 Task: Add an event  with title  Project Deadline, date '2024/03/25' to 2024/03/27  & Select Event type as  Group. Add location for the event as  789 Triglav National Park, Slovenia and add a description: Conduct a detailed analysis of each identified risk to determine its root causes, triggers, and potential warning signs. This analysis helps in understanding the nature and characteristics of each risk and provides insights into appropriate mitigation strategies.Create an event link  http-projectdeadlinecom & Select the event color as  Magenta. , logged in from the account softage.10@softage.netand send the event invitation to softage.4@softage.net and softage.5@softage.net
Action: Mouse moved to (1077, 214)
Screenshot: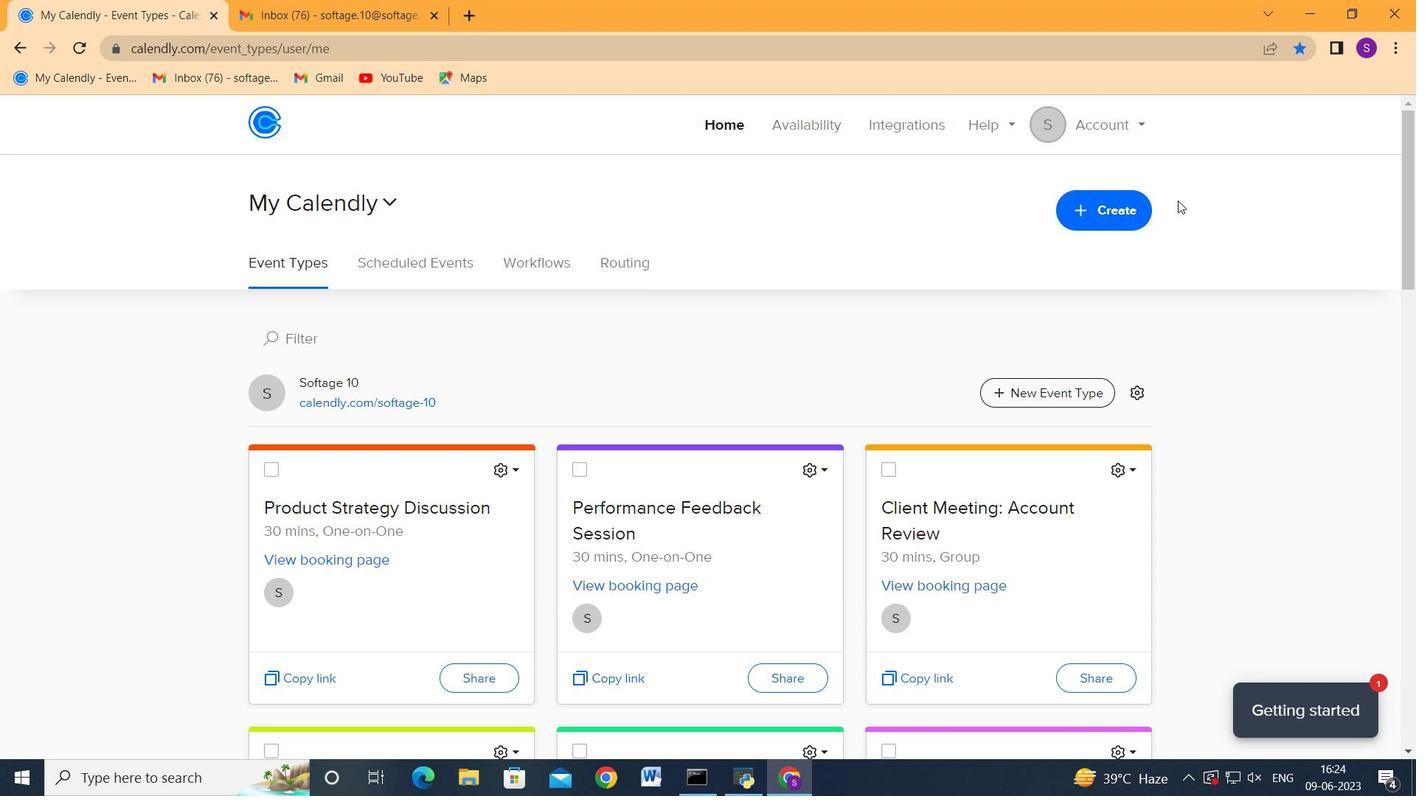 
Action: Mouse pressed left at (1077, 214)
Screenshot: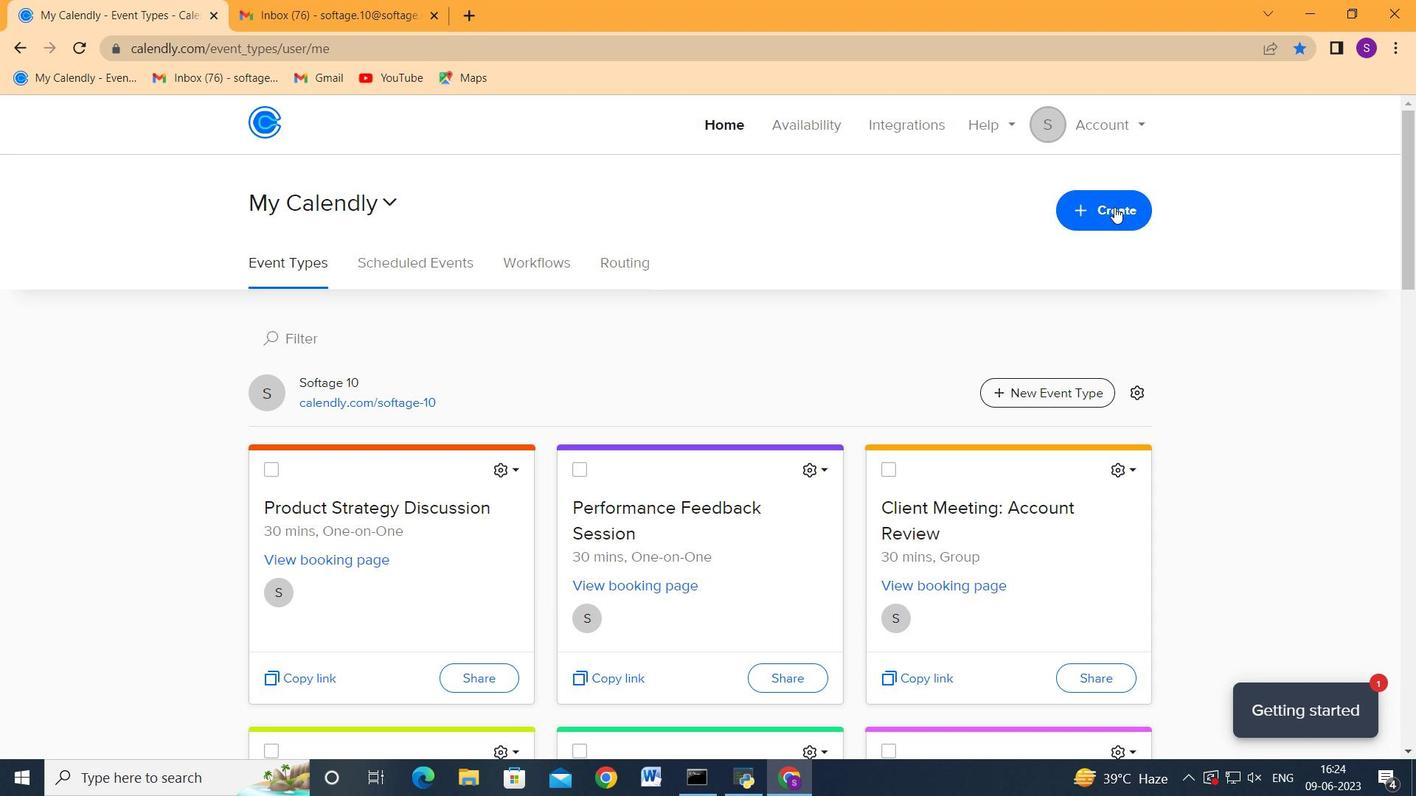 
Action: Mouse moved to (1069, 268)
Screenshot: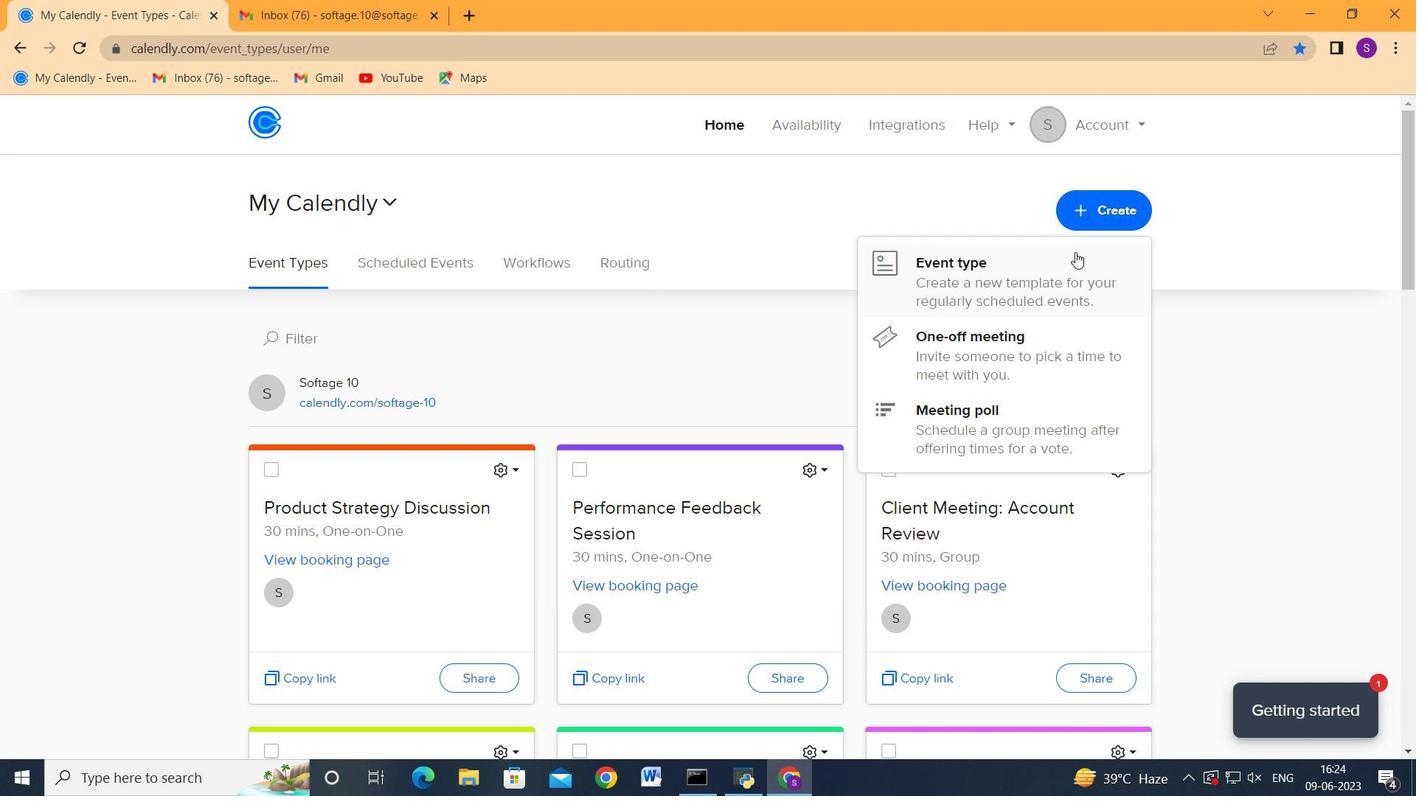 
Action: Mouse pressed left at (1069, 268)
Screenshot: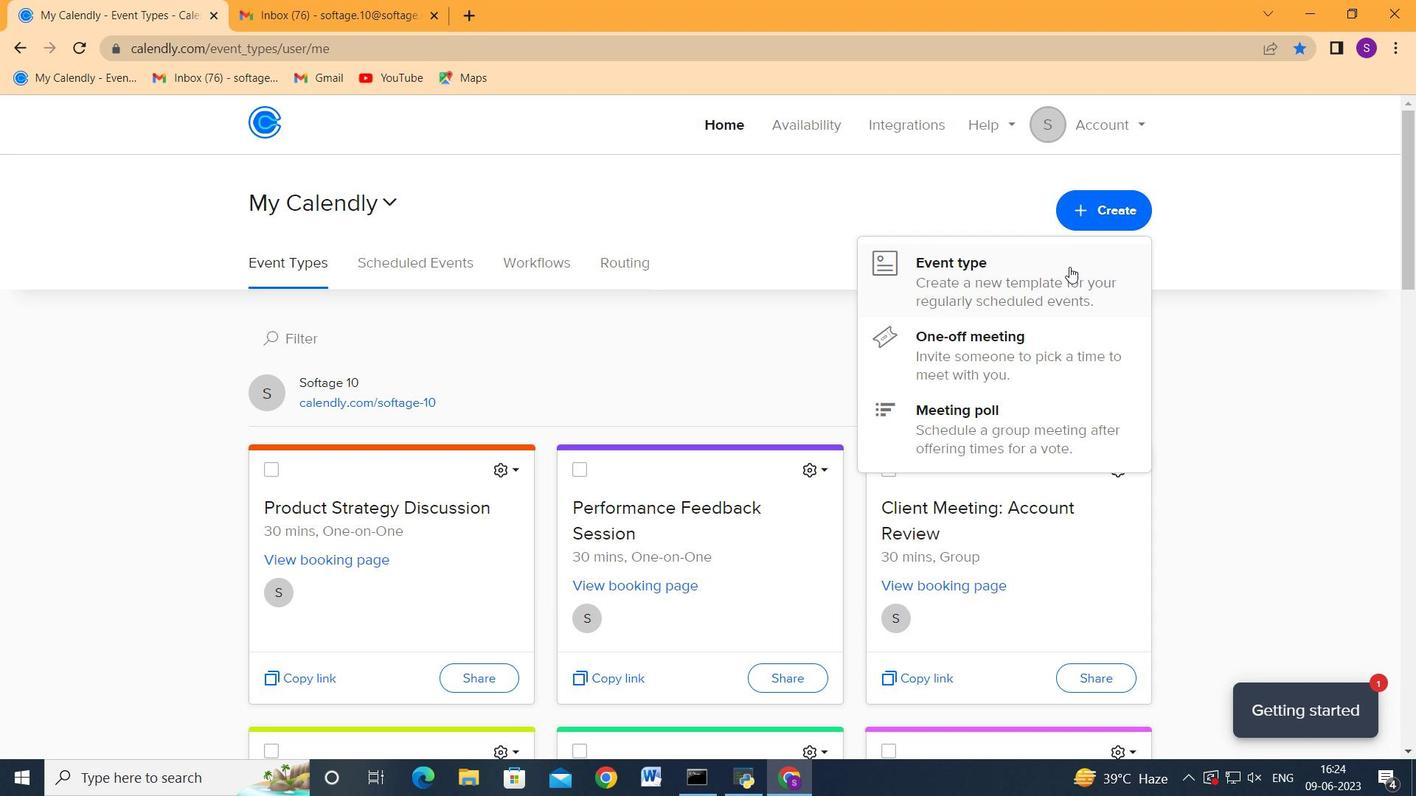 
Action: Mouse moved to (676, 339)
Screenshot: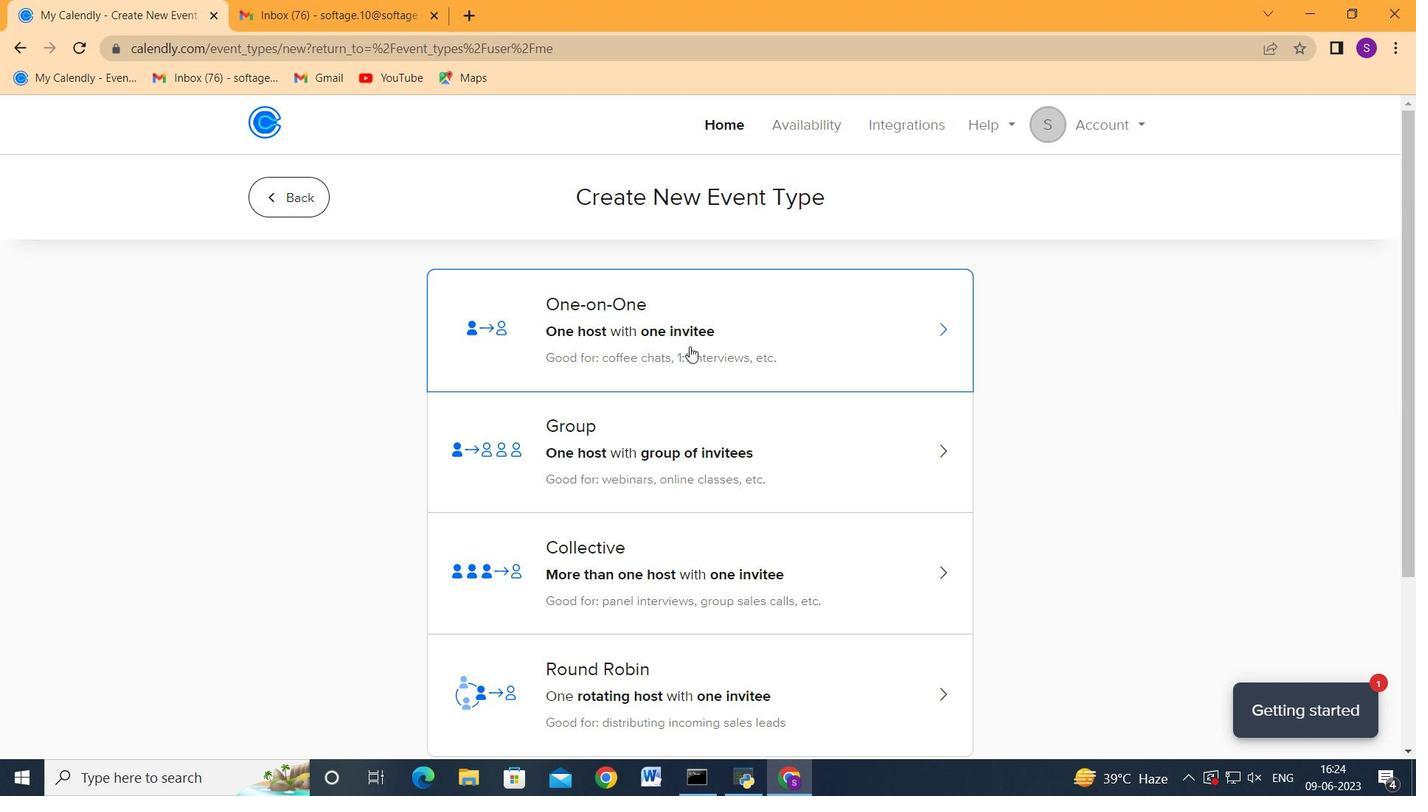 
Action: Mouse scrolled (676, 338) with delta (0, 0)
Screenshot: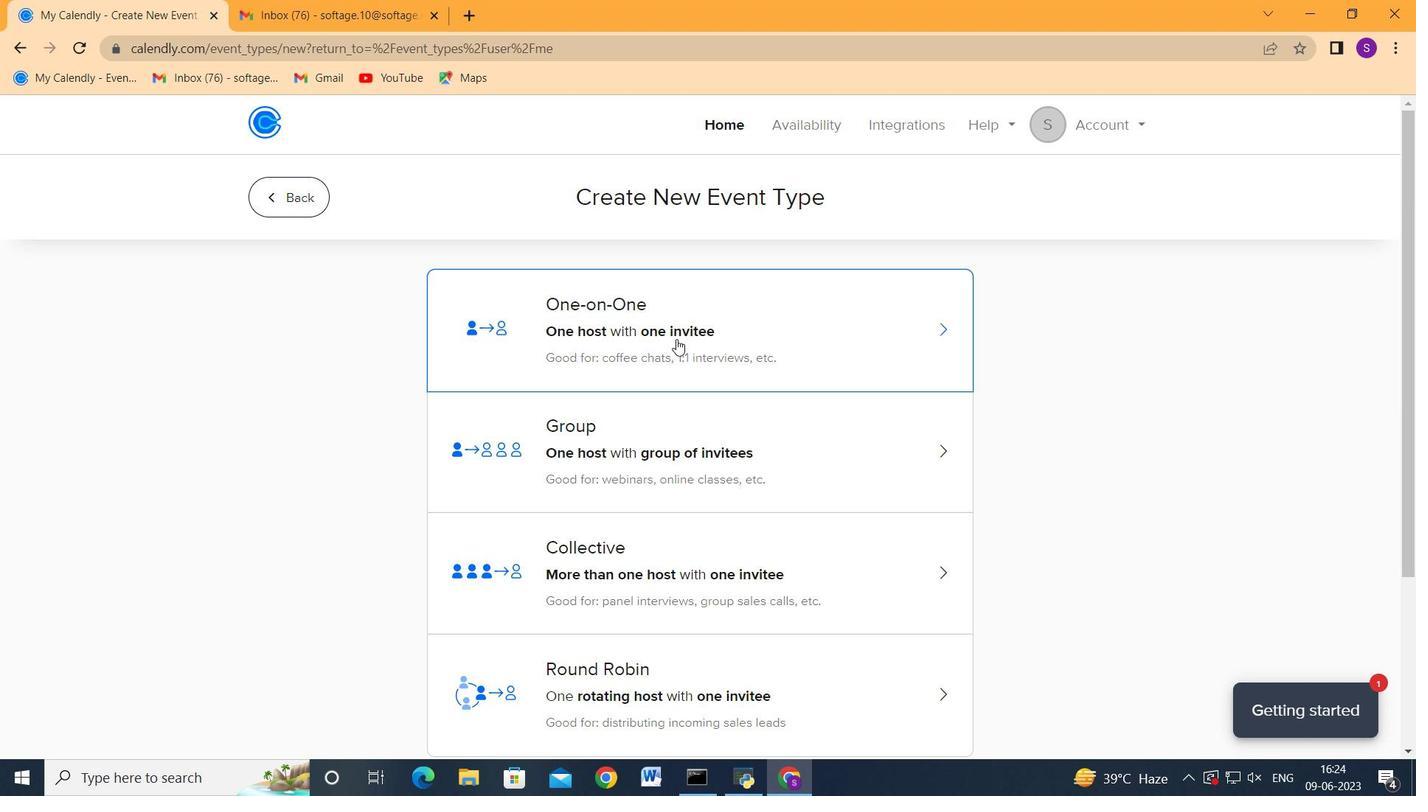 
Action: Mouse moved to (650, 388)
Screenshot: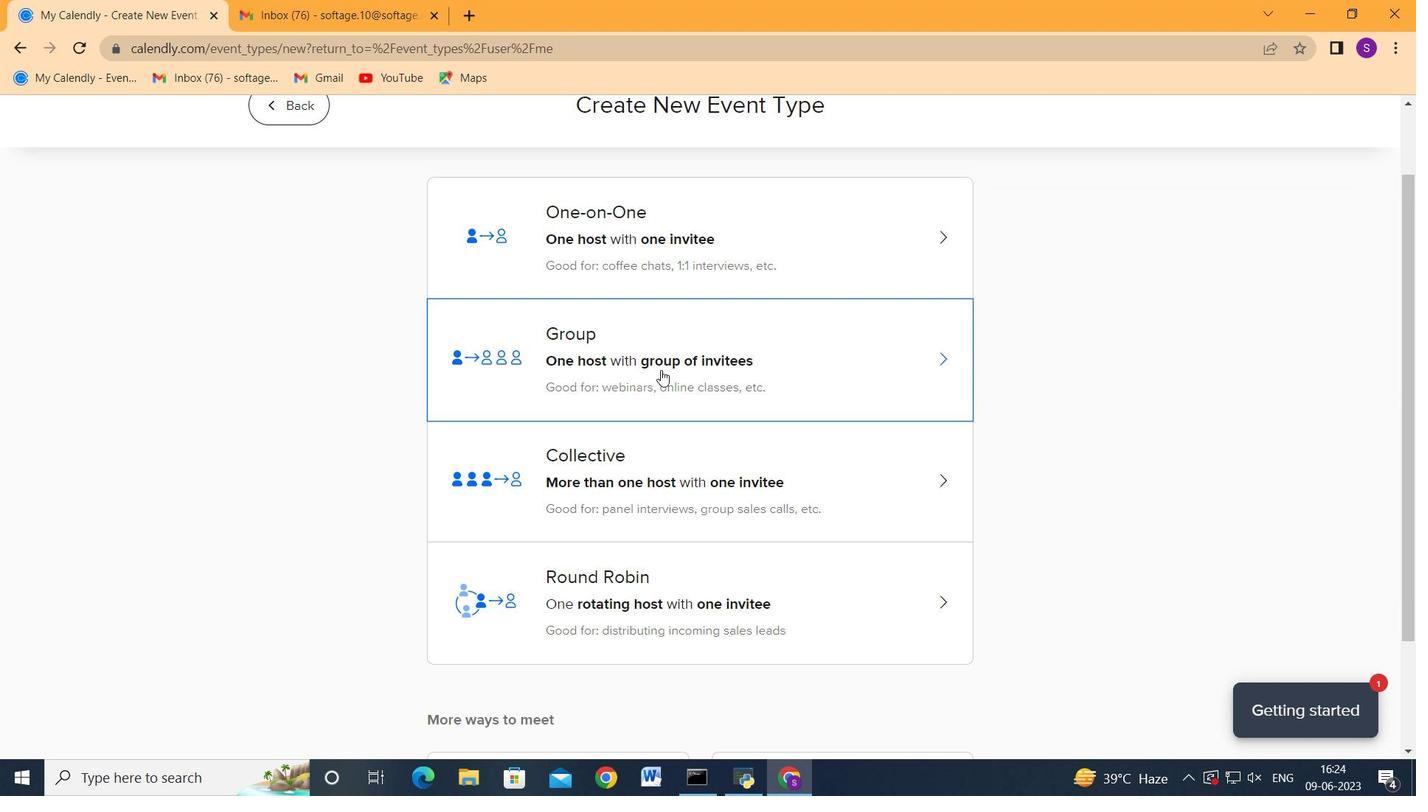 
Action: Mouse pressed left at (650, 388)
Screenshot: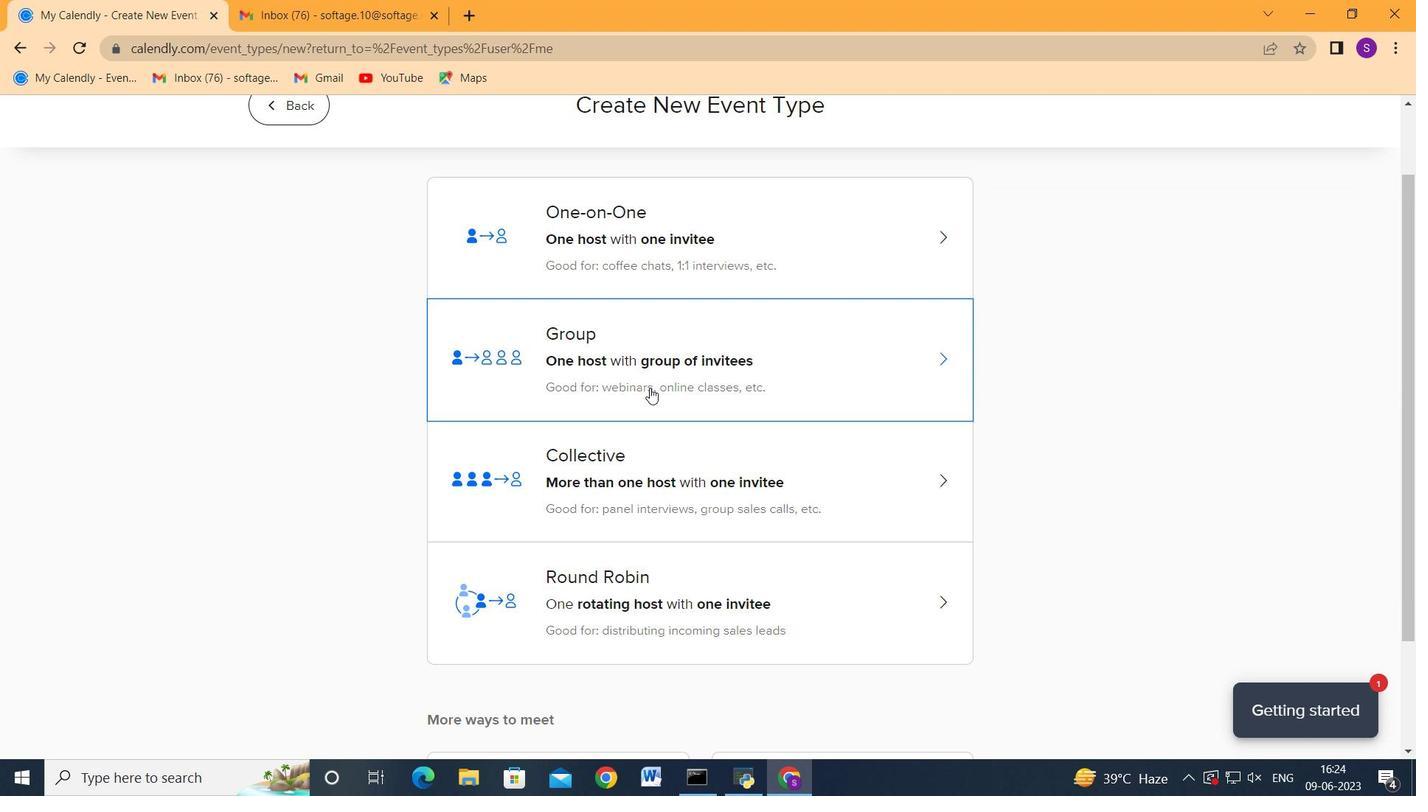 
Action: Mouse moved to (430, 464)
Screenshot: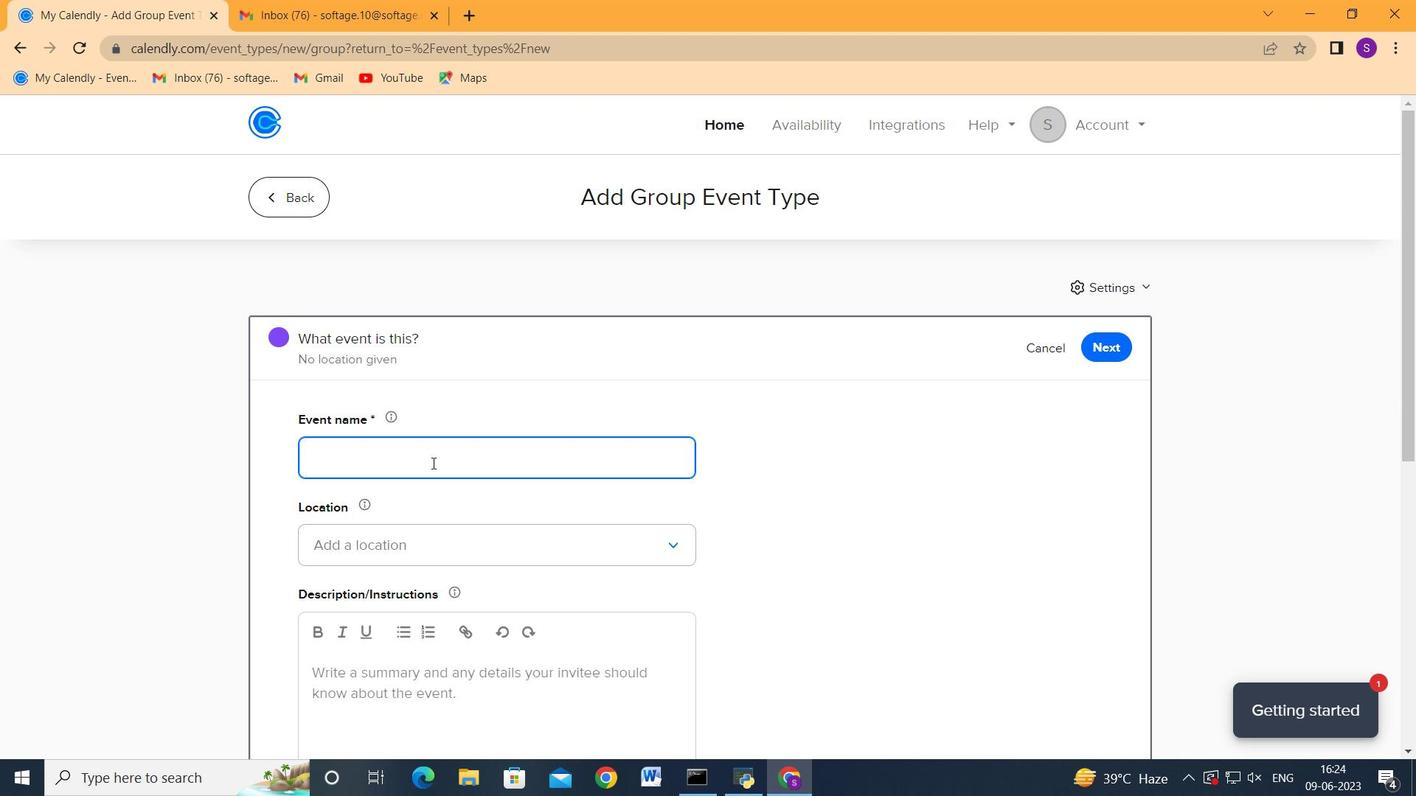 
Action: Key pressed <Key.shift>Project<Key.space><Key.shift_r>Deadline<Key.tab>
Screenshot: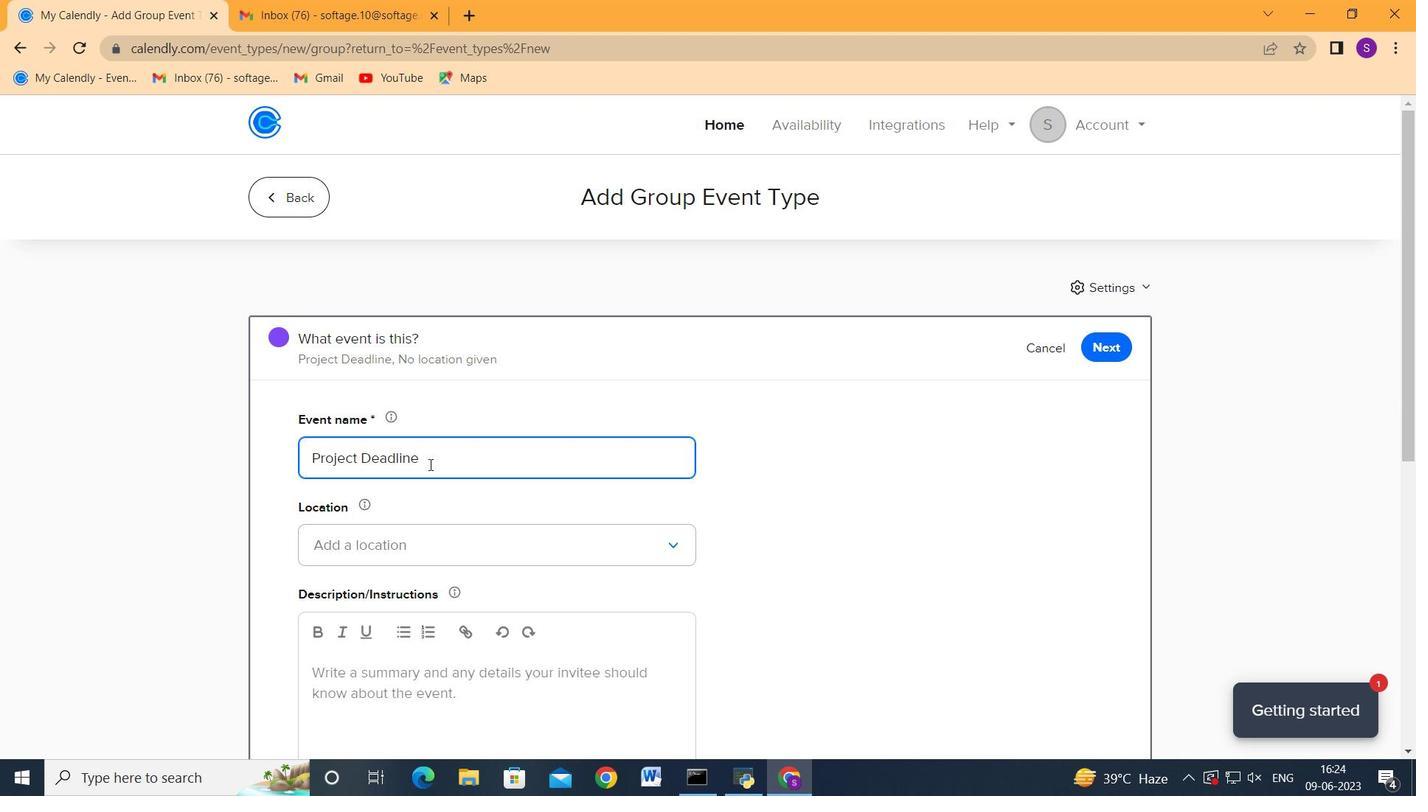 
Action: Mouse moved to (686, 624)
Screenshot: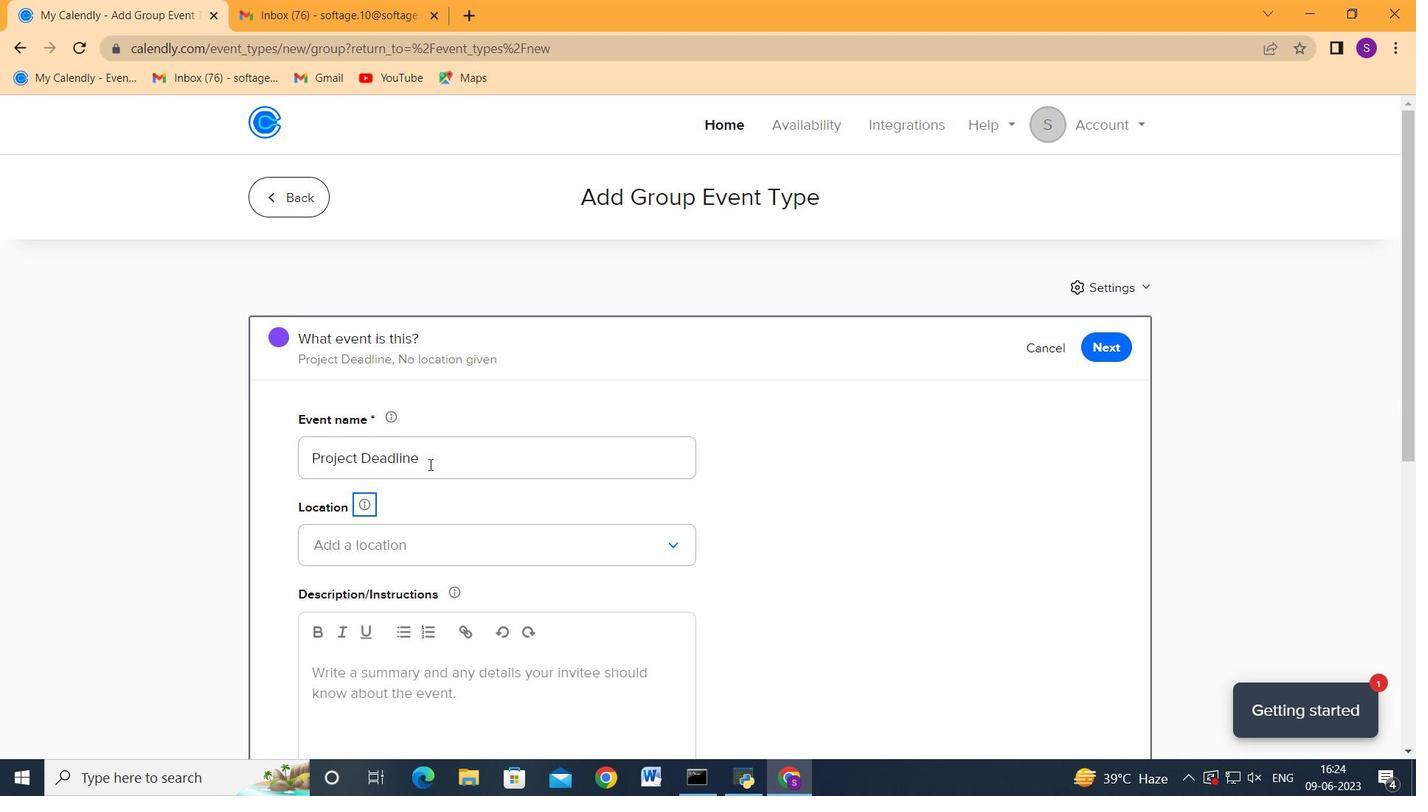 
Action: Key pressed <Key.tab>
Screenshot: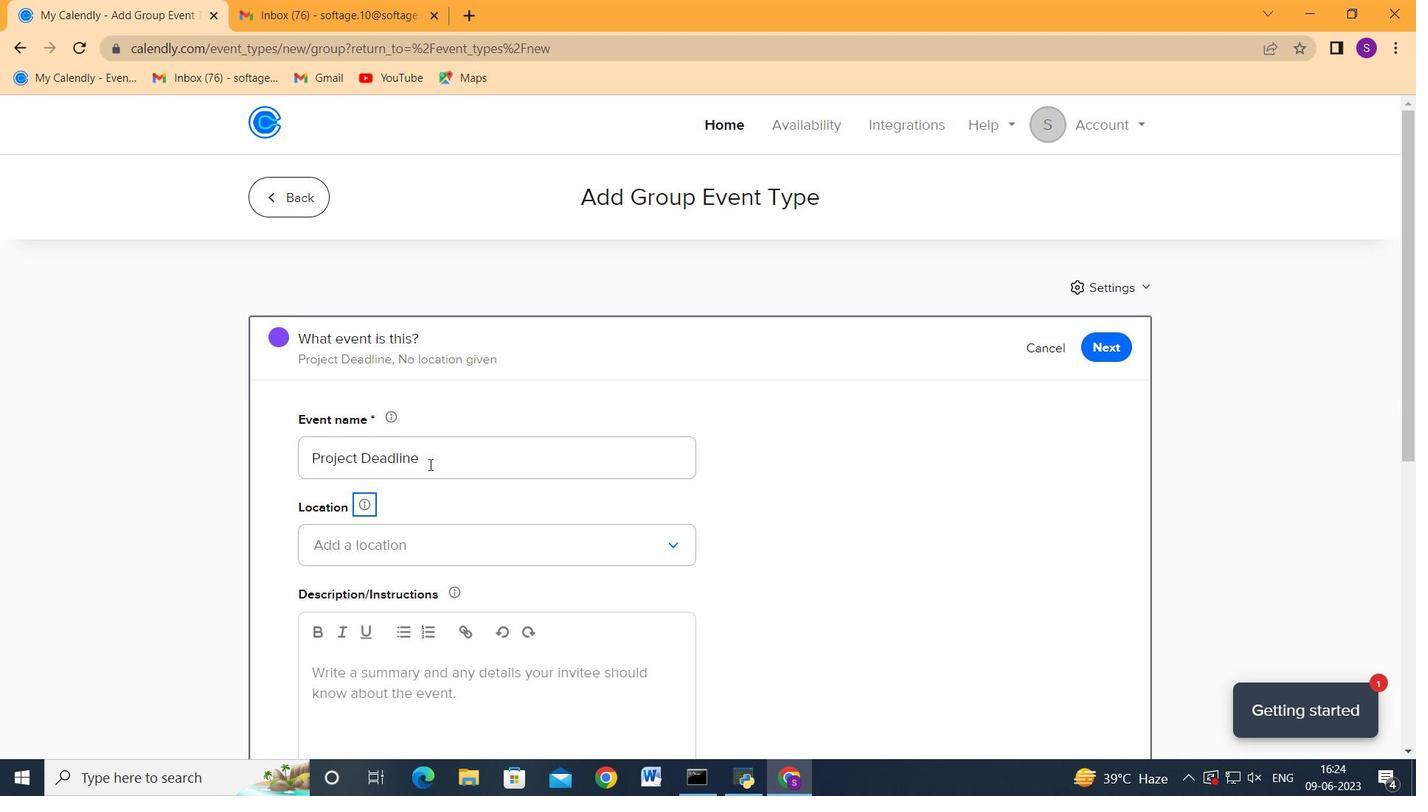 
Action: Mouse moved to (565, 534)
Screenshot: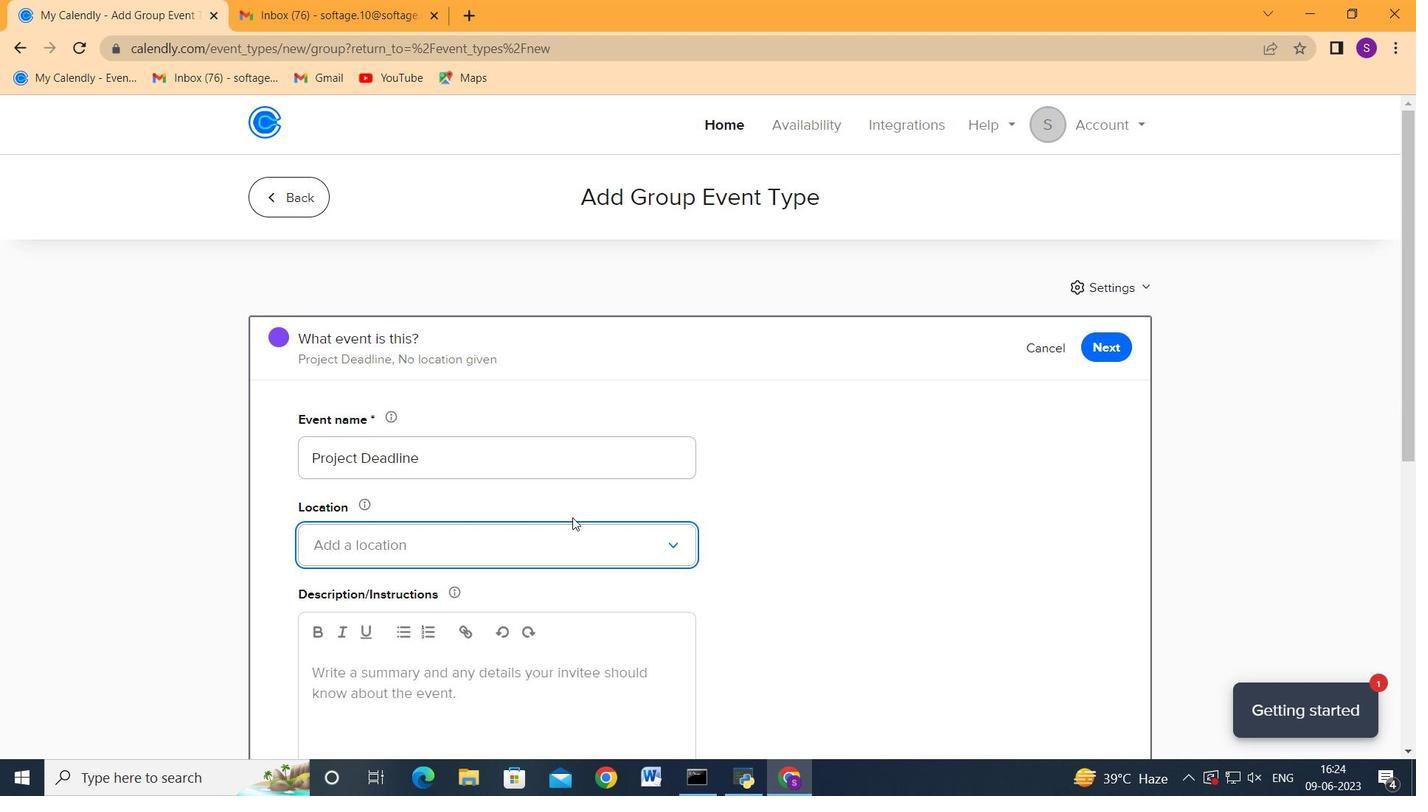 
Action: Mouse pressed left at (565, 534)
Screenshot: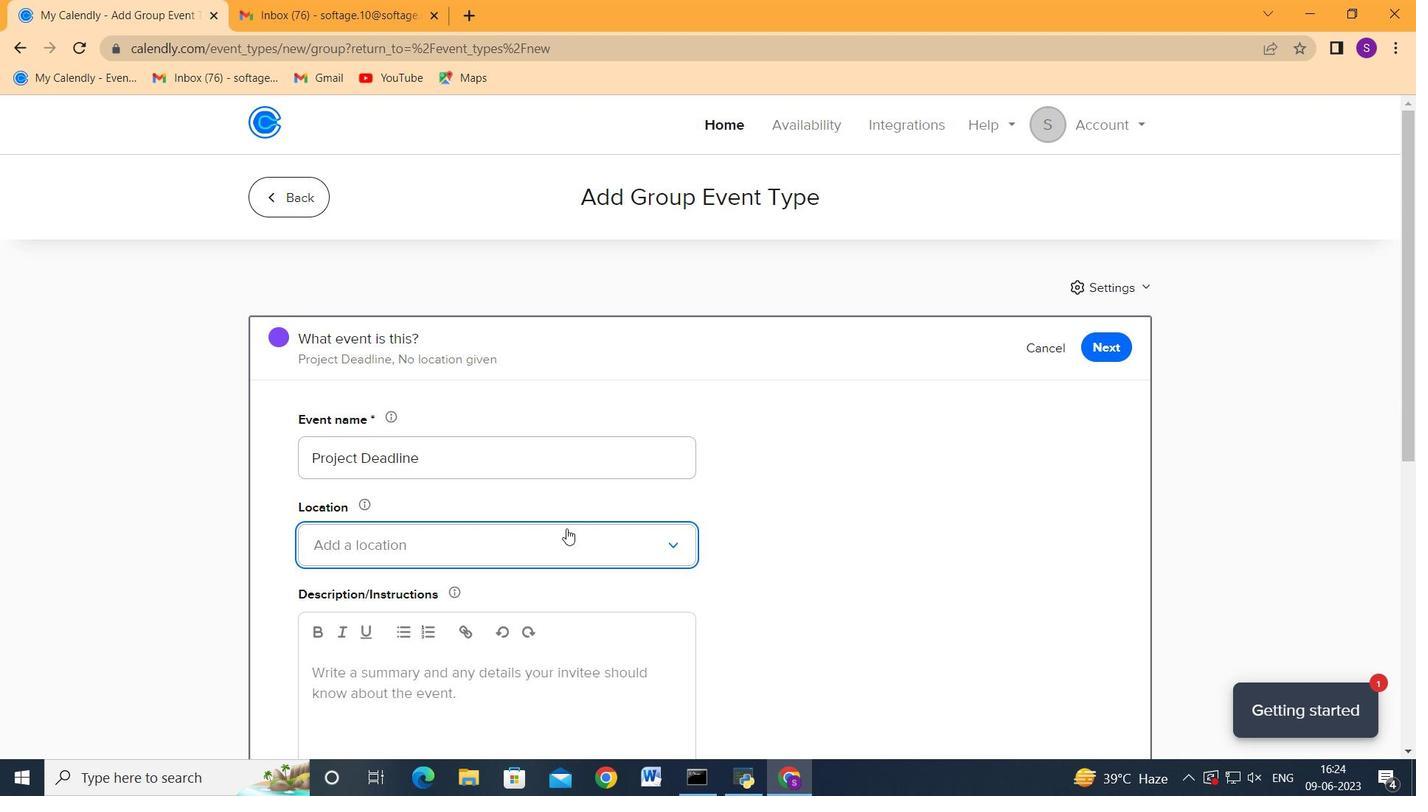 
Action: Mouse moved to (431, 582)
Screenshot: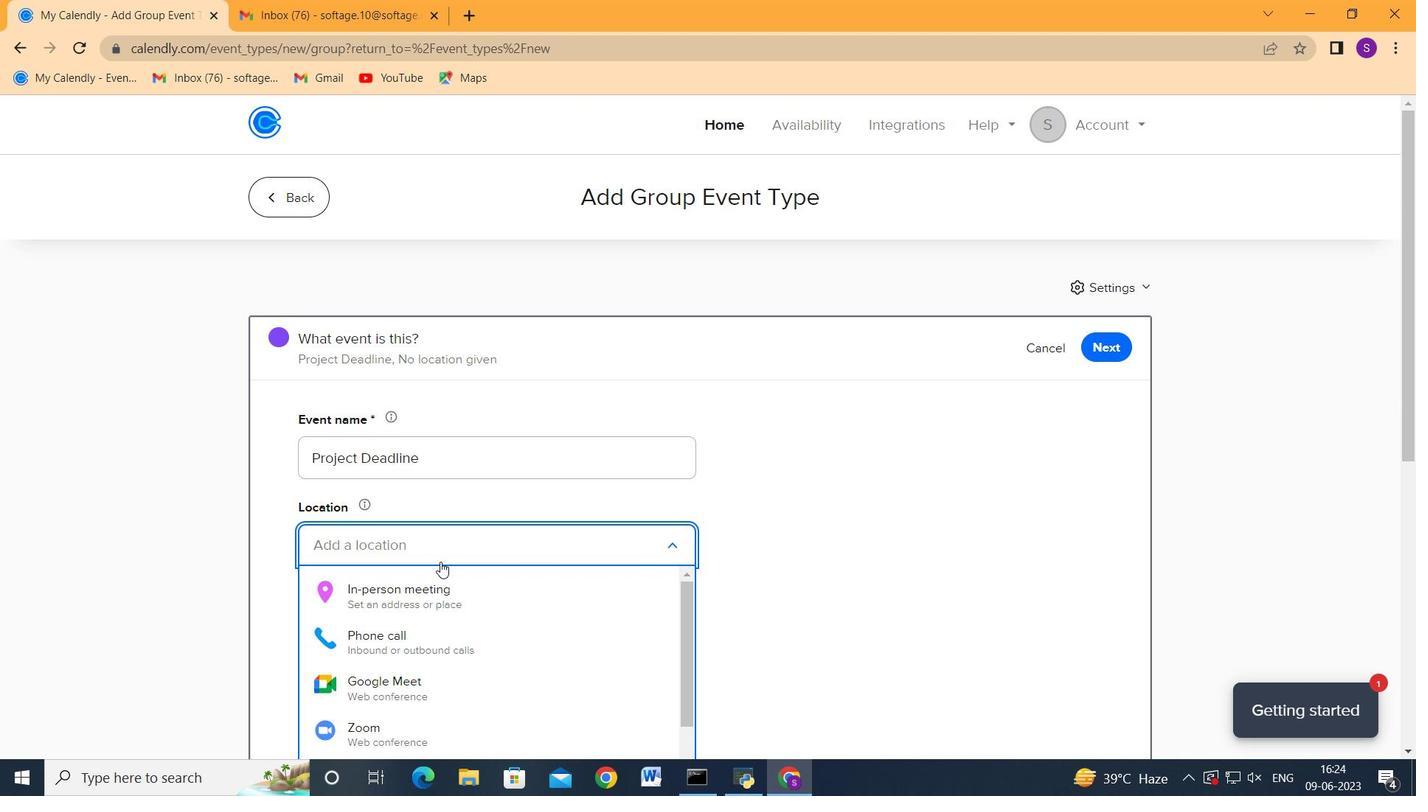 
Action: Mouse pressed left at (431, 582)
Screenshot: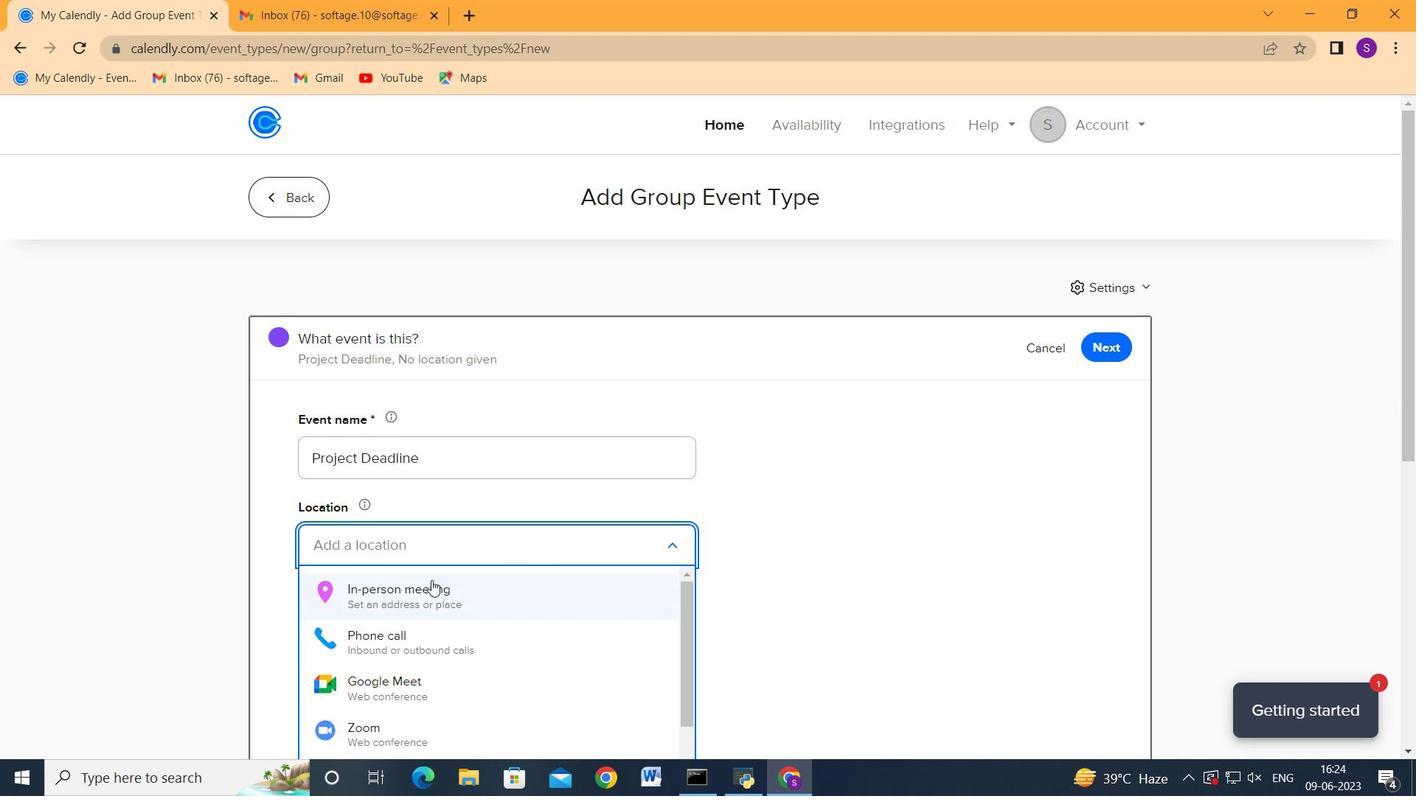 
Action: Mouse moved to (672, 309)
Screenshot: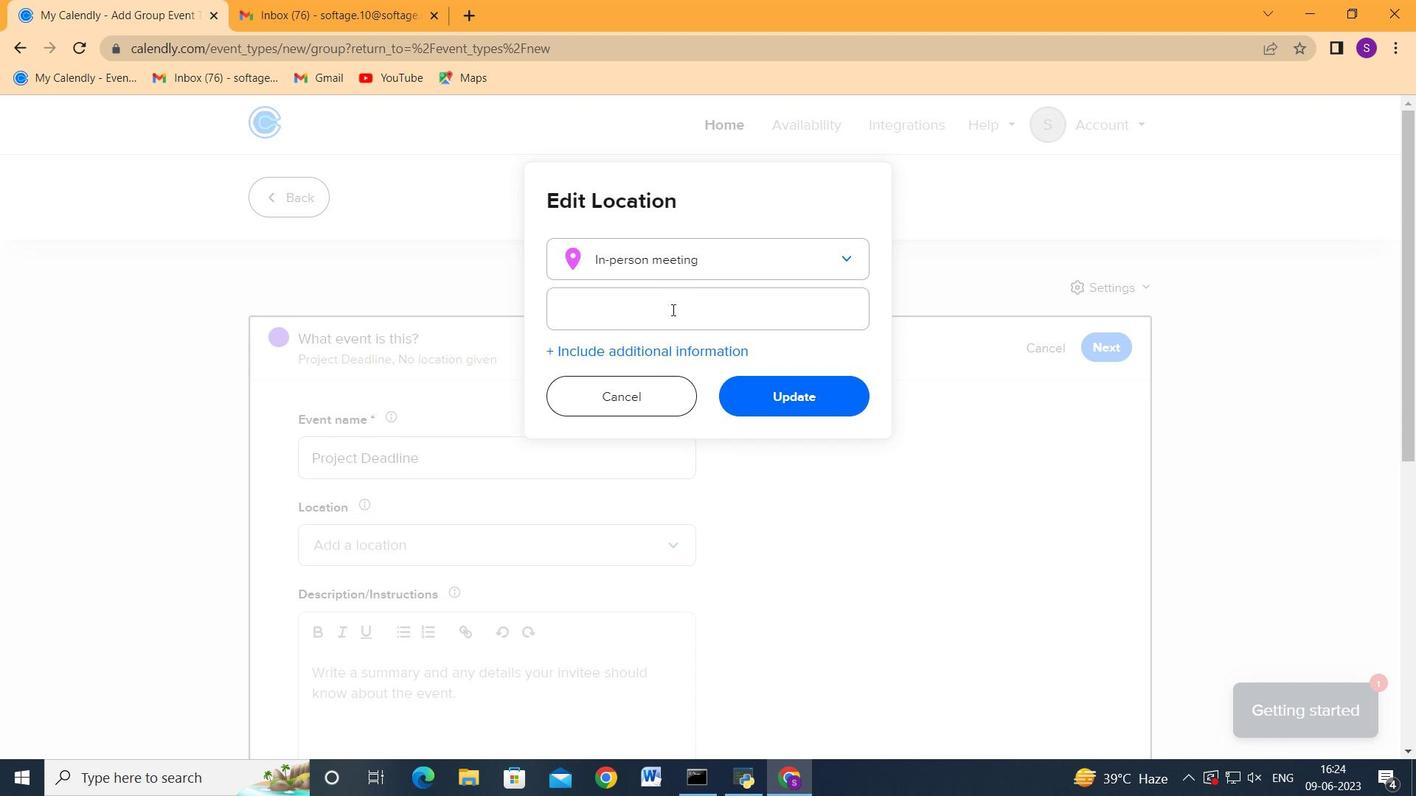 
Action: Mouse pressed left at (672, 309)
Screenshot: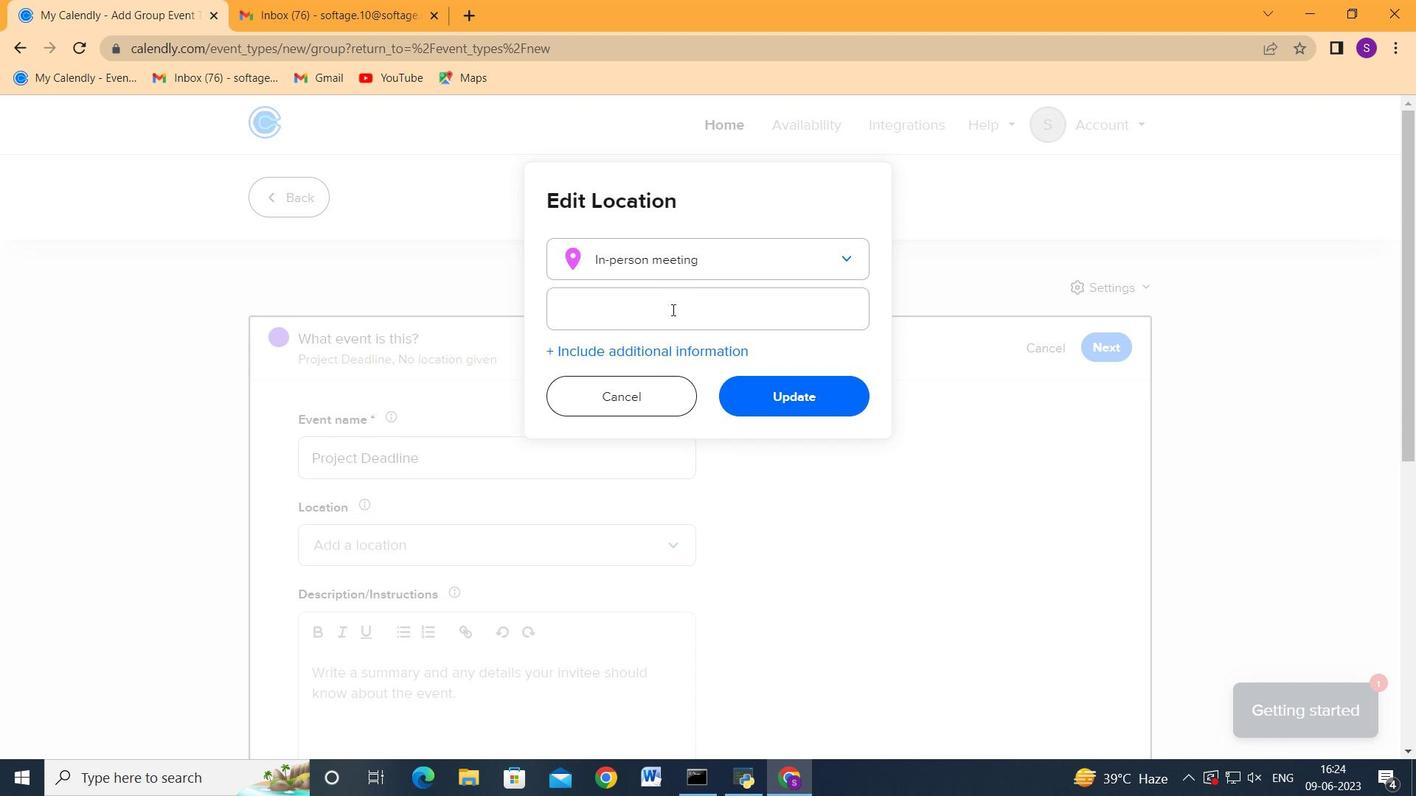 
Action: Mouse moved to (672, 308)
Screenshot: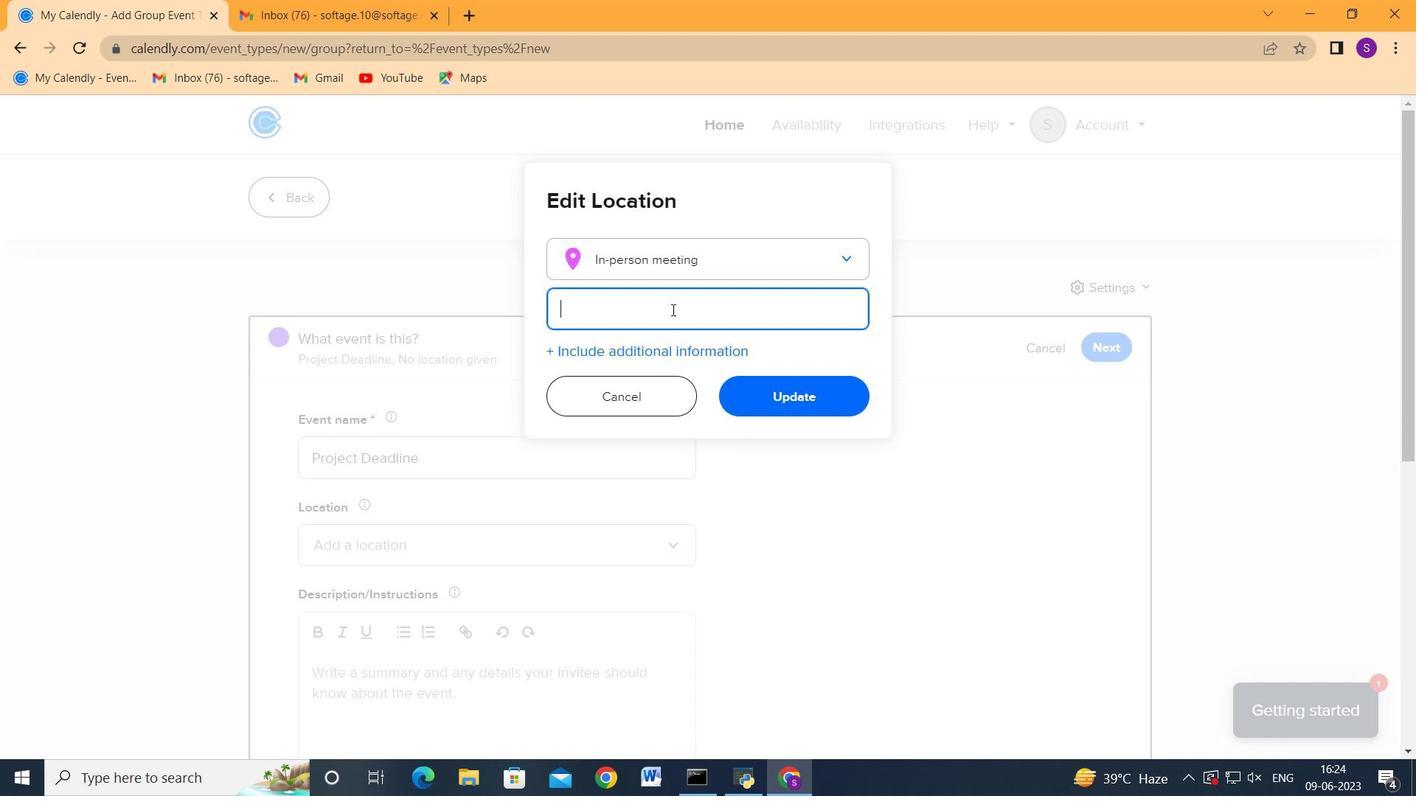 
Action: Key pressed 789<Key.space><Key.shift>Triglav<Key.space><Key.shift>National<Key.space><Key.shift>Park<Key.tab><Key.tab><Key.tab>
Screenshot: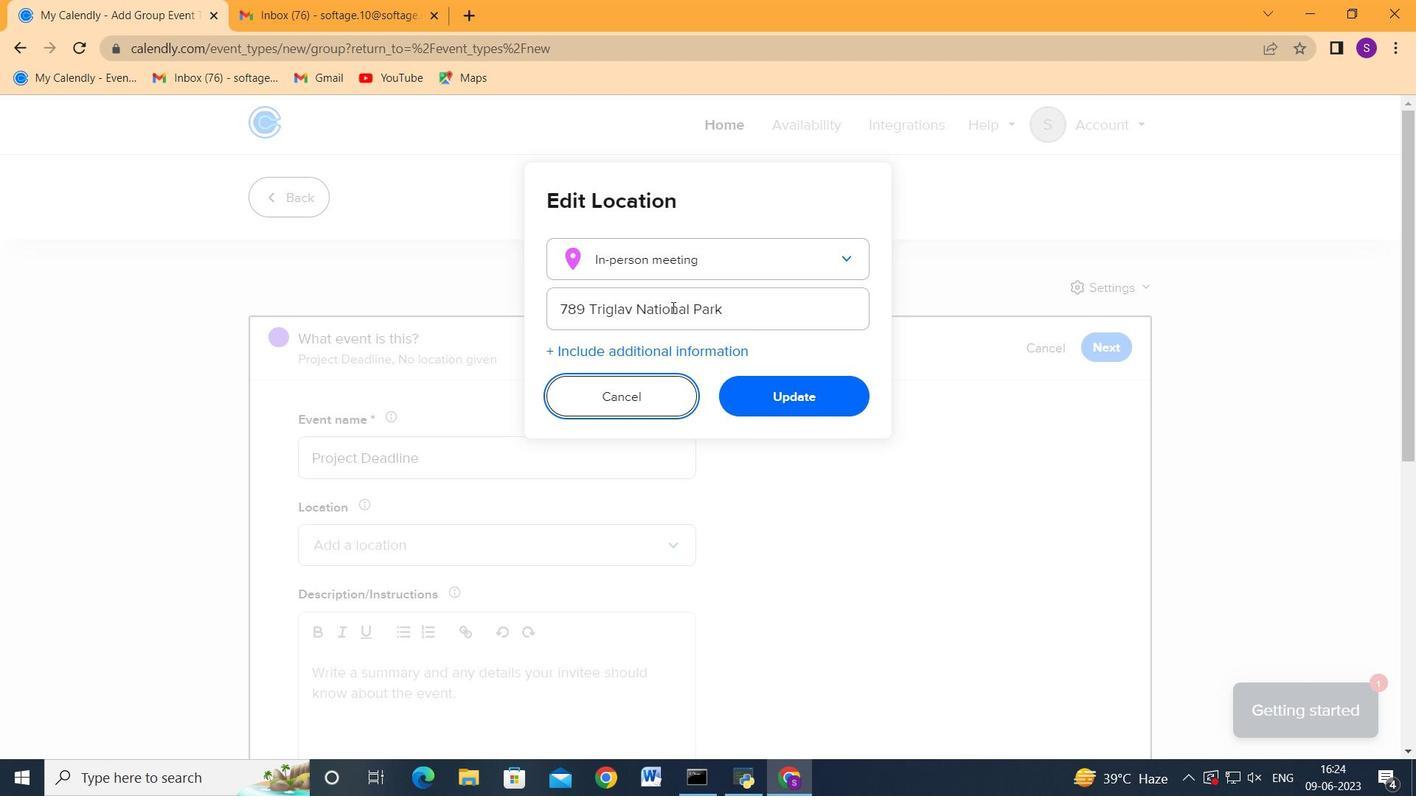 
Action: Mouse moved to (749, 405)
Screenshot: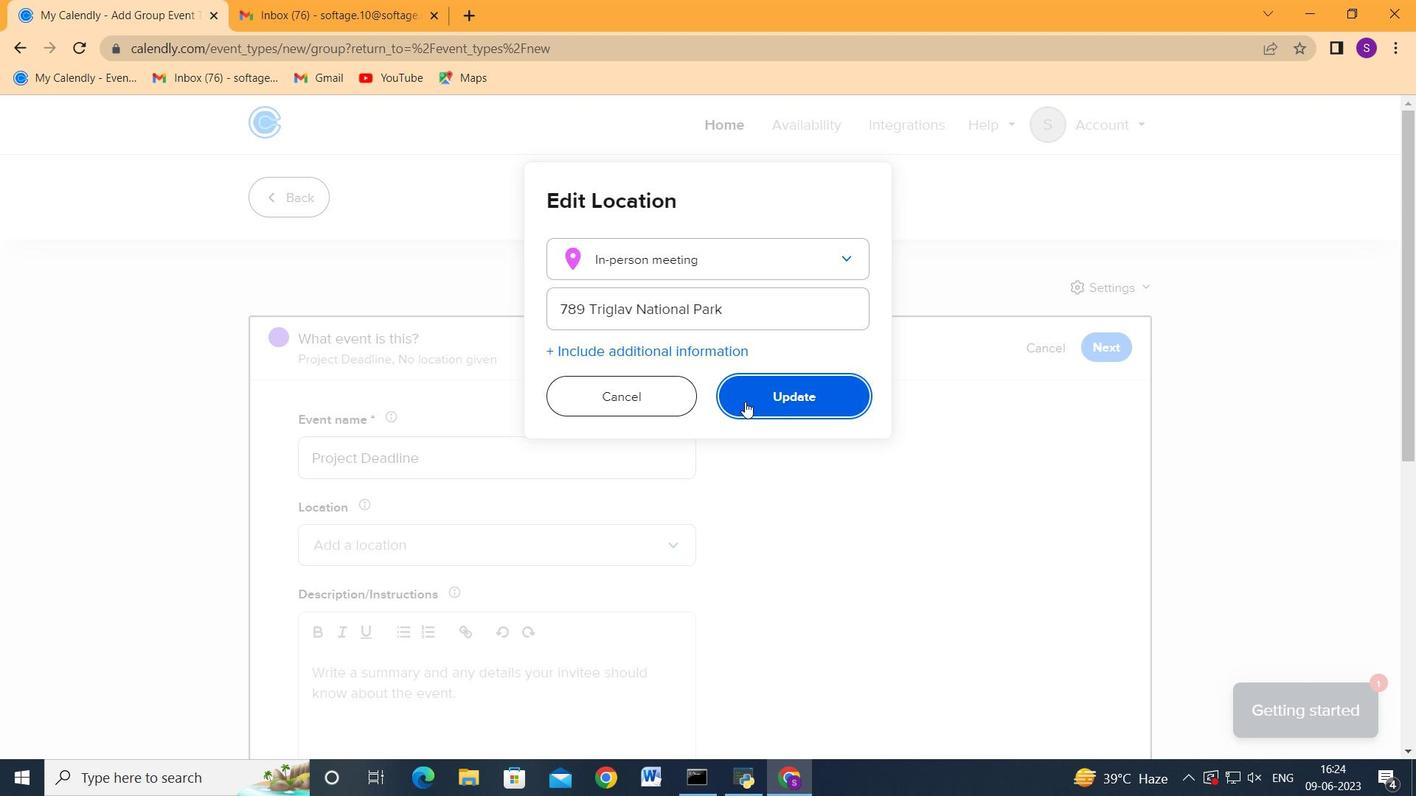 
Action: Mouse pressed left at (749, 405)
Screenshot: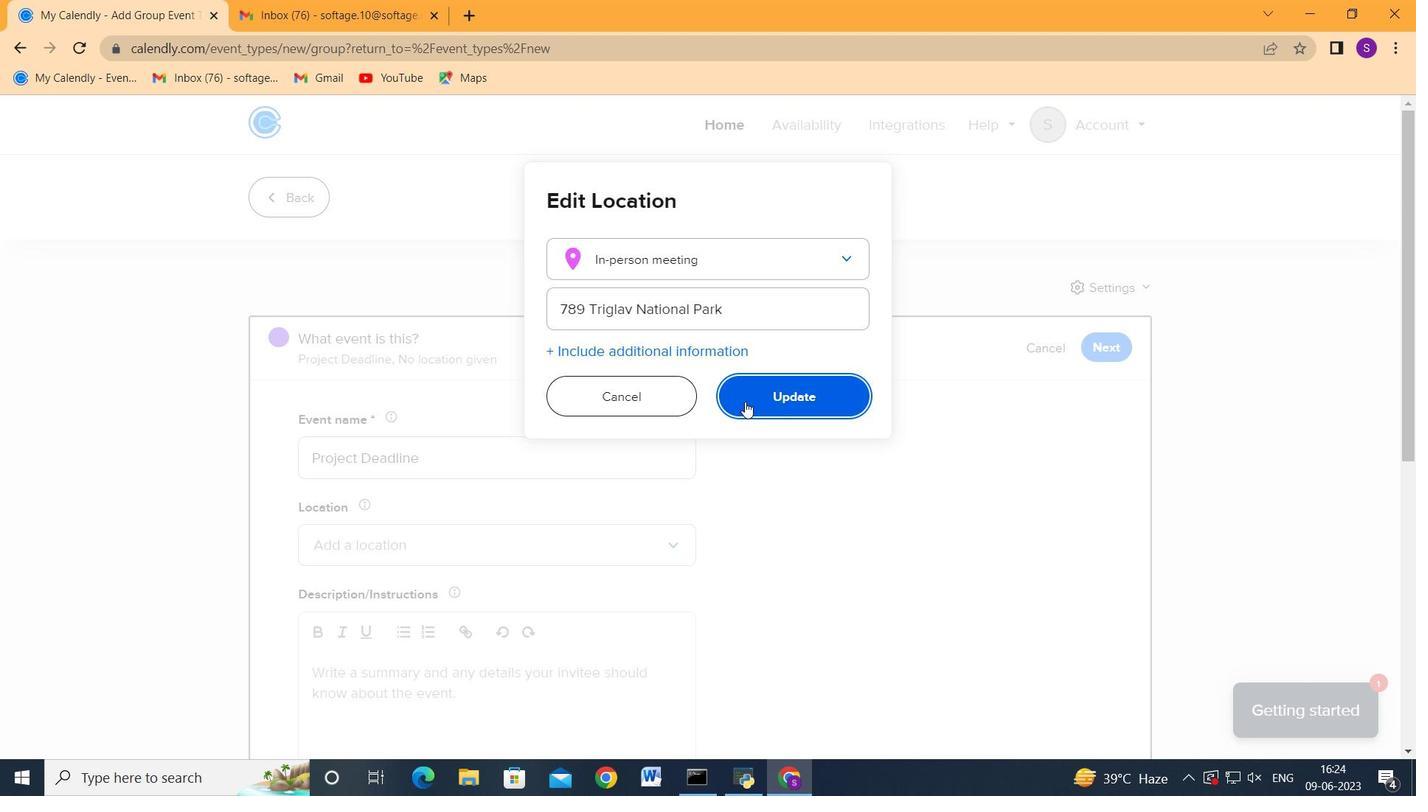 
Action: Mouse moved to (538, 537)
Screenshot: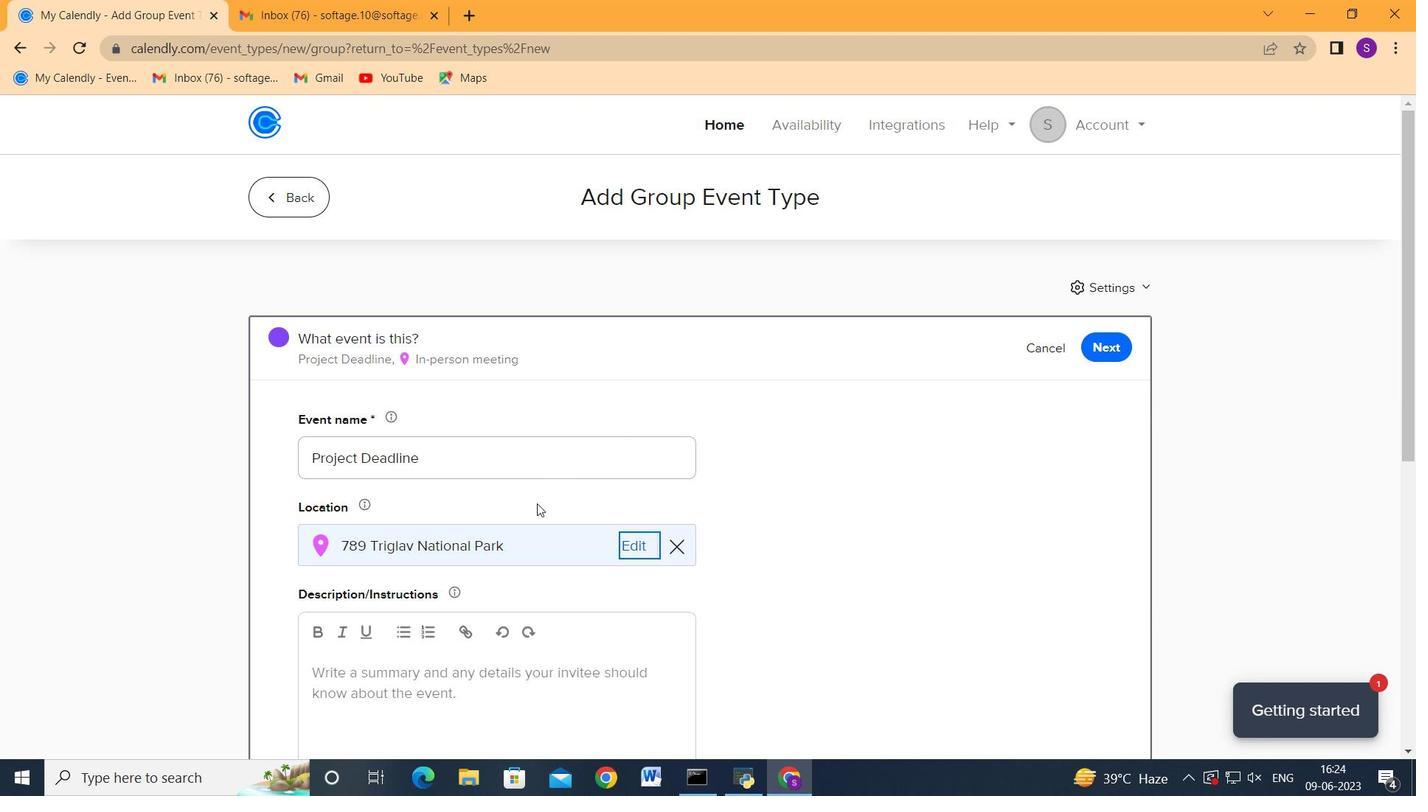 
Action: Mouse scrolled (538, 536) with delta (0, 0)
Screenshot: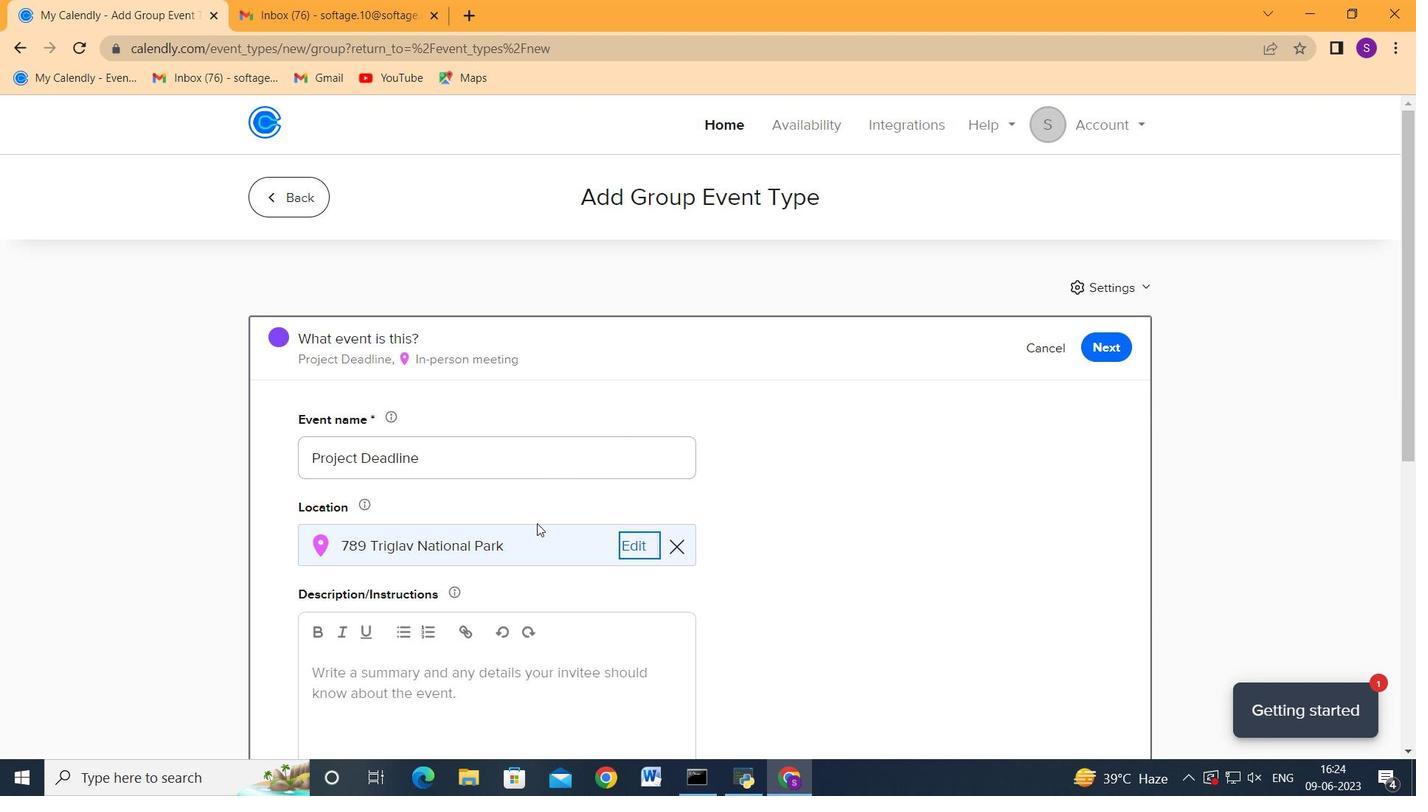 
Action: Mouse moved to (442, 584)
Screenshot: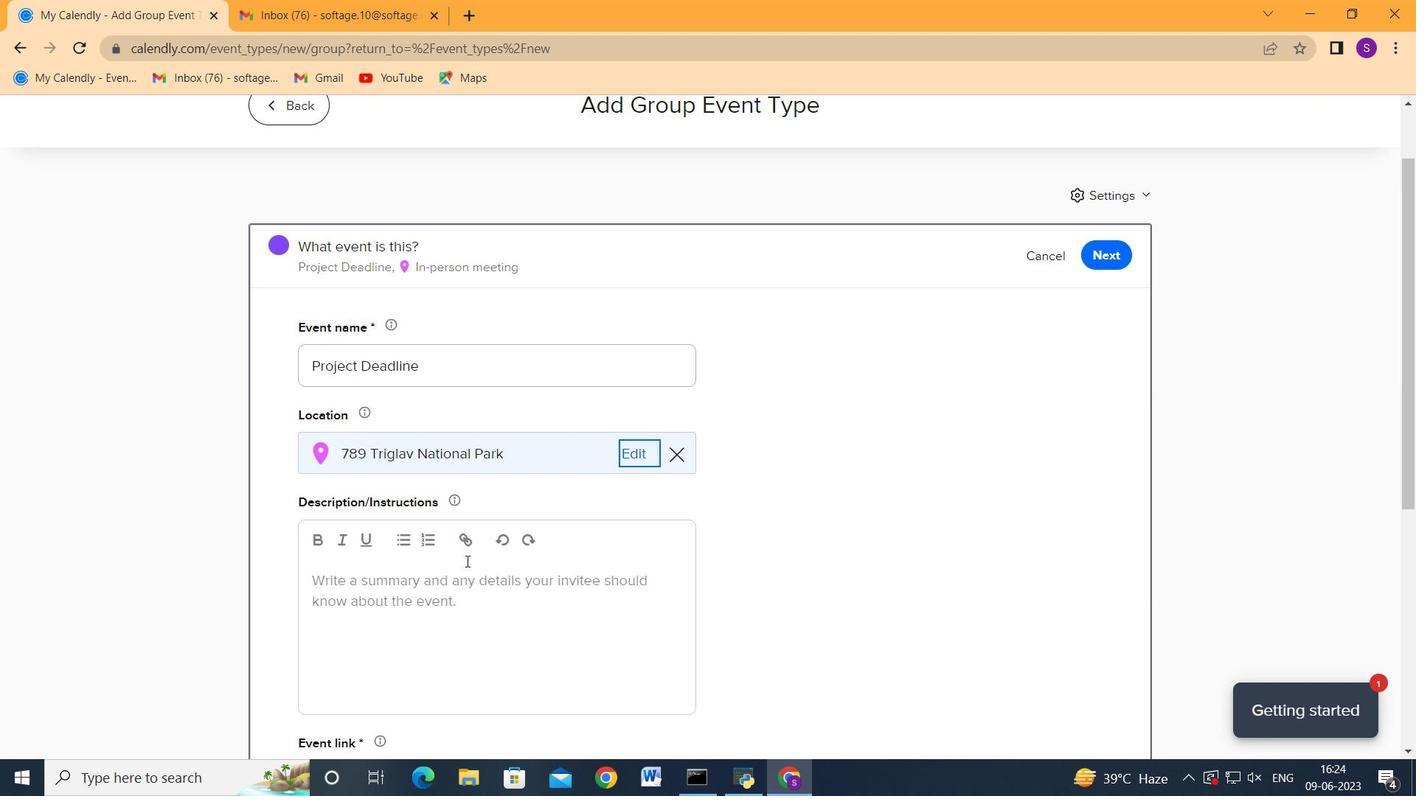 
Action: Mouse pressed left at (442, 584)
Screenshot: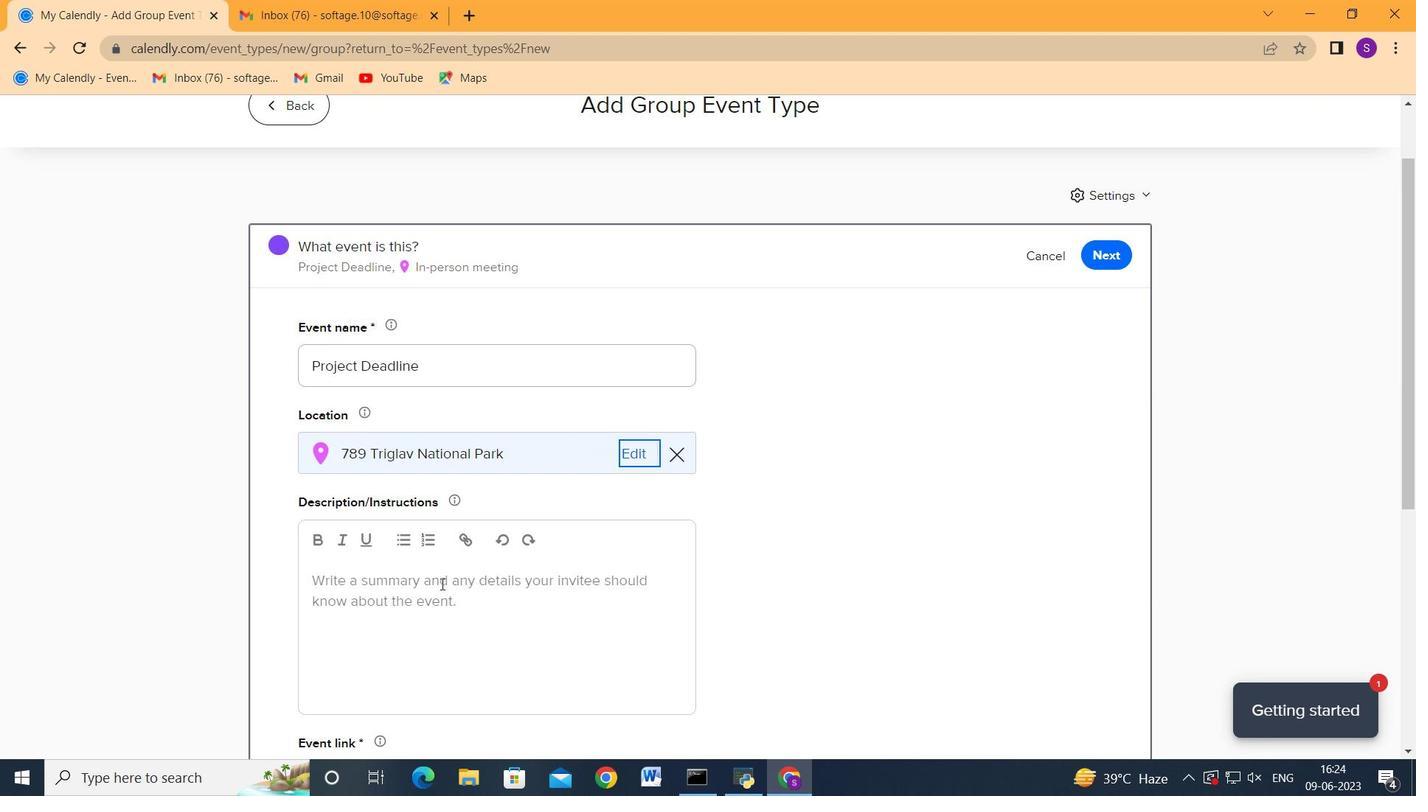 
Action: Mouse moved to (507, 574)
Screenshot: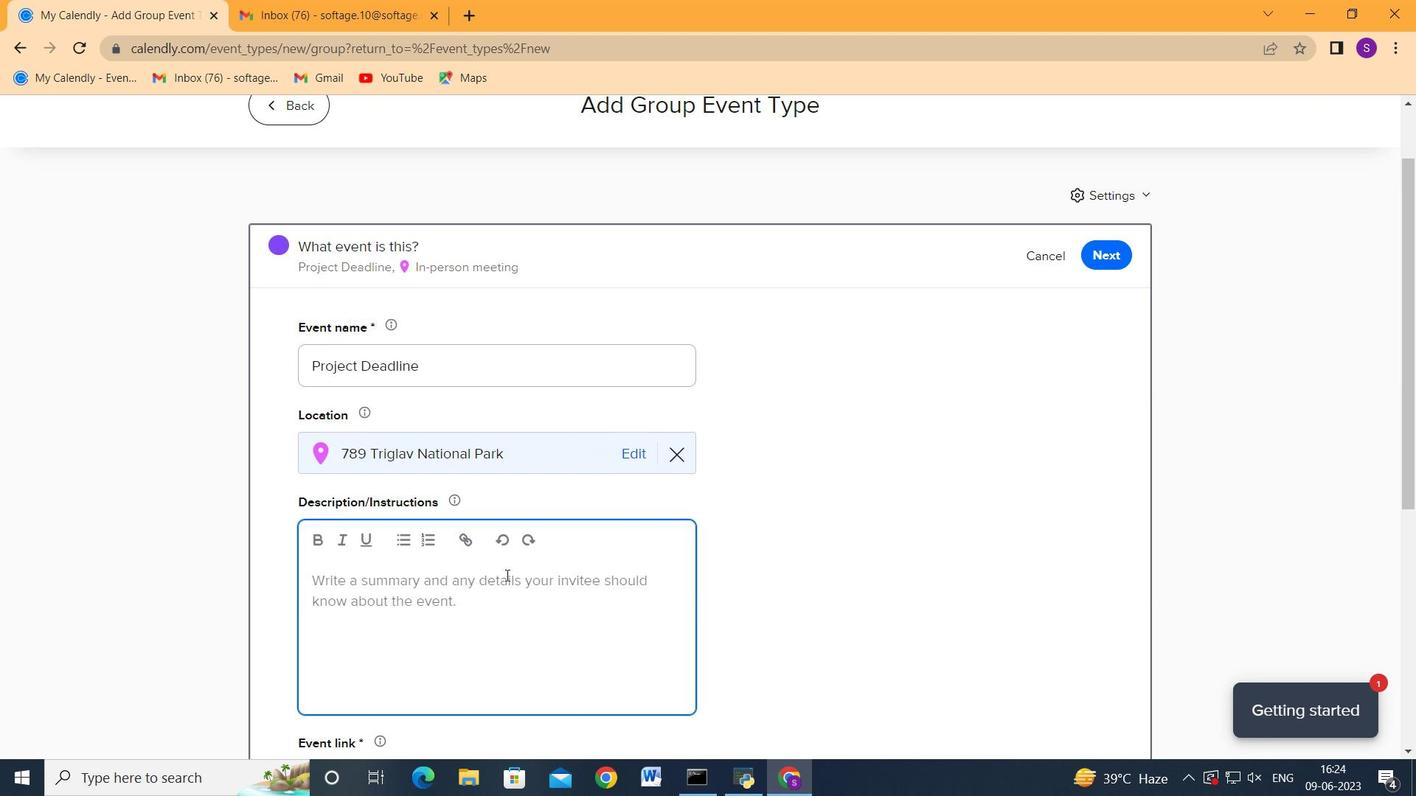 
Action: Key pressed <Key.shift>Conduct<Key.space>a<Key.space>detailed<Key.space>analyss<Key.backspace>is<Key.space>t<Key.backspace>of<Key.space>each<Key.space>idemt<Key.backspace><Key.backspace>ntified<Key.space>risk<Key.space>to<Key.space>determine<Key.space>its<Key.space><Key.space>r<Key.backspace><Key.backspace>root<Key.space>cayse<Key.backspace><Key.backspace><Key.backspace>uses<Key.space><Key.backspace>,<Key.space>triggers,<Key.space>and<Key.space>por<Key.backspace>tential<Key.space>warning<Key.space>signs.<Key.space><Key.shift>This<Key.space><Key.shift>An<Key.backspace><Key.backspace>analysis<Key.space>helps<Key.space>in<Key.space>understanding<Key.space>the<Key.space>nature<Key.space>and<Key.space>characterstics<Key.space><Key.backspace><Key.space><Key.backspace><Key.backspace><Key.backspace><Key.backspace><Key.backspace><Key.backspace><Key.backspace>us<Key.backspace><Key.backspace>ristics<Key.space>of<Key.space>each<Key.space>risk<Key.space>and<Key.space>provides<Key.space>a<Key.backspace>insights<Key.space>into<Key.space>appropriate<Key.space>mitigation<Key.space>strategies.<Key.tab><Key.tab>http-projectdeadline.<Key.backspace>com<Key.tab><Key.tab>2<Key.tab><Key.tab><Key.tab>
Screenshot: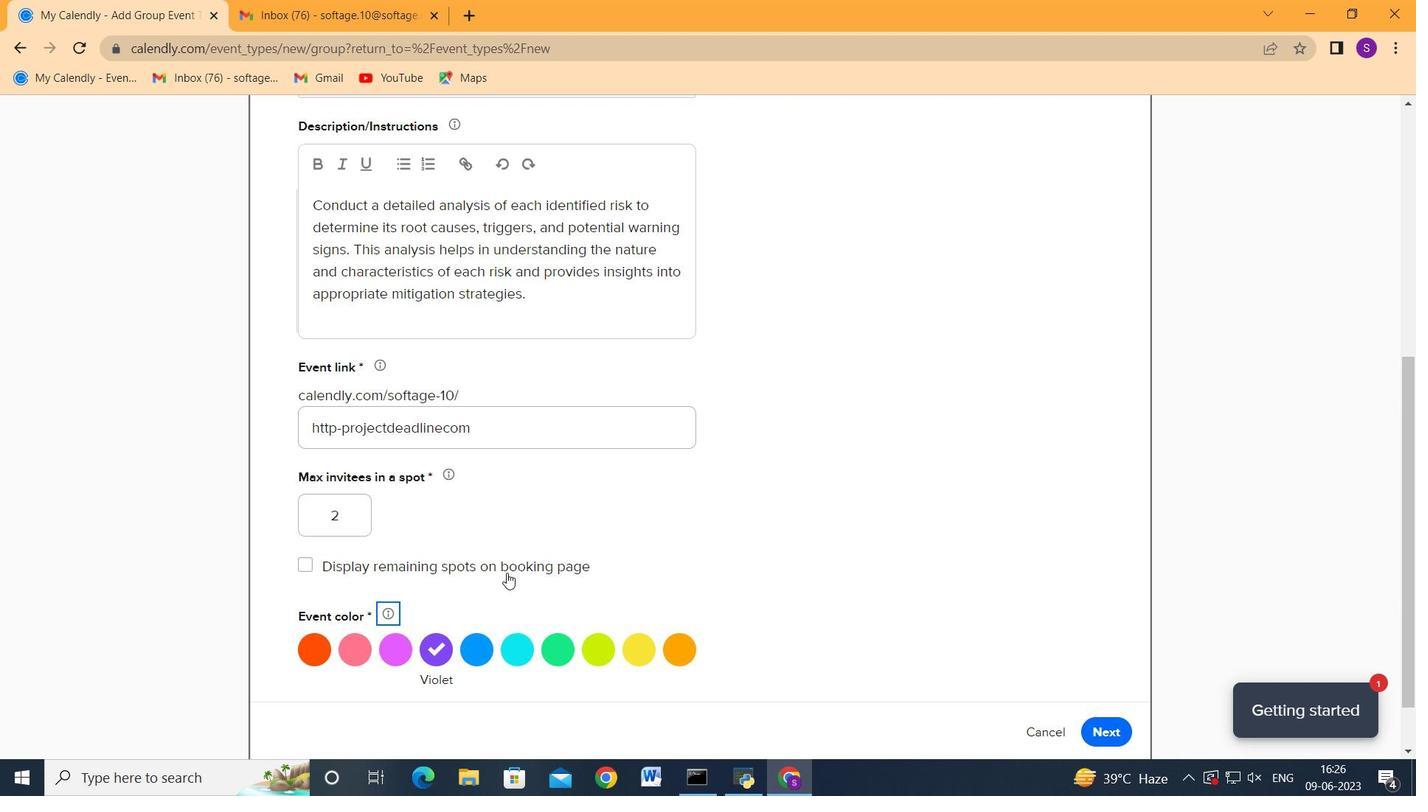 
Action: Mouse scrolled (507, 573) with delta (0, 0)
Screenshot: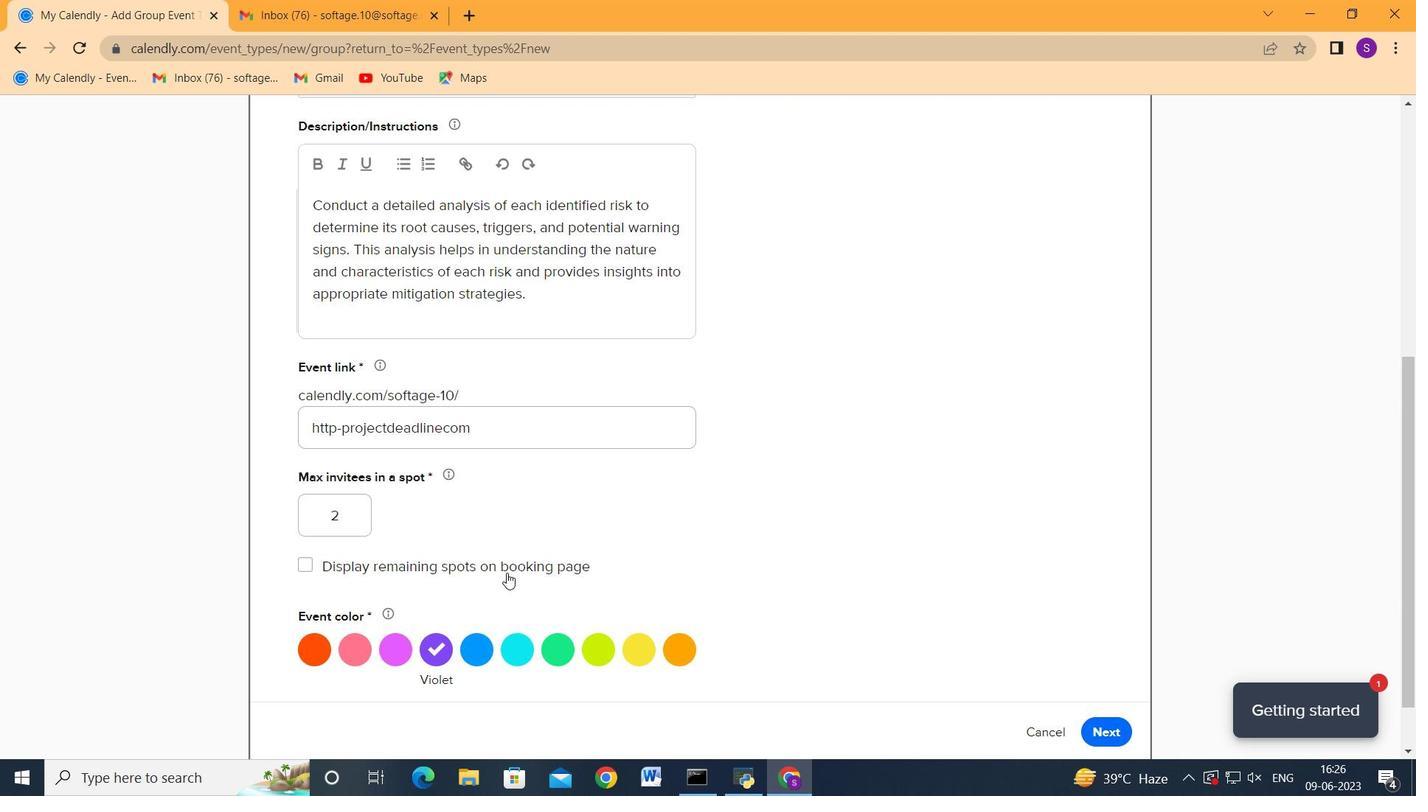 
Action: Mouse scrolled (507, 573) with delta (0, 0)
Screenshot: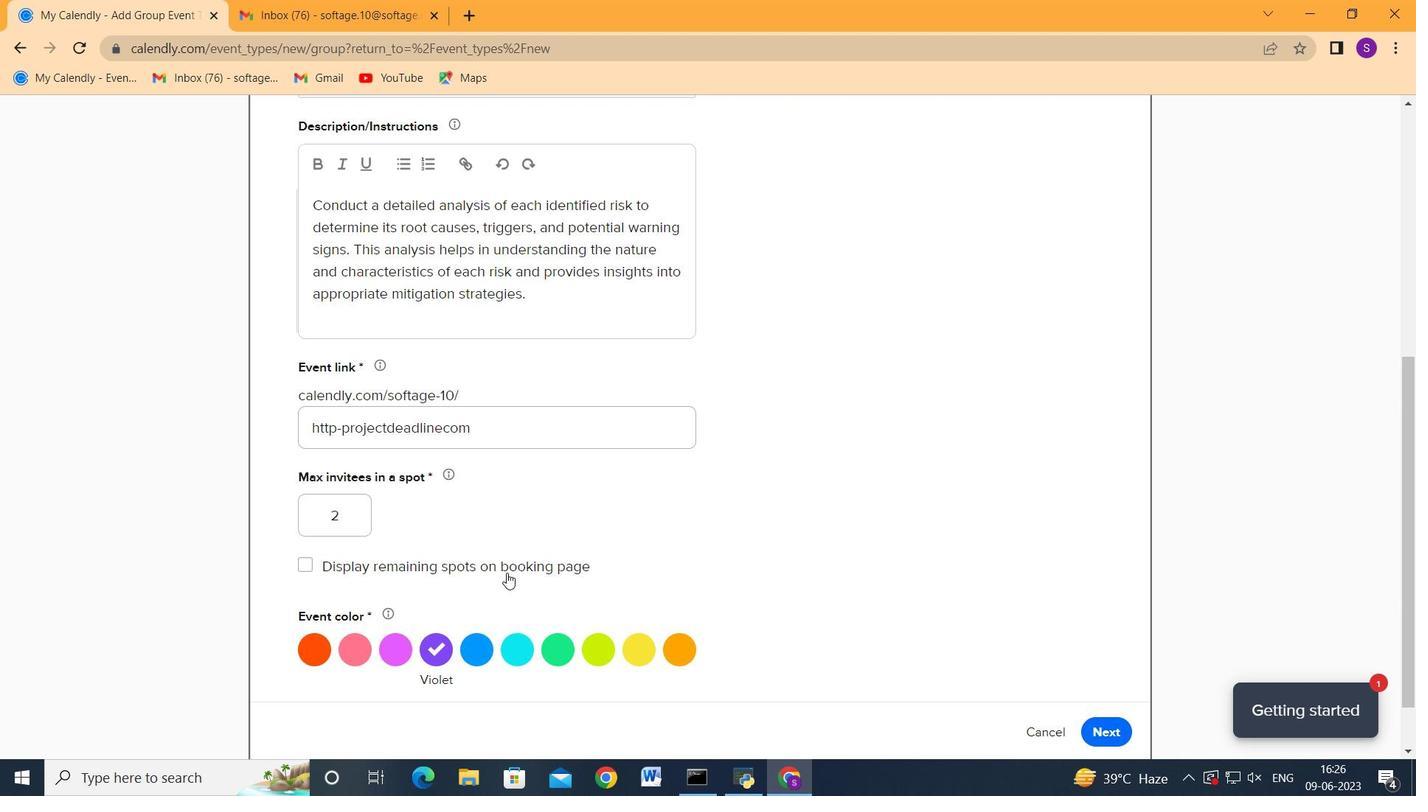 
Action: Mouse scrolled (507, 573) with delta (0, 0)
Screenshot: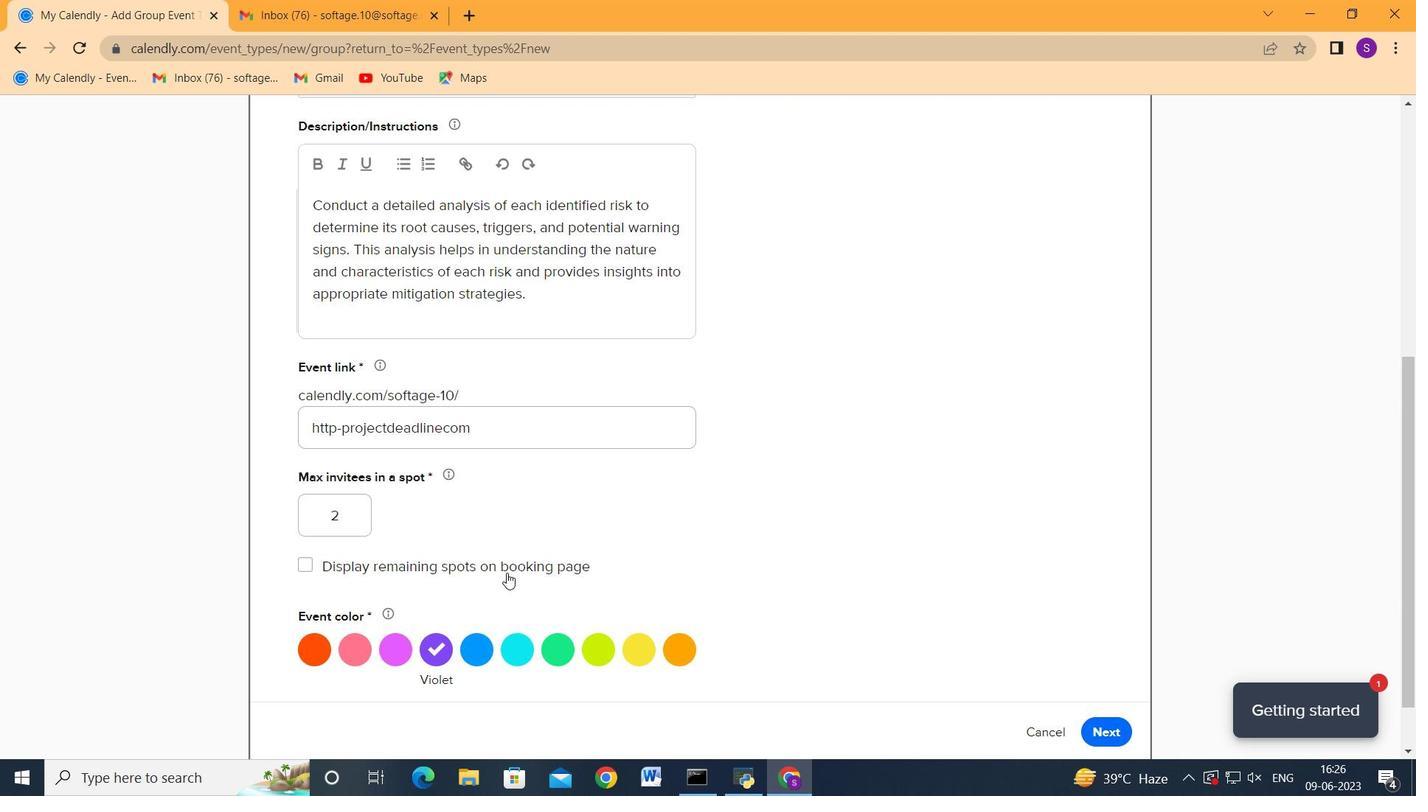 
Action: Mouse scrolled (507, 573) with delta (0, 0)
Screenshot: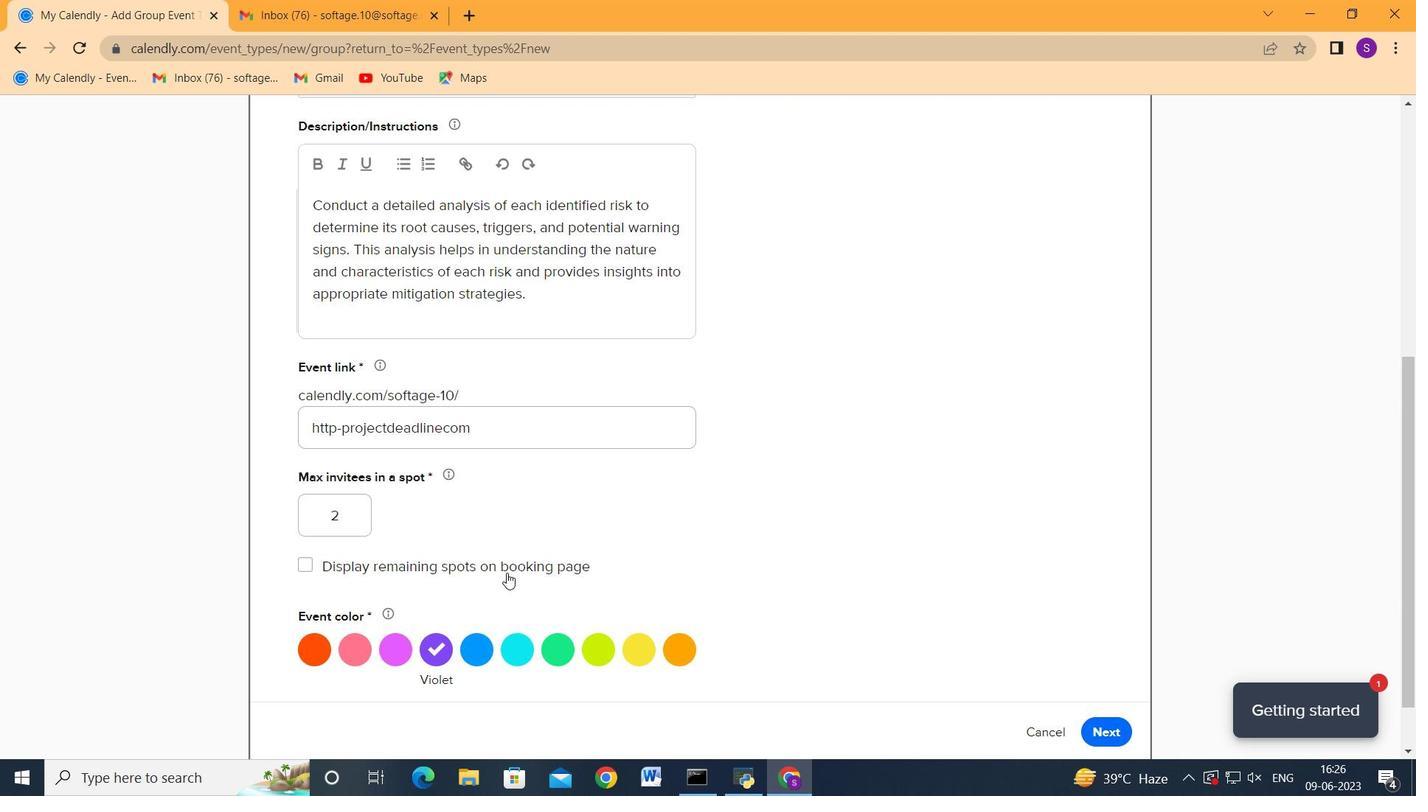 
Action: Mouse moved to (211, 539)
Screenshot: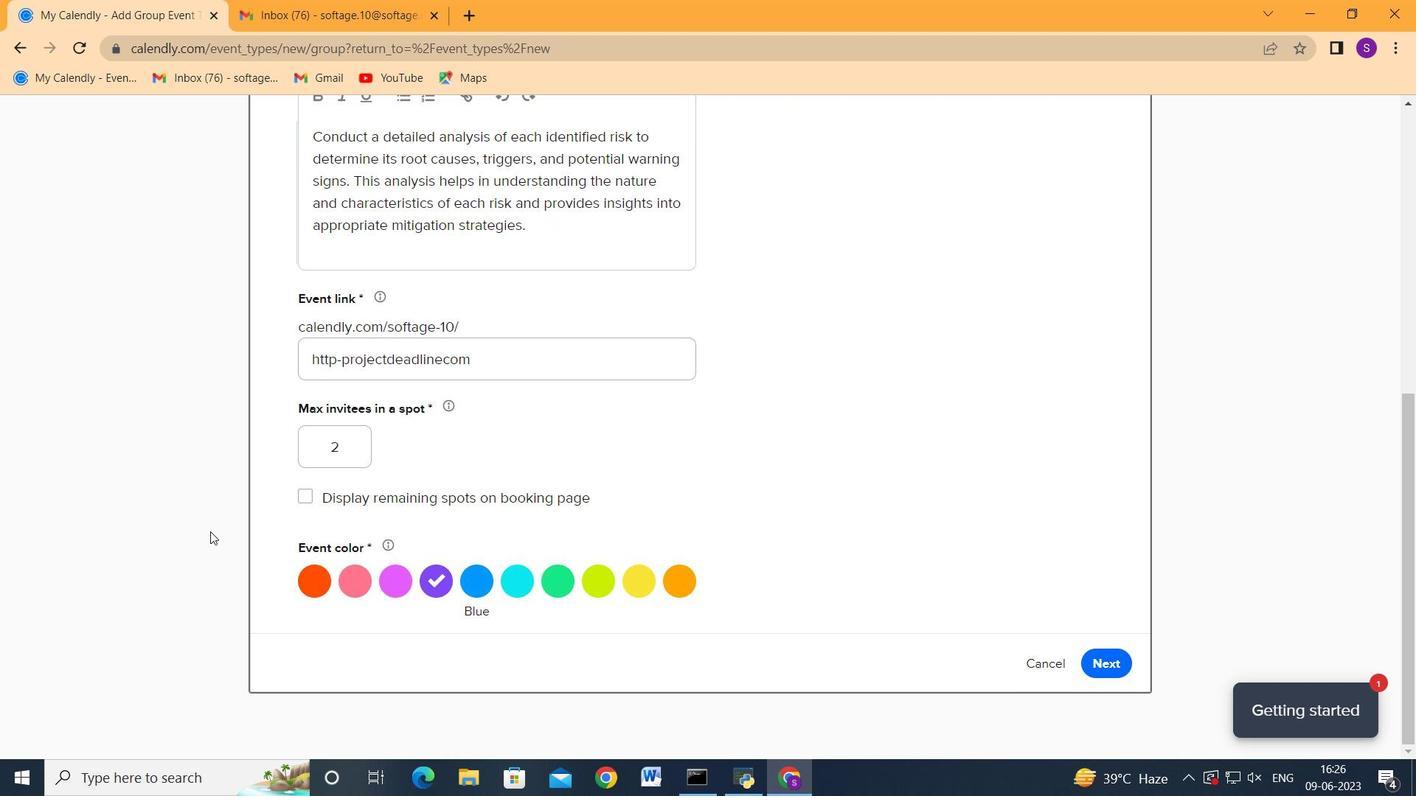 
Action: Mouse scrolled (211, 538) with delta (0, 0)
Screenshot: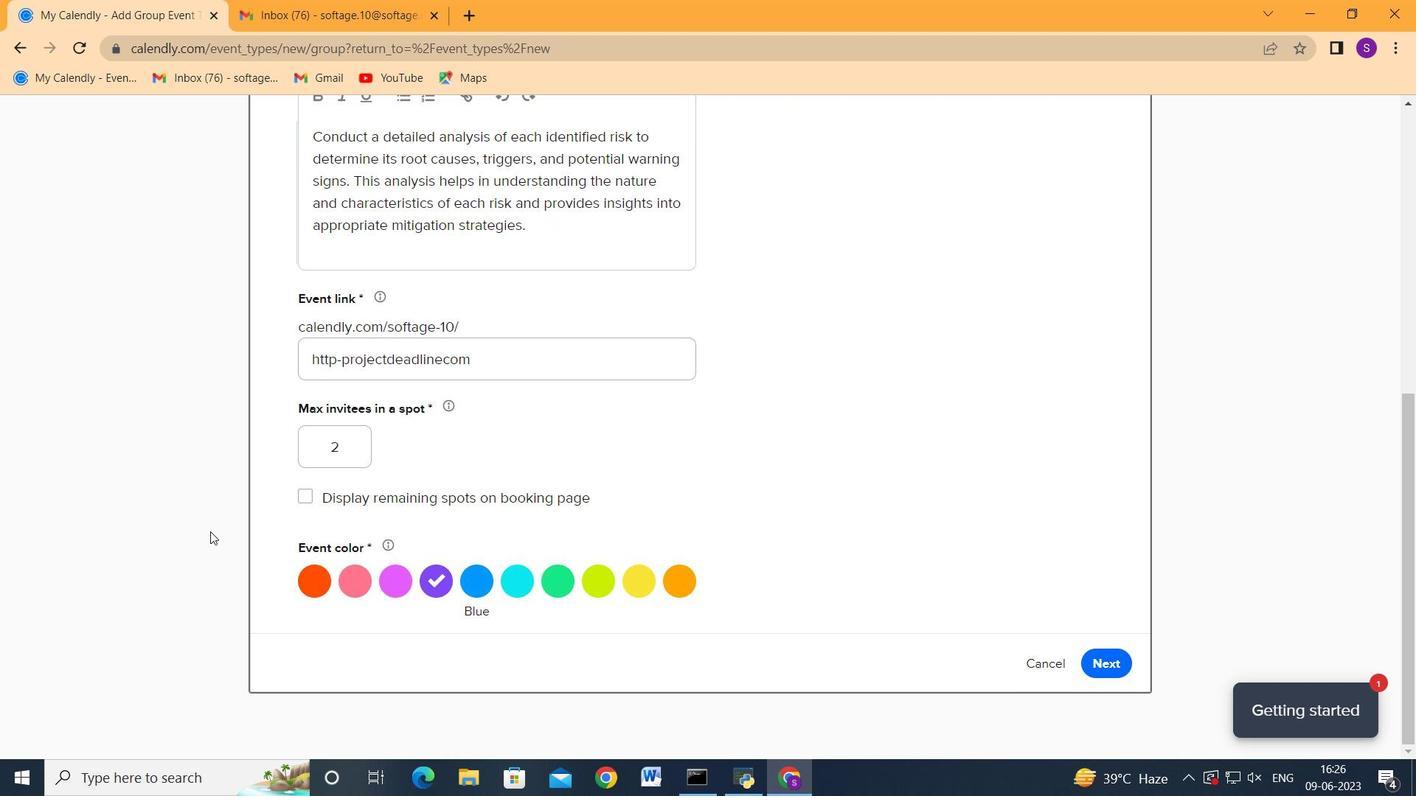 
Action: Mouse moved to (382, 577)
Screenshot: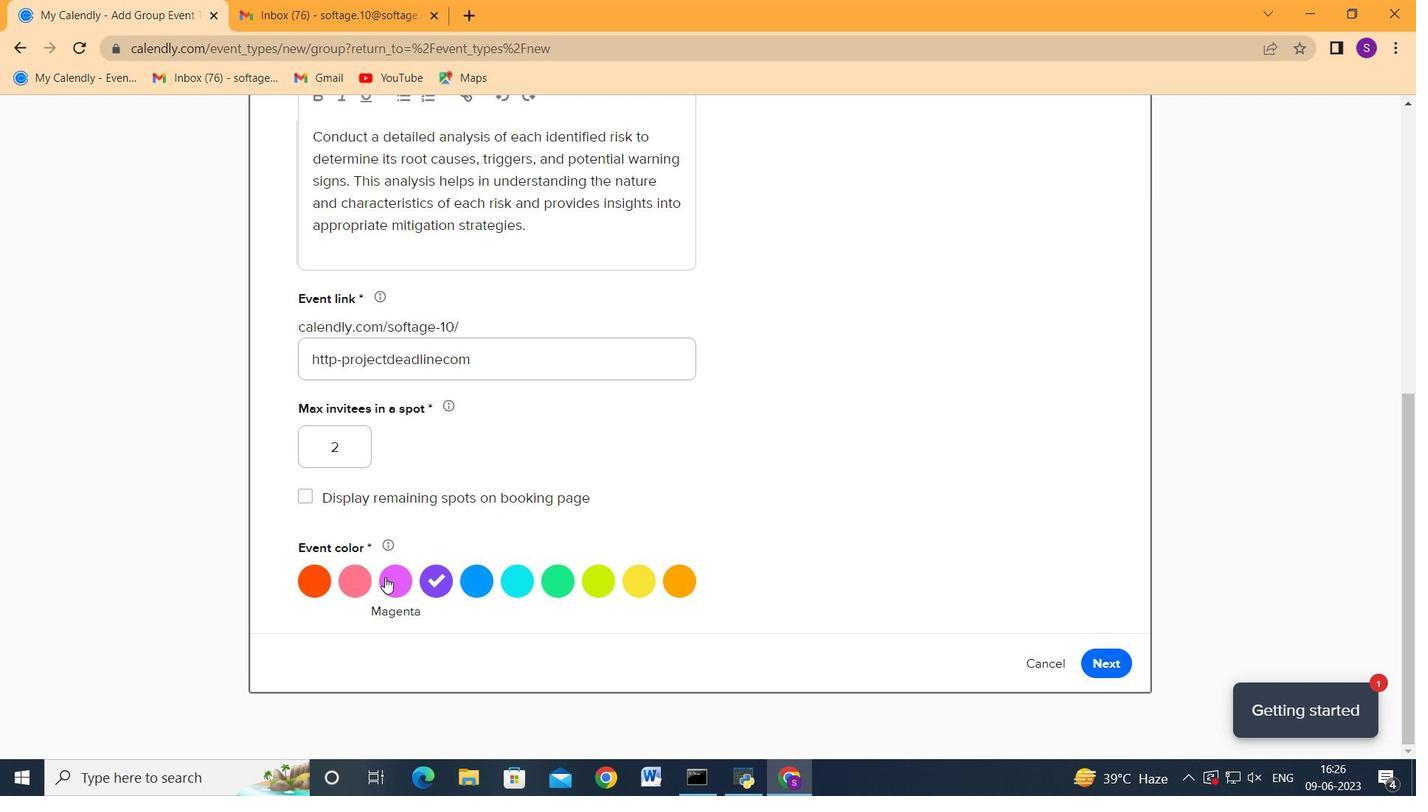 
Action: Mouse pressed left at (382, 577)
Screenshot: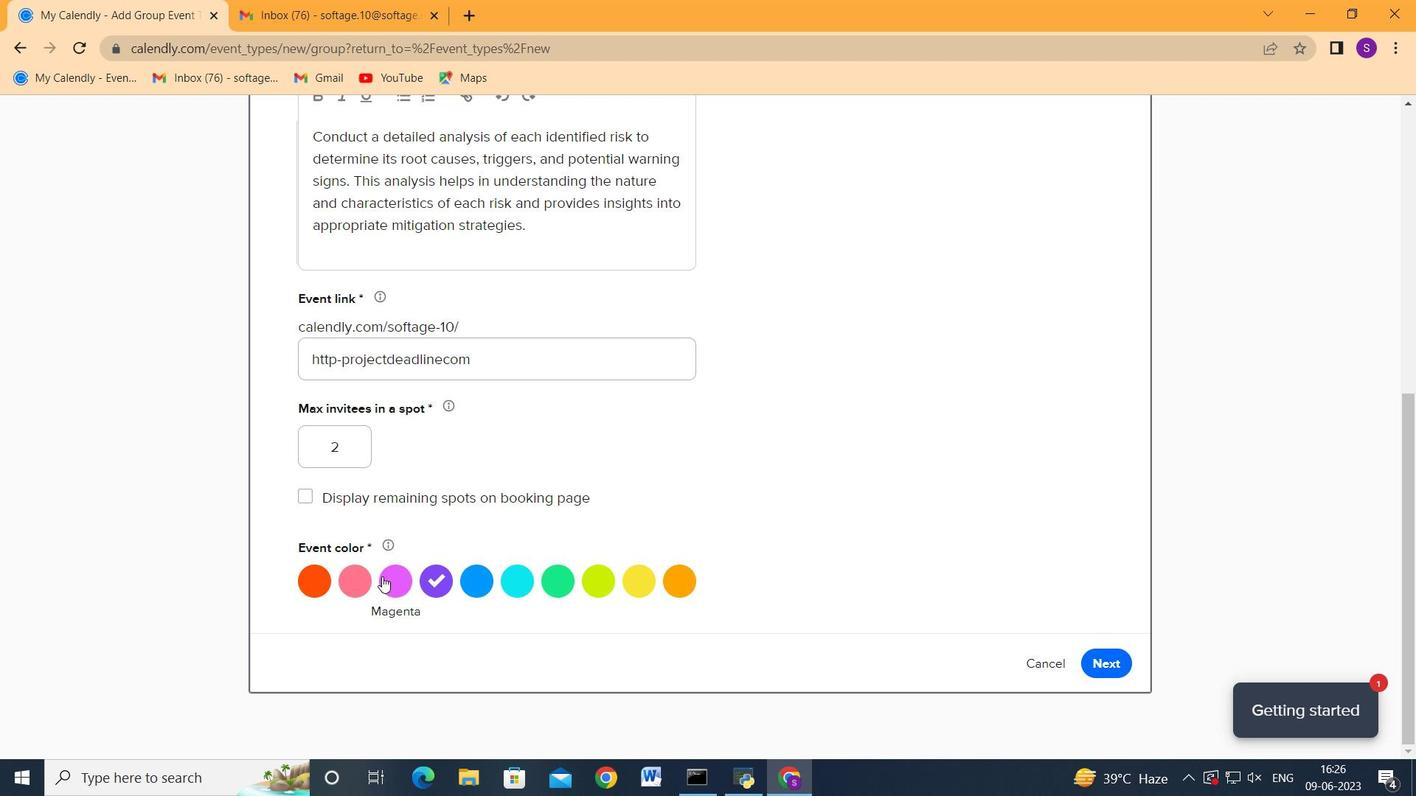 
Action: Mouse moved to (1078, 653)
Screenshot: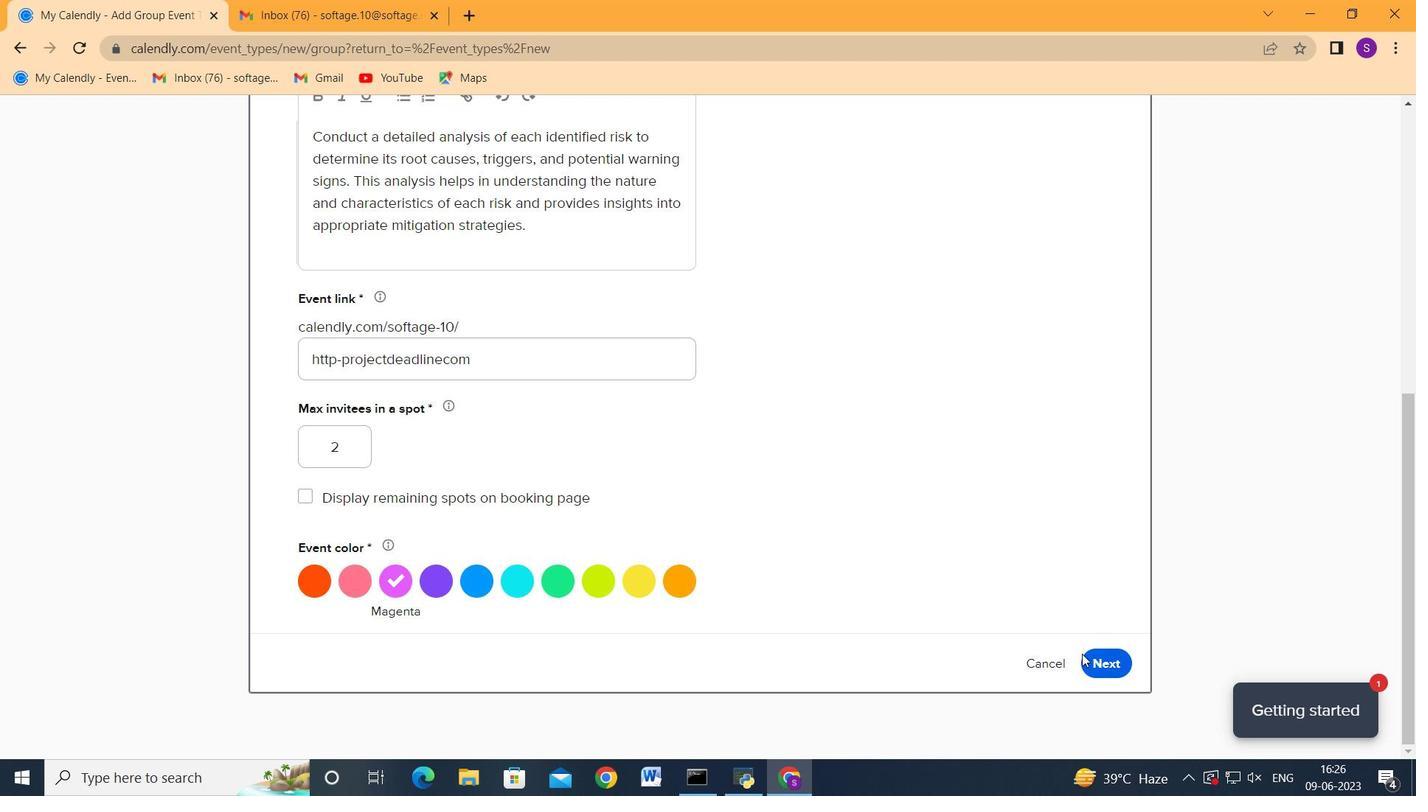 
Action: Mouse pressed left at (1078, 653)
Screenshot: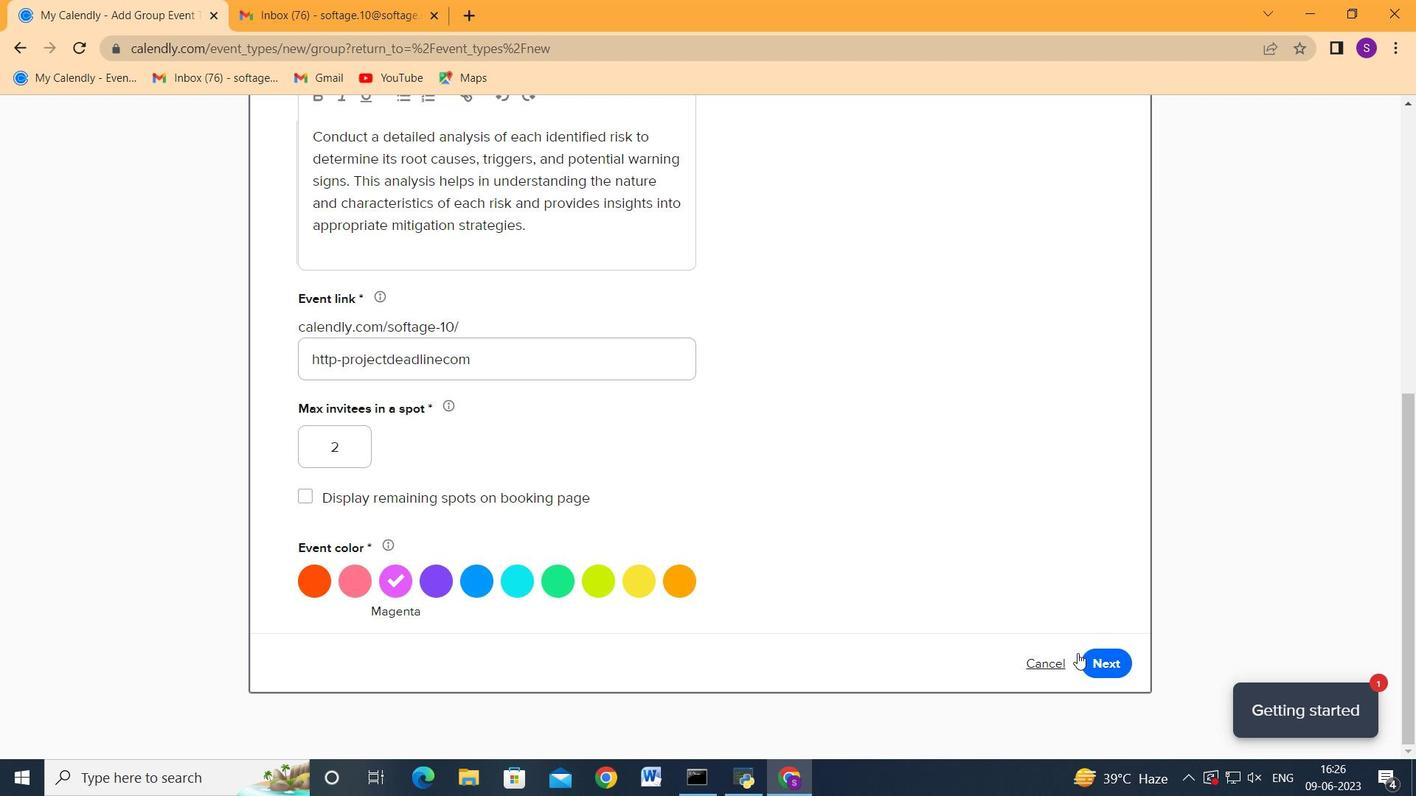 
Action: Mouse moved to (621, 317)
Screenshot: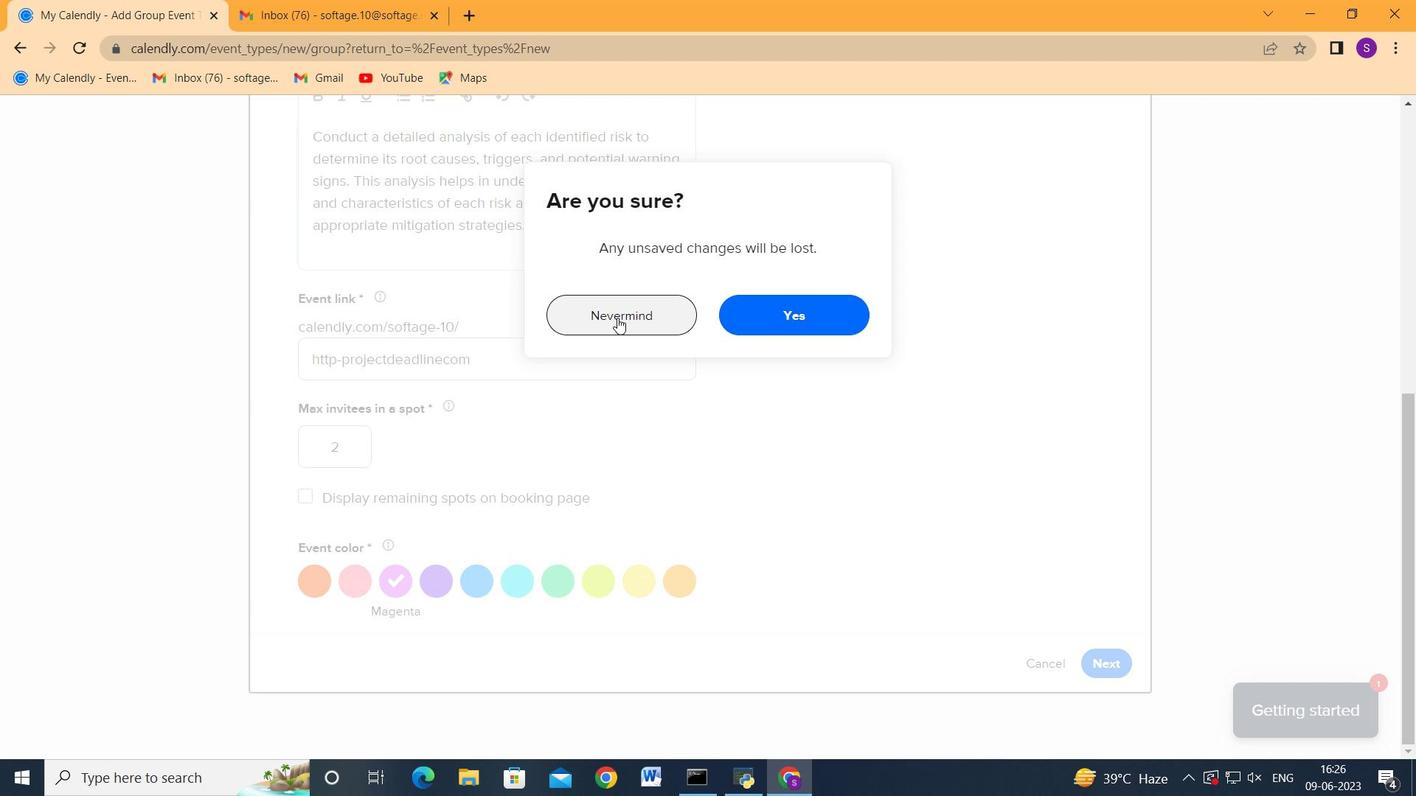 
Action: Mouse pressed left at (621, 317)
Screenshot: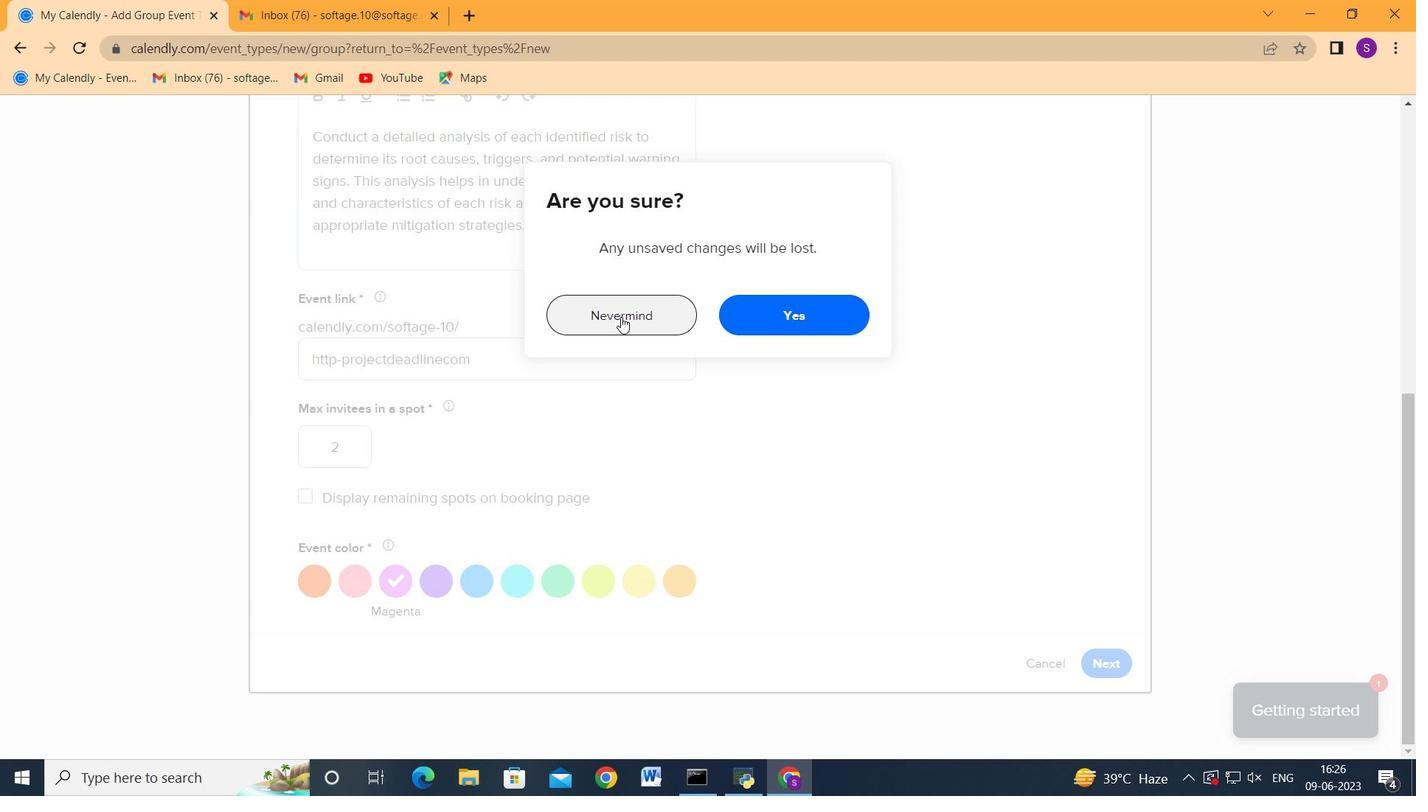 
Action: Mouse moved to (1118, 667)
Screenshot: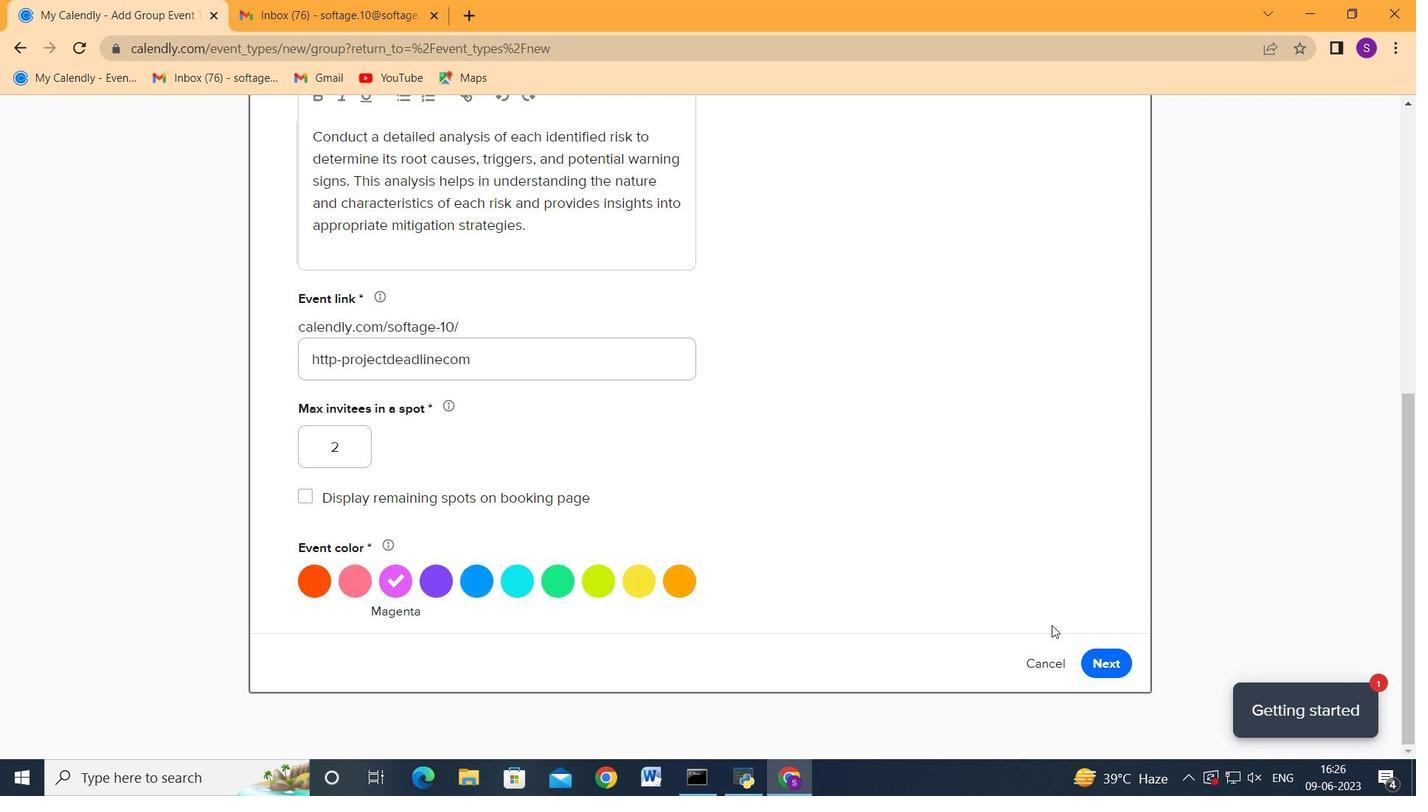 
Action: Mouse pressed left at (1118, 667)
Screenshot: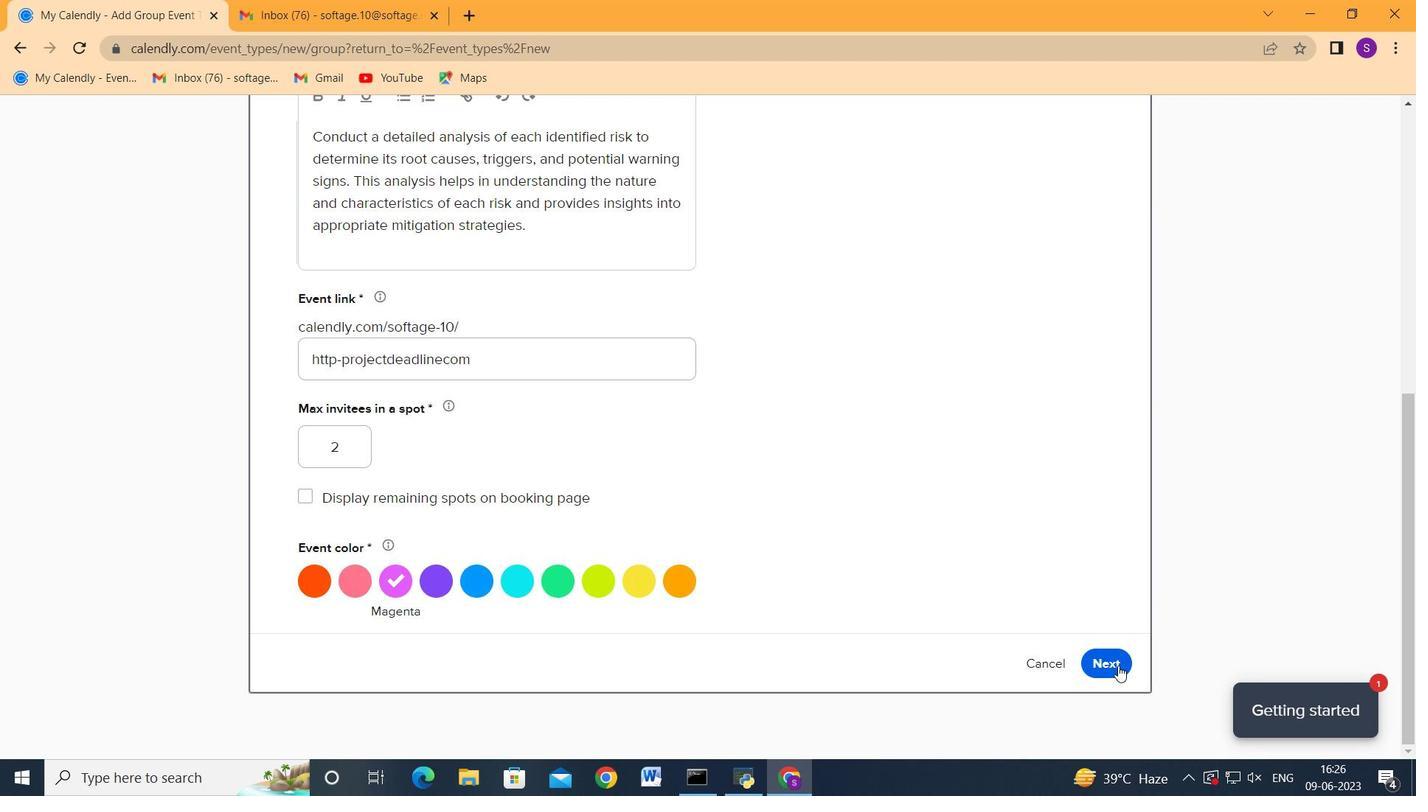 
Action: Mouse moved to (594, 473)
Screenshot: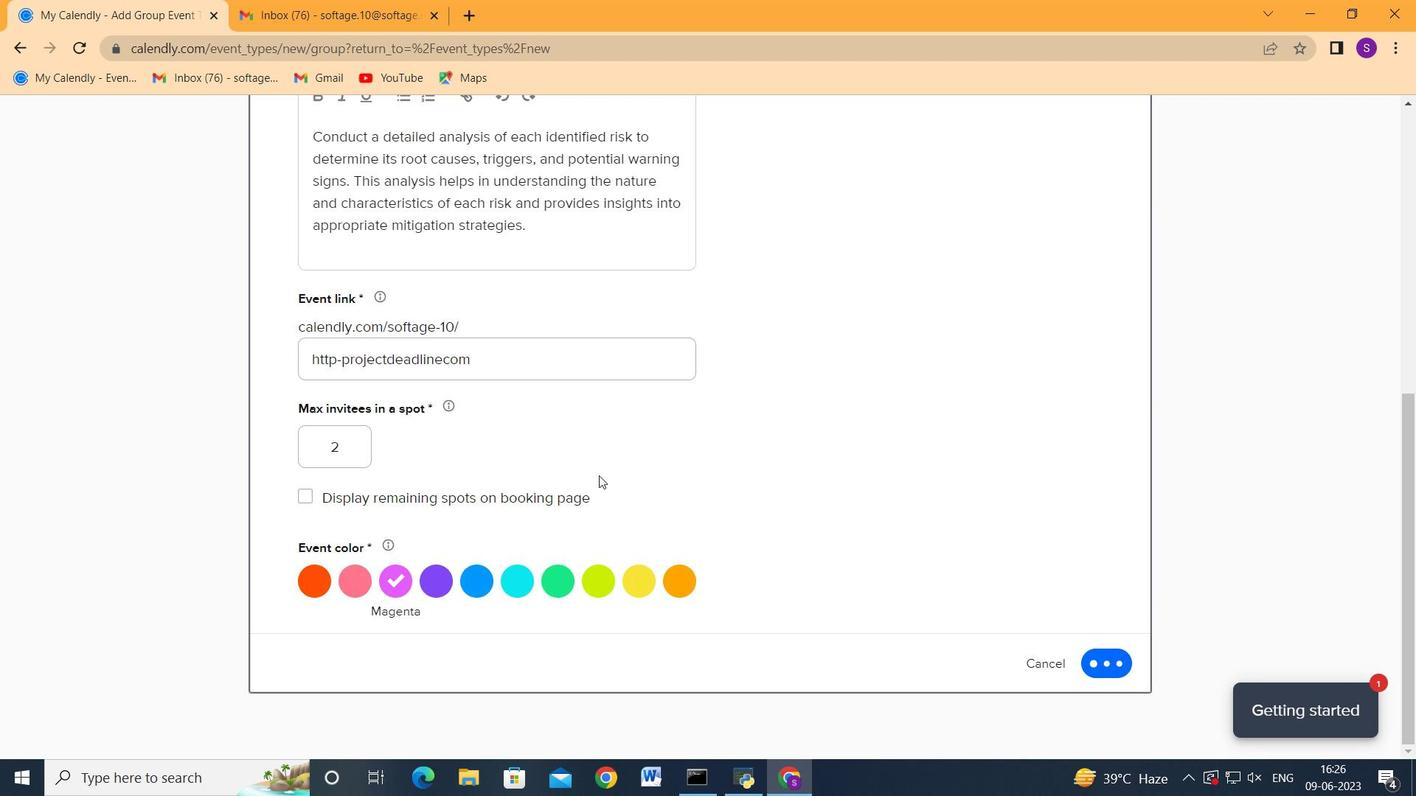 
Action: Mouse scrolled (594, 474) with delta (0, 0)
Screenshot: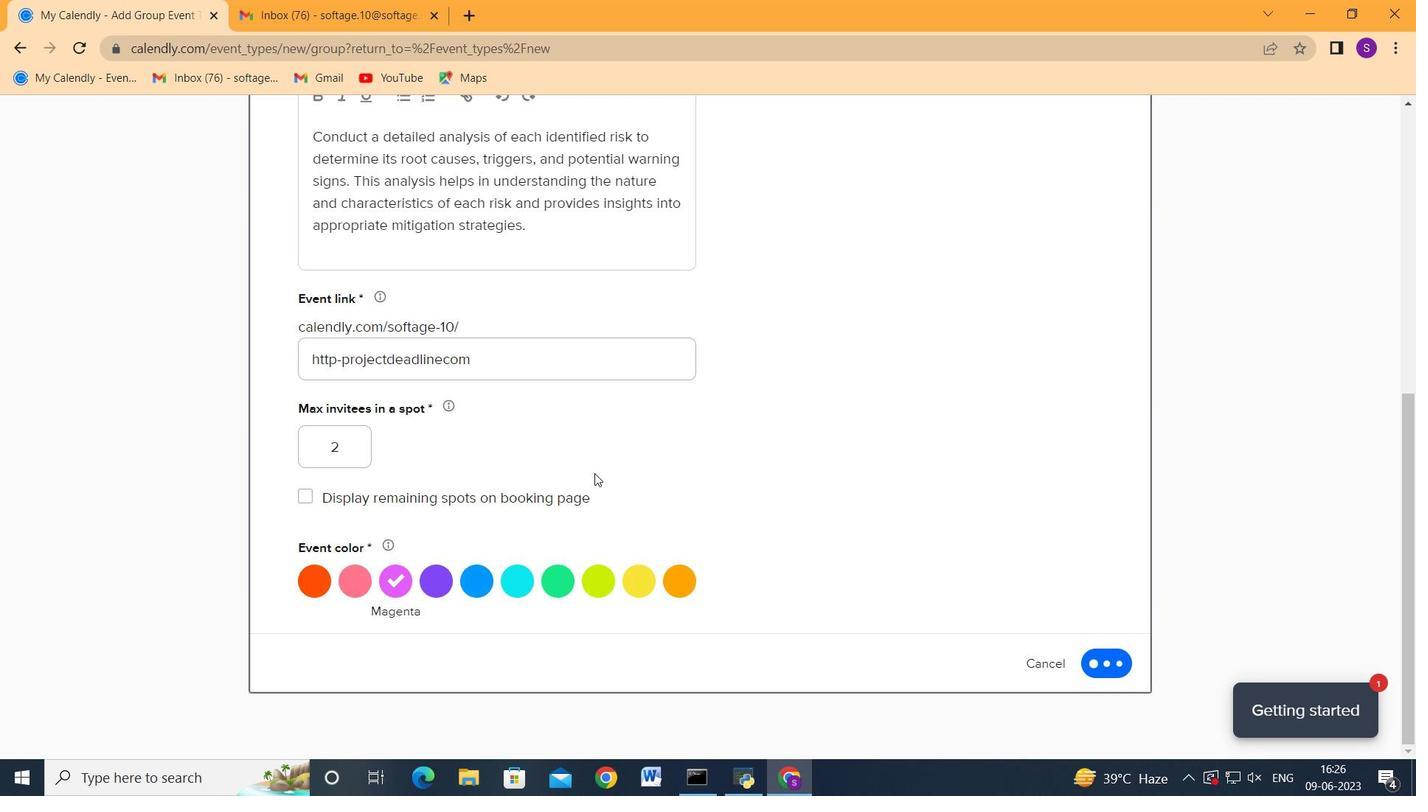 
Action: Mouse scrolled (594, 474) with delta (0, 0)
Screenshot: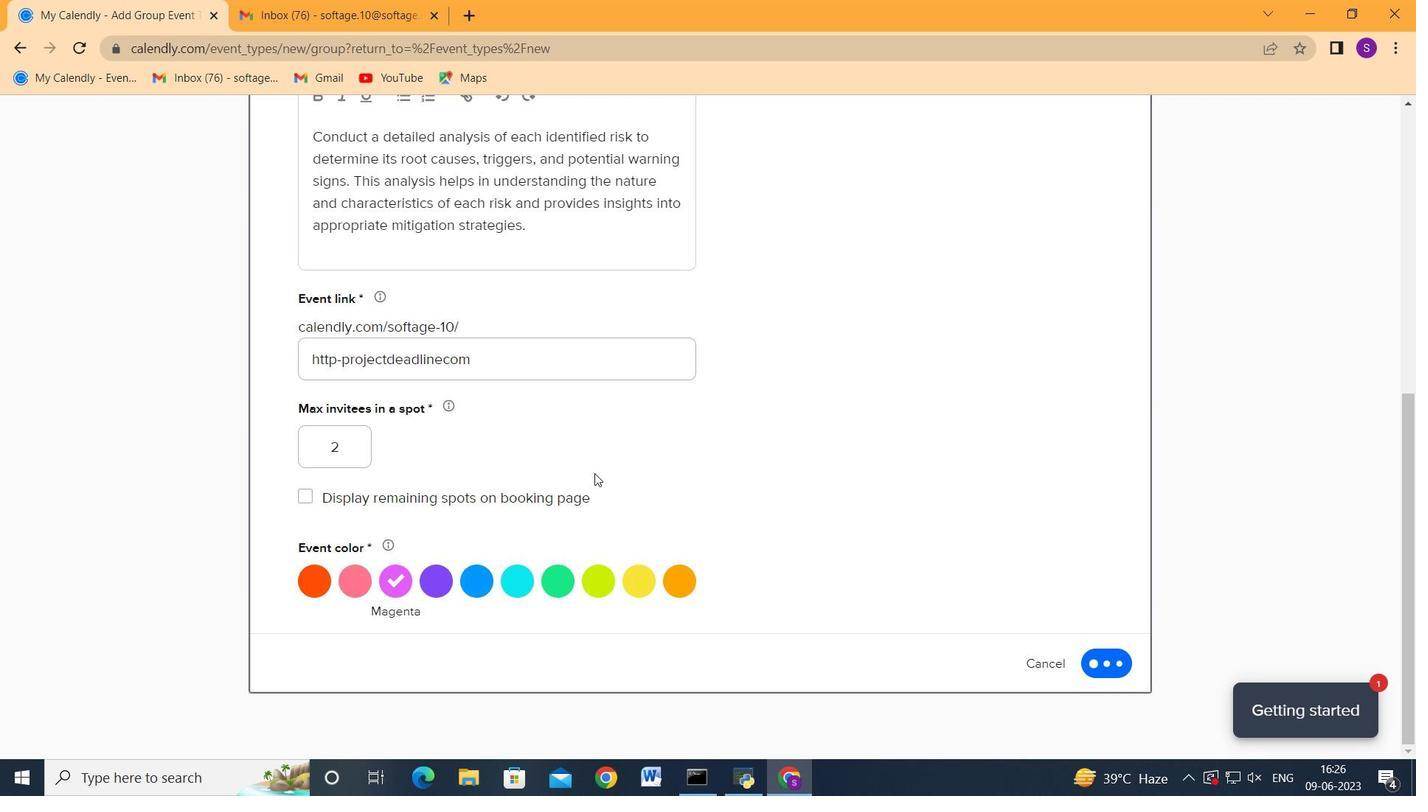 
Action: Mouse scrolled (594, 474) with delta (0, 0)
Screenshot: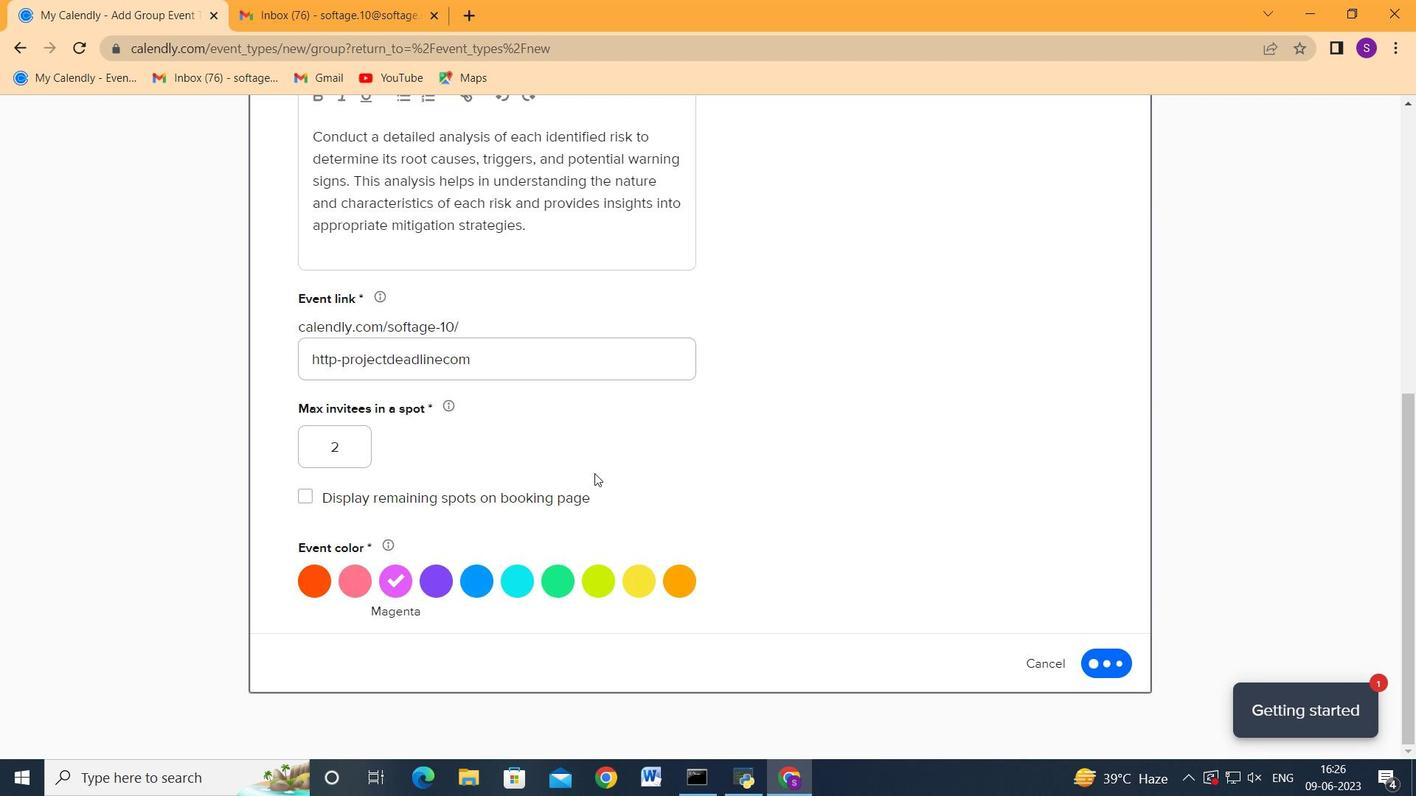
Action: Mouse scrolled (594, 474) with delta (0, 0)
Screenshot: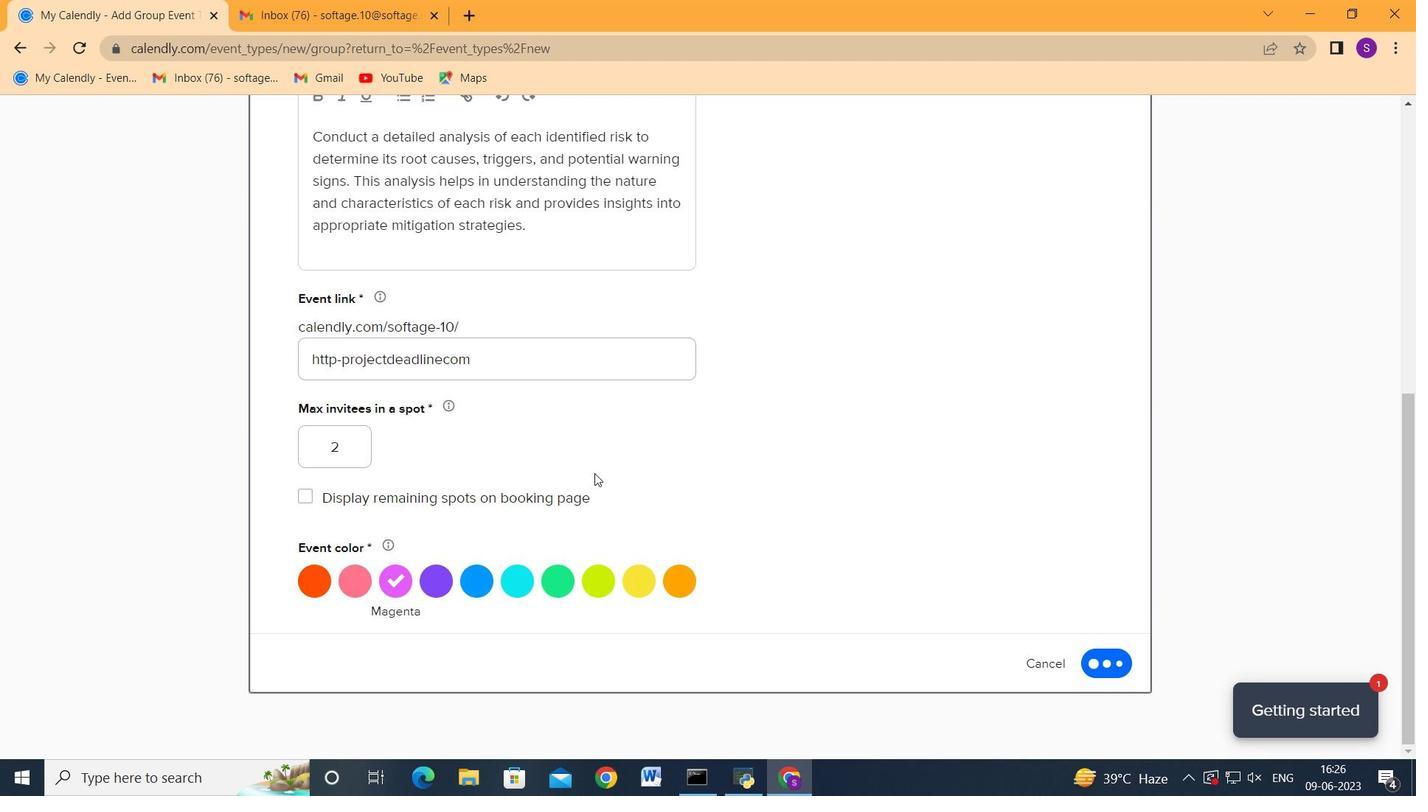 
Action: Mouse scrolled (594, 474) with delta (0, 0)
Screenshot: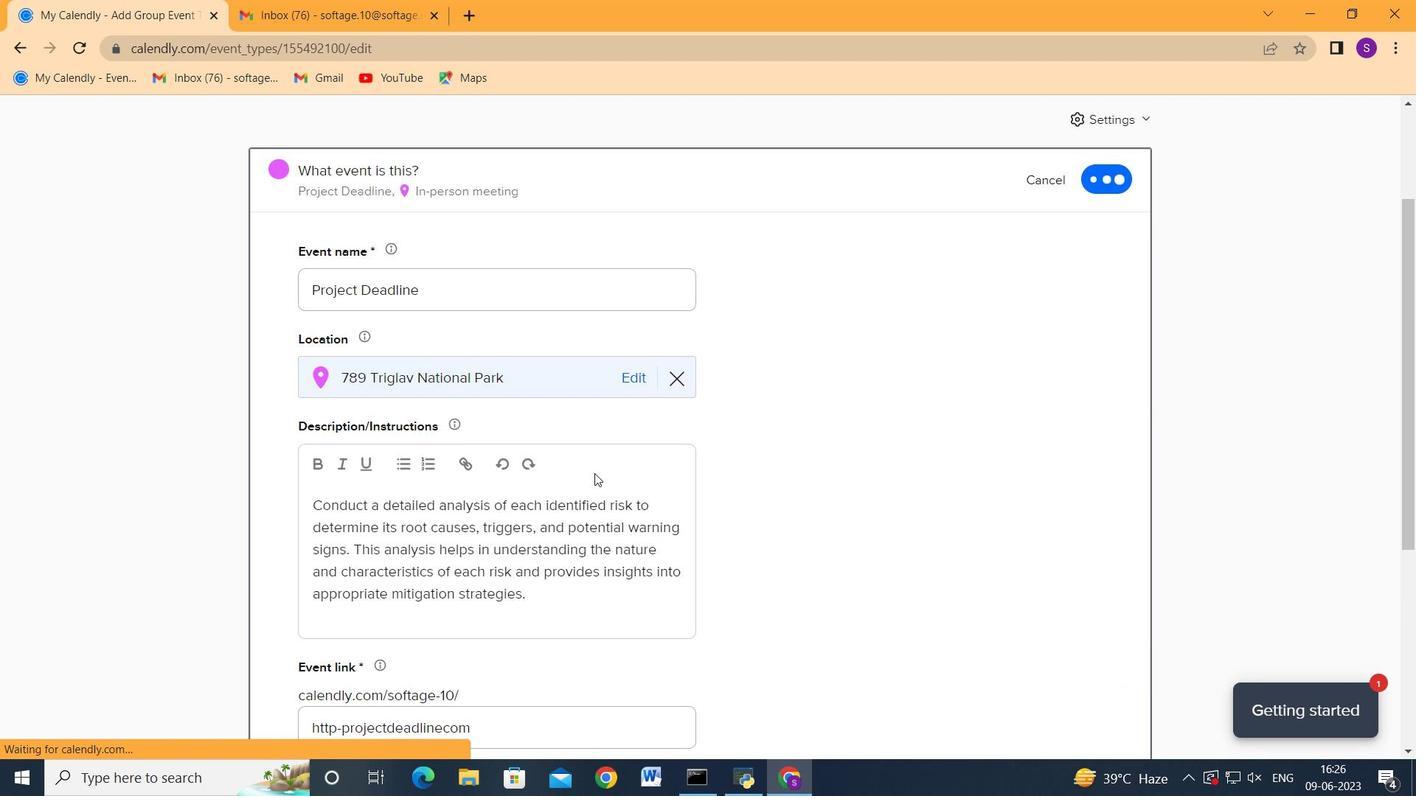 
Action: Mouse scrolled (594, 474) with delta (0, 0)
Screenshot: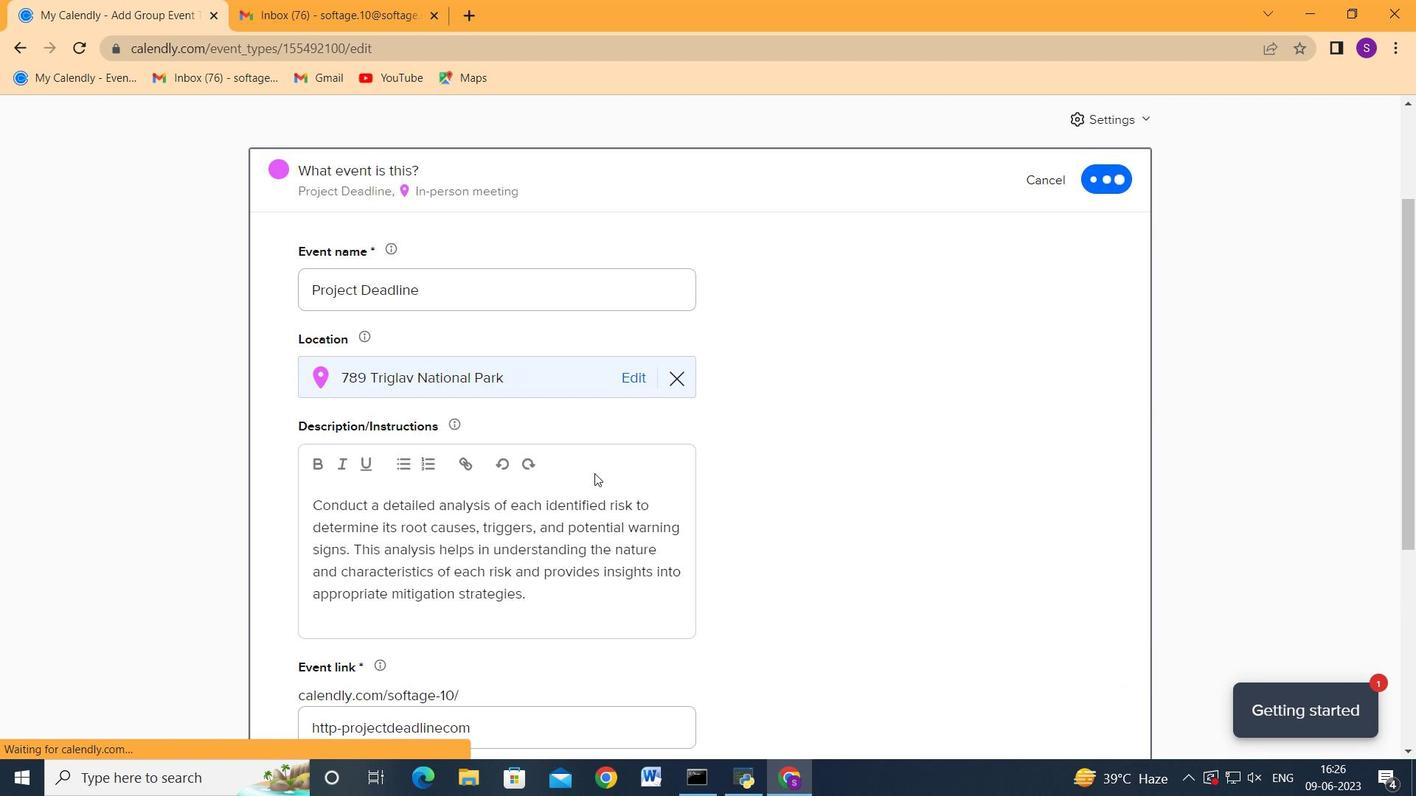 
Action: Mouse scrolled (594, 474) with delta (0, 0)
Screenshot: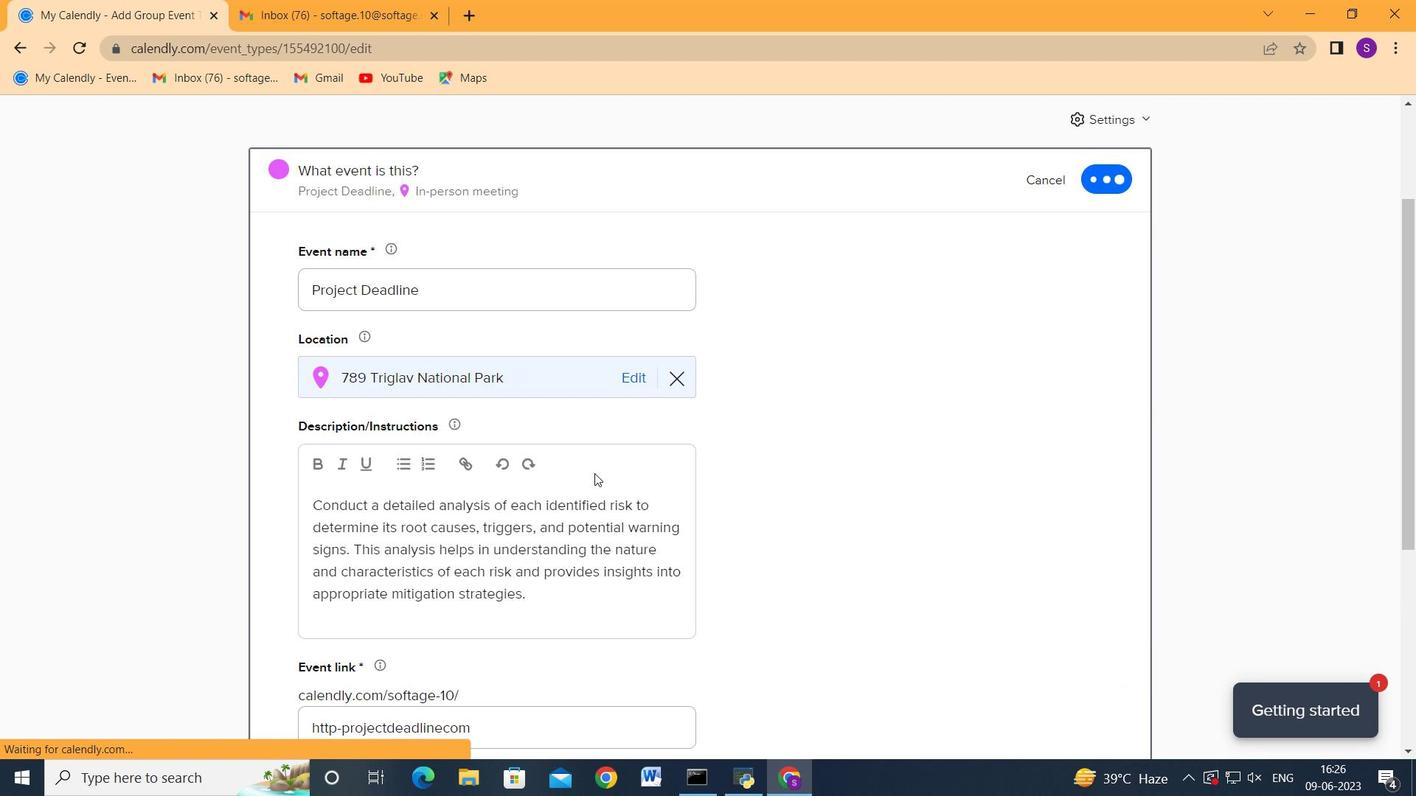 
Action: Mouse moved to (356, 625)
Screenshot: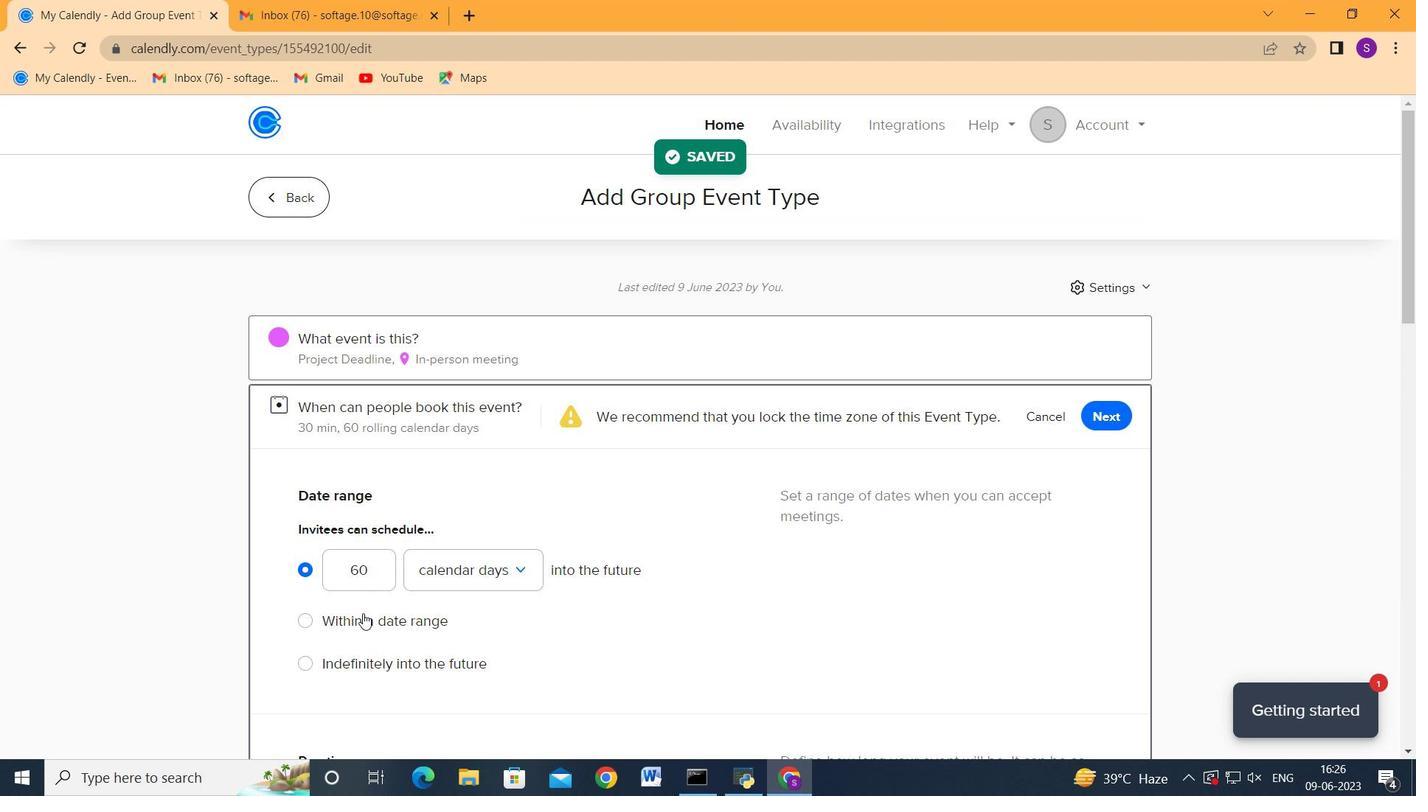 
Action: Mouse pressed left at (356, 625)
Screenshot: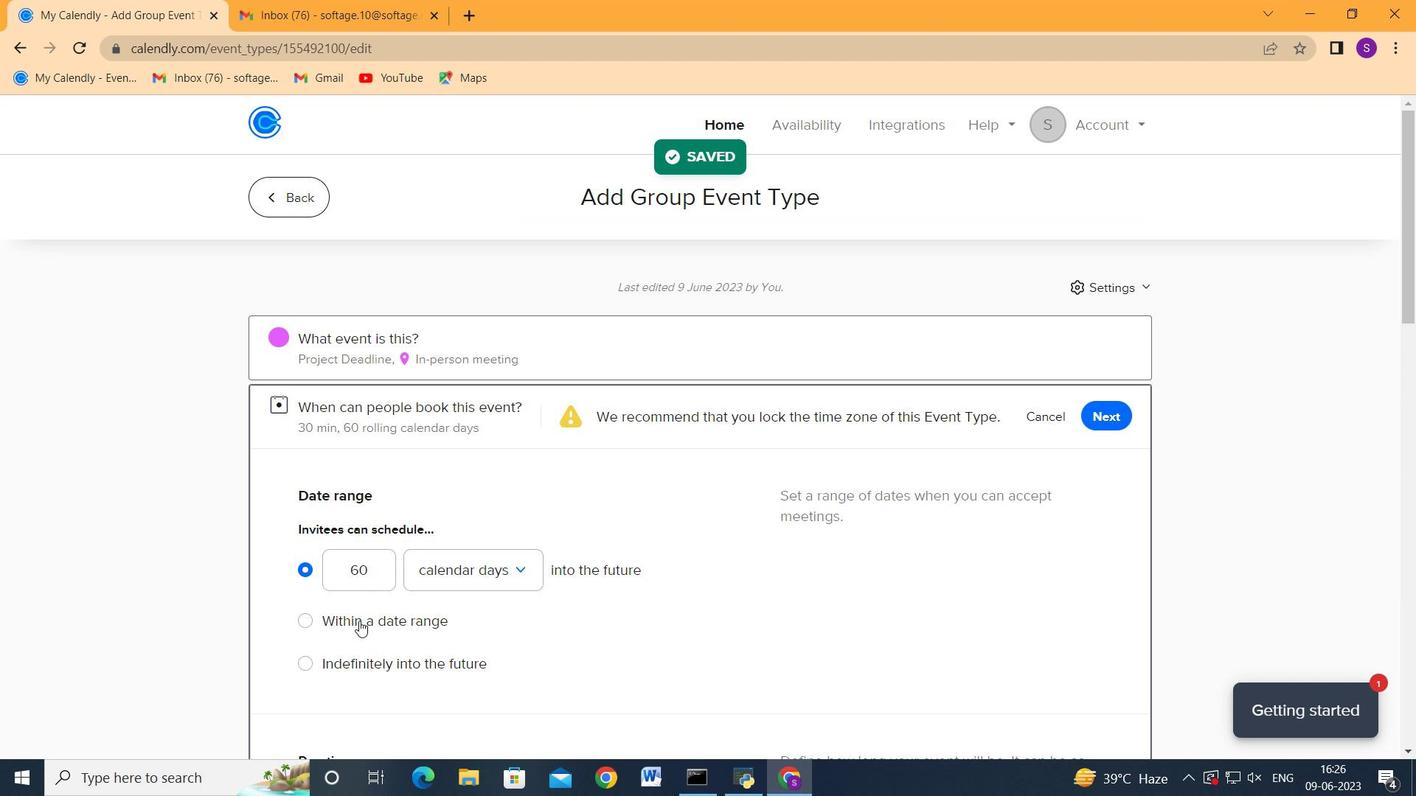 
Action: Mouse moved to (469, 619)
Screenshot: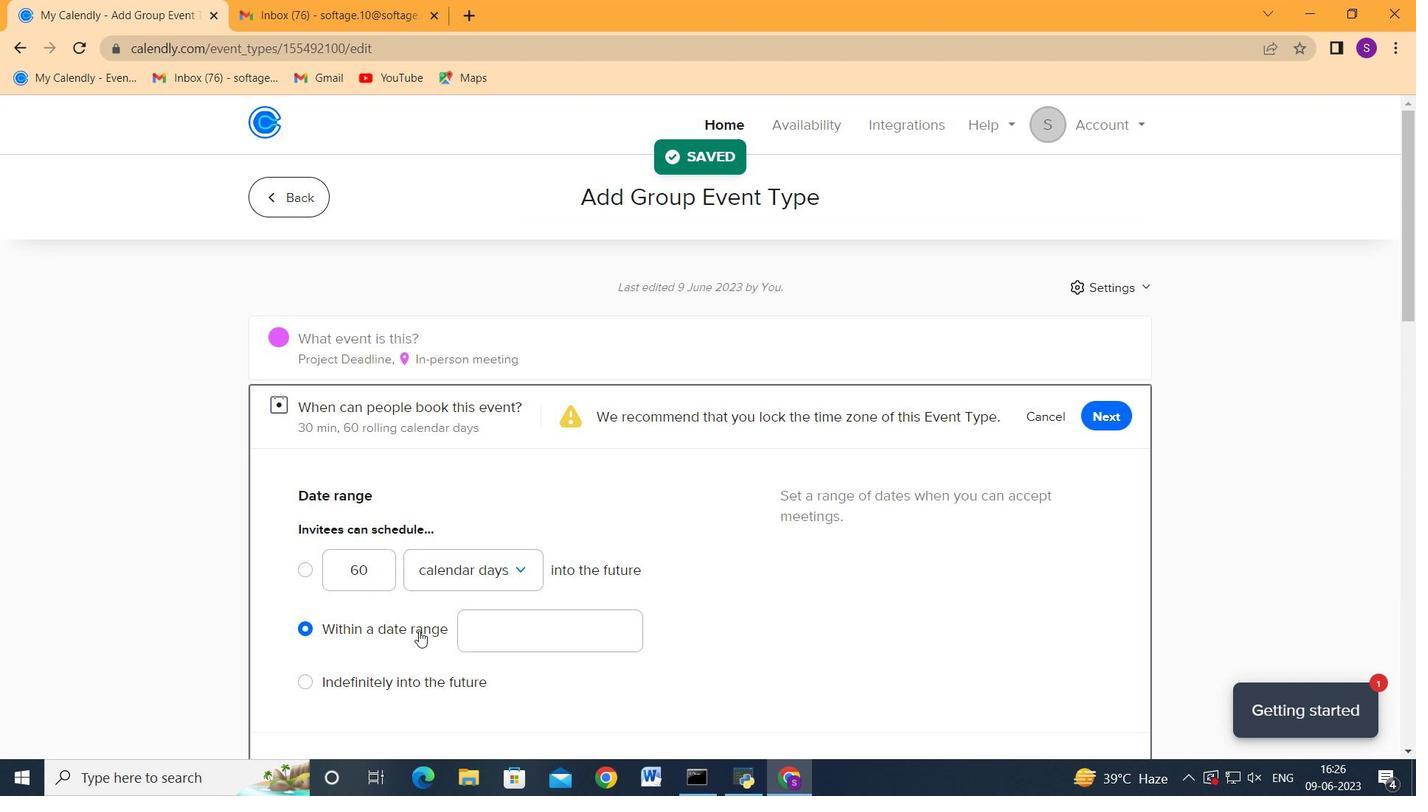 
Action: Mouse pressed left at (469, 619)
Screenshot: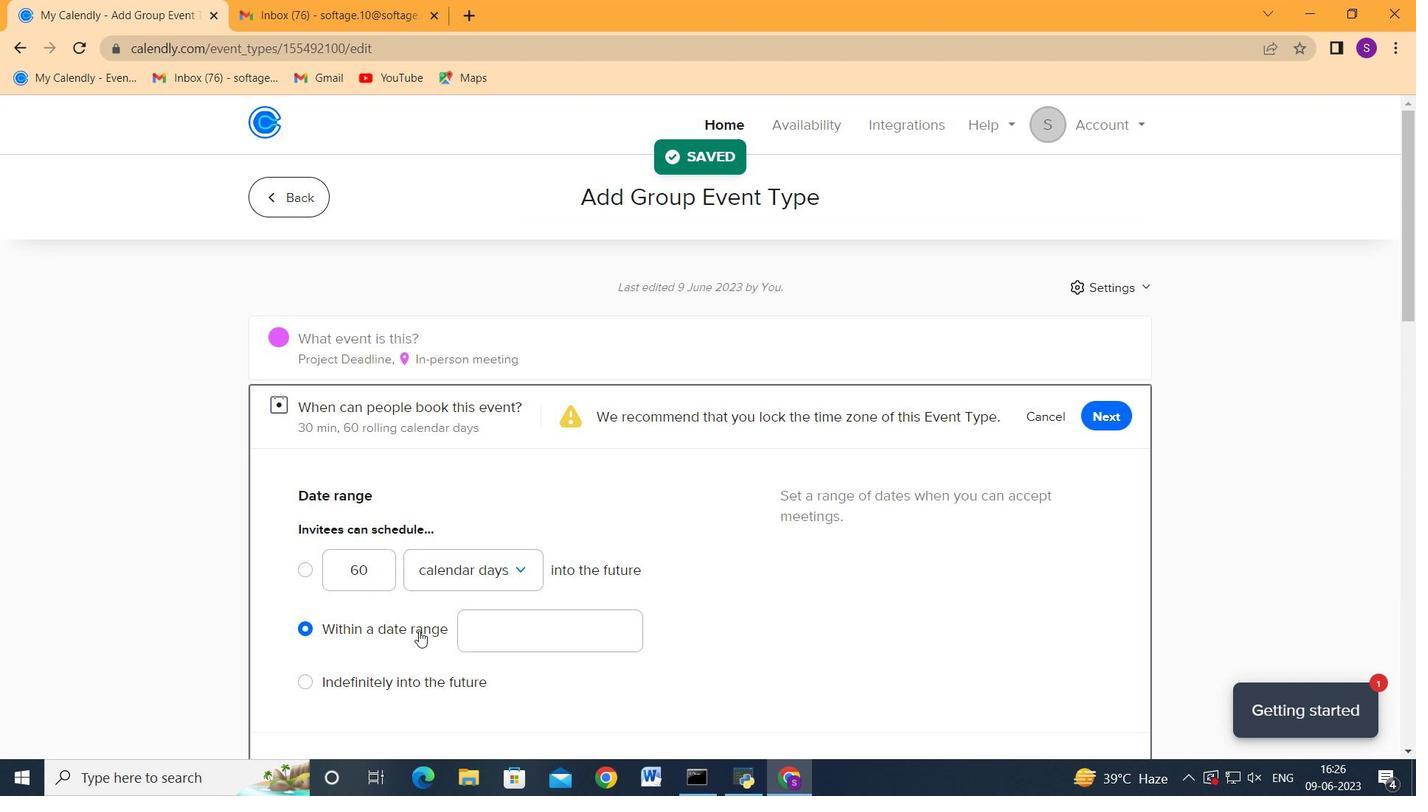 
Action: Mouse moved to (600, 294)
Screenshot: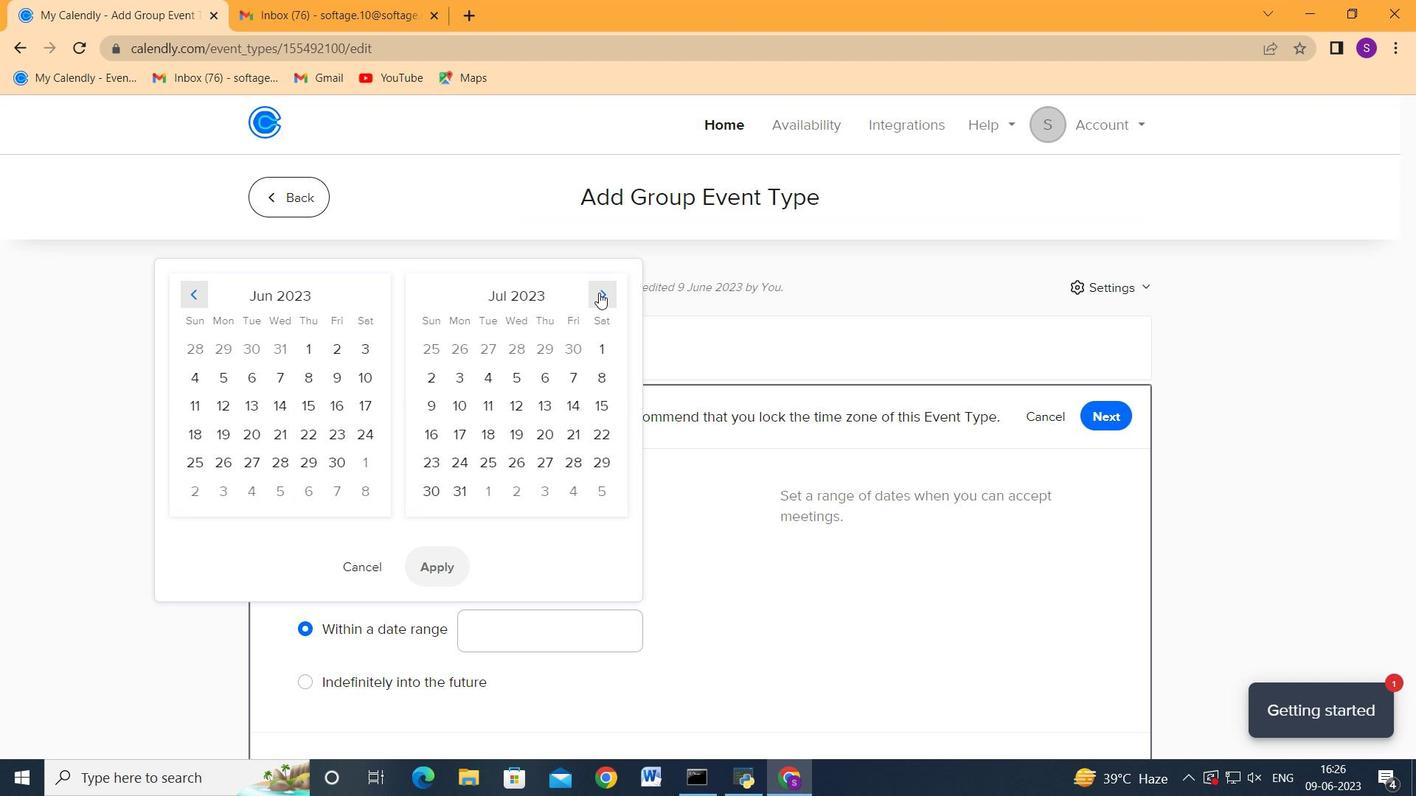 
Action: Mouse pressed left at (600, 294)
Screenshot: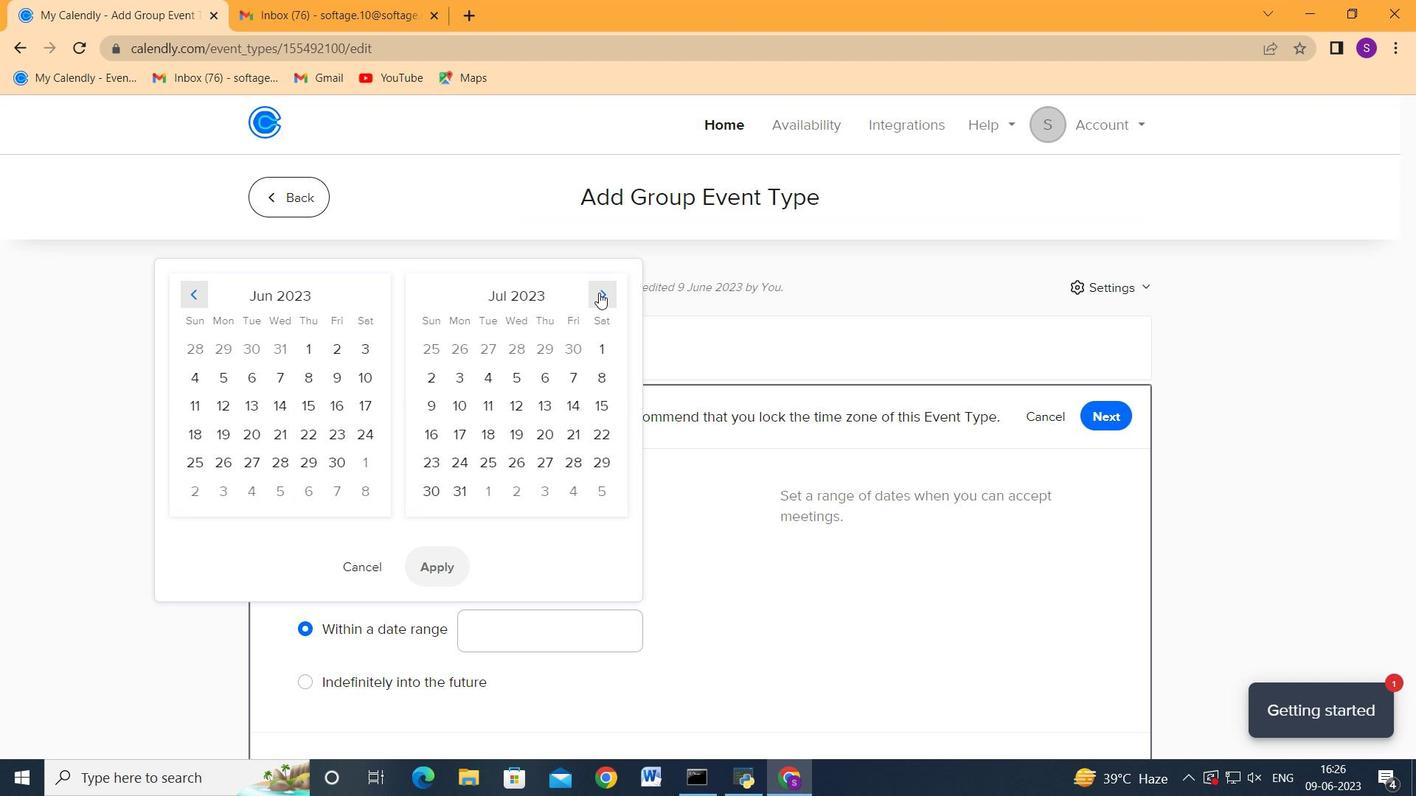
Action: Mouse pressed left at (600, 294)
Screenshot: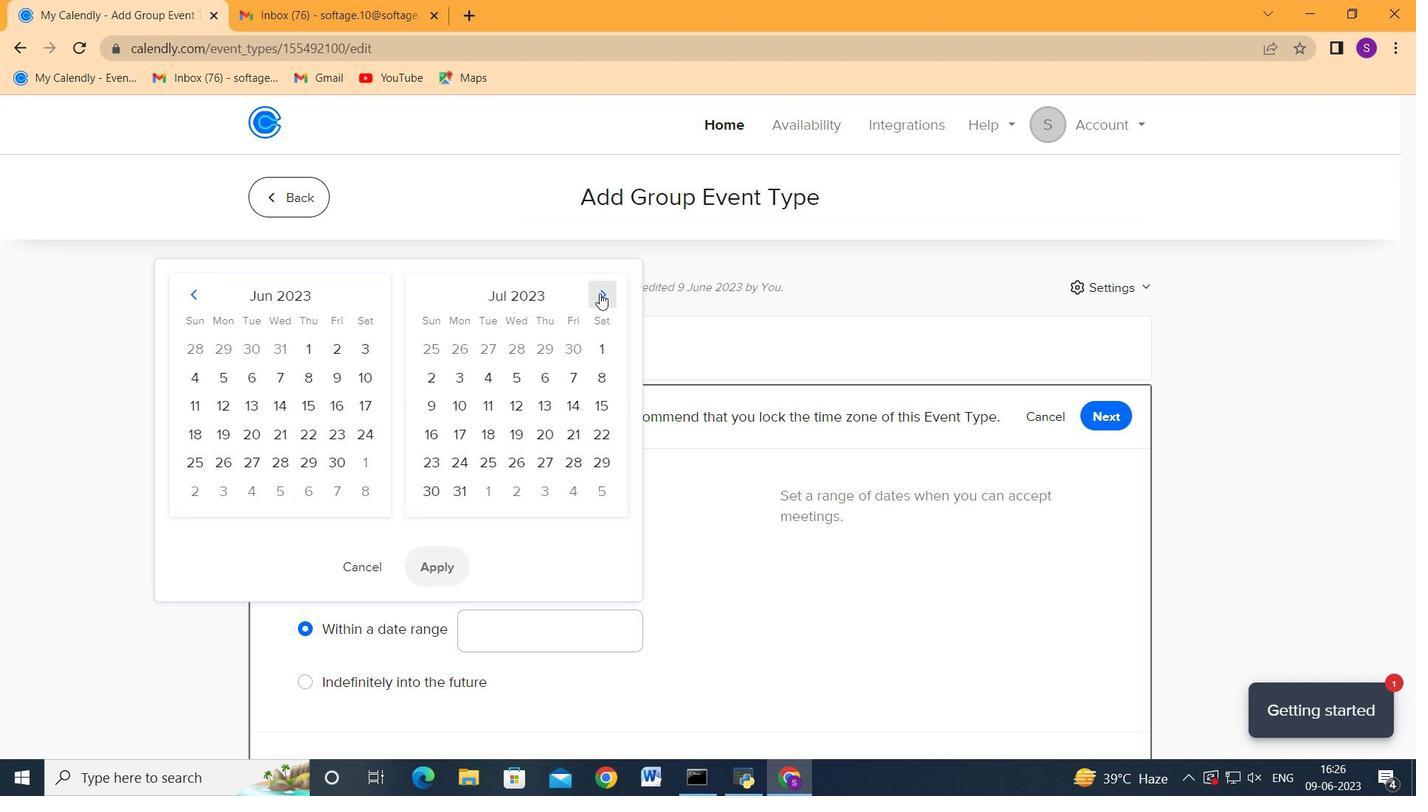 
Action: Mouse pressed left at (600, 294)
Screenshot: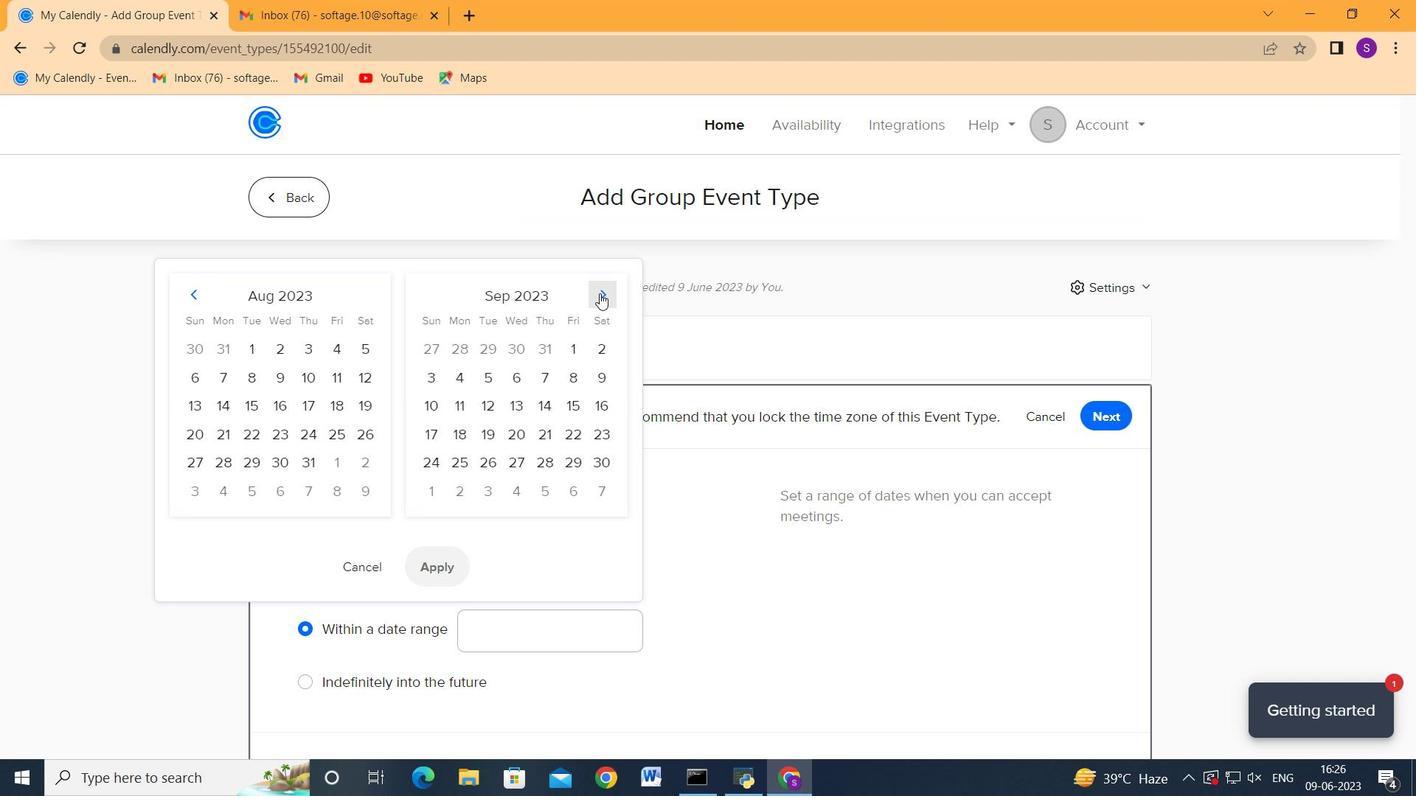 
Action: Mouse pressed left at (600, 294)
Screenshot: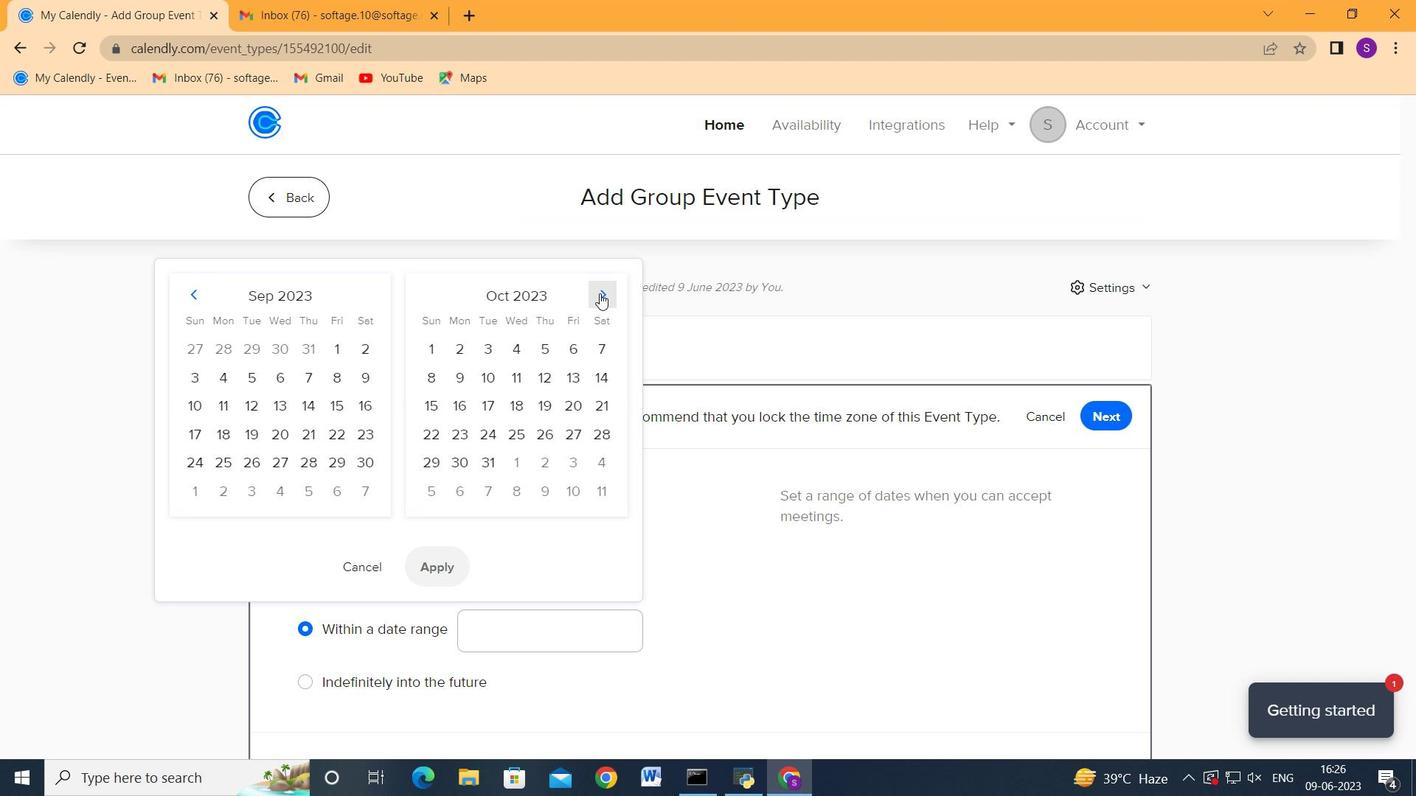 
Action: Mouse pressed left at (600, 294)
Screenshot: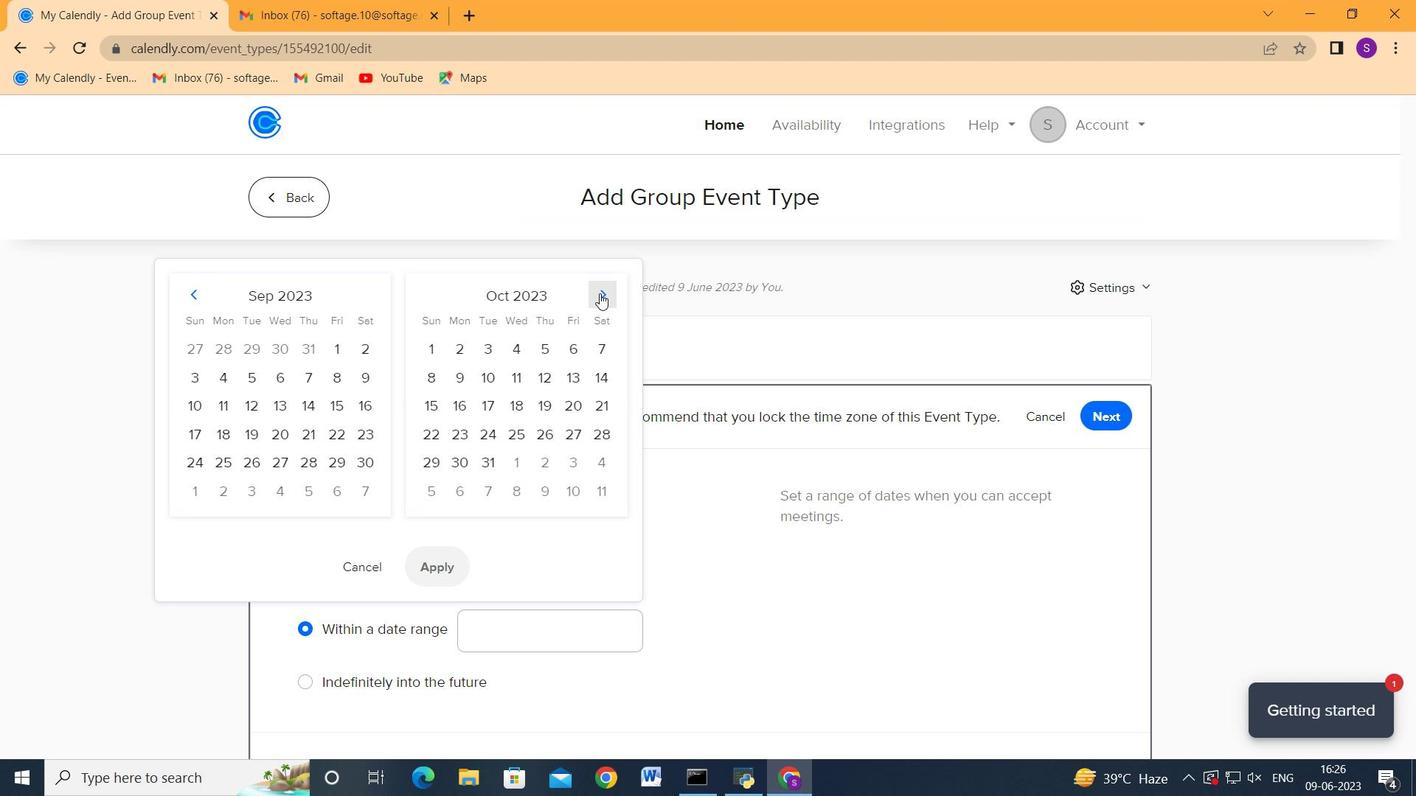 
Action: Mouse pressed left at (600, 294)
Screenshot: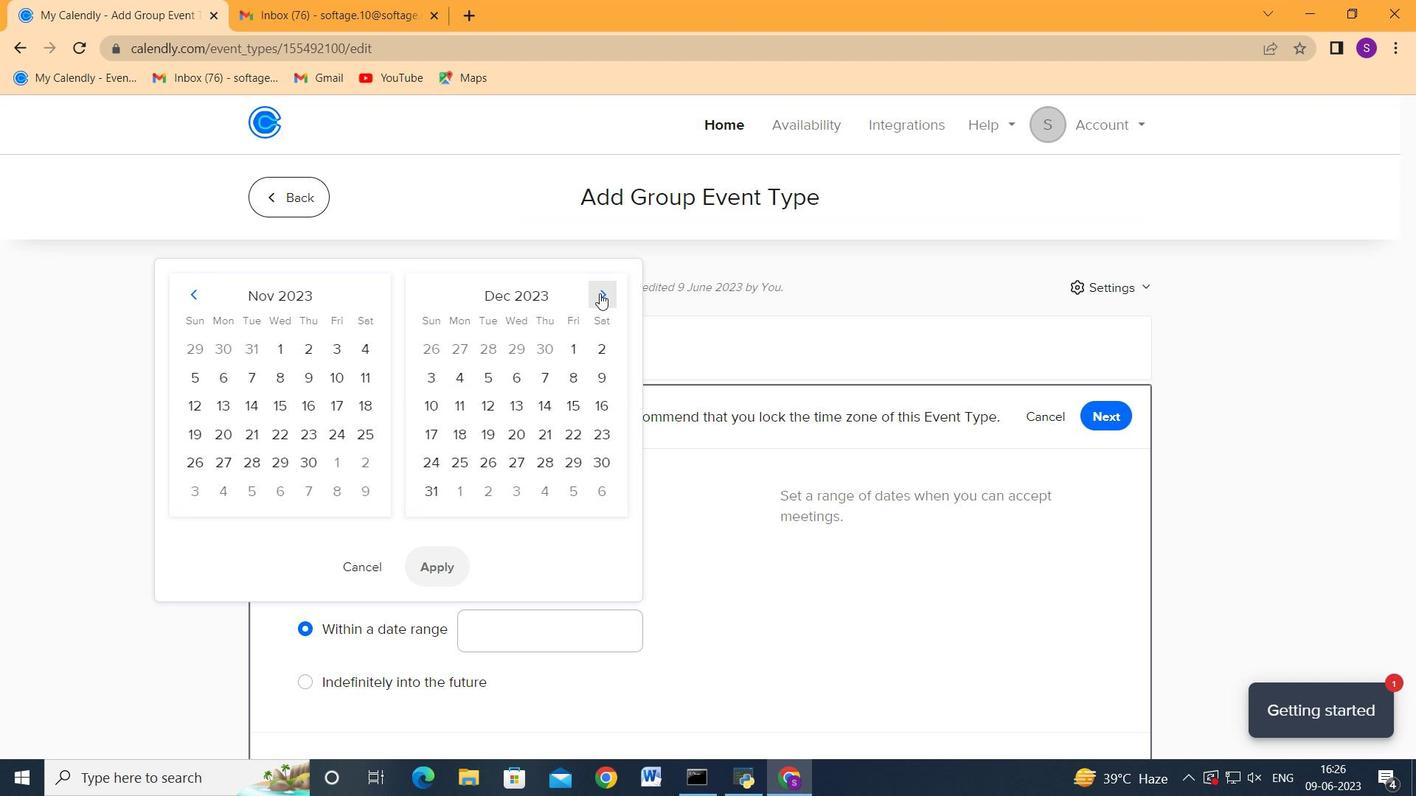 
Action: Mouse moved to (602, 294)
Screenshot: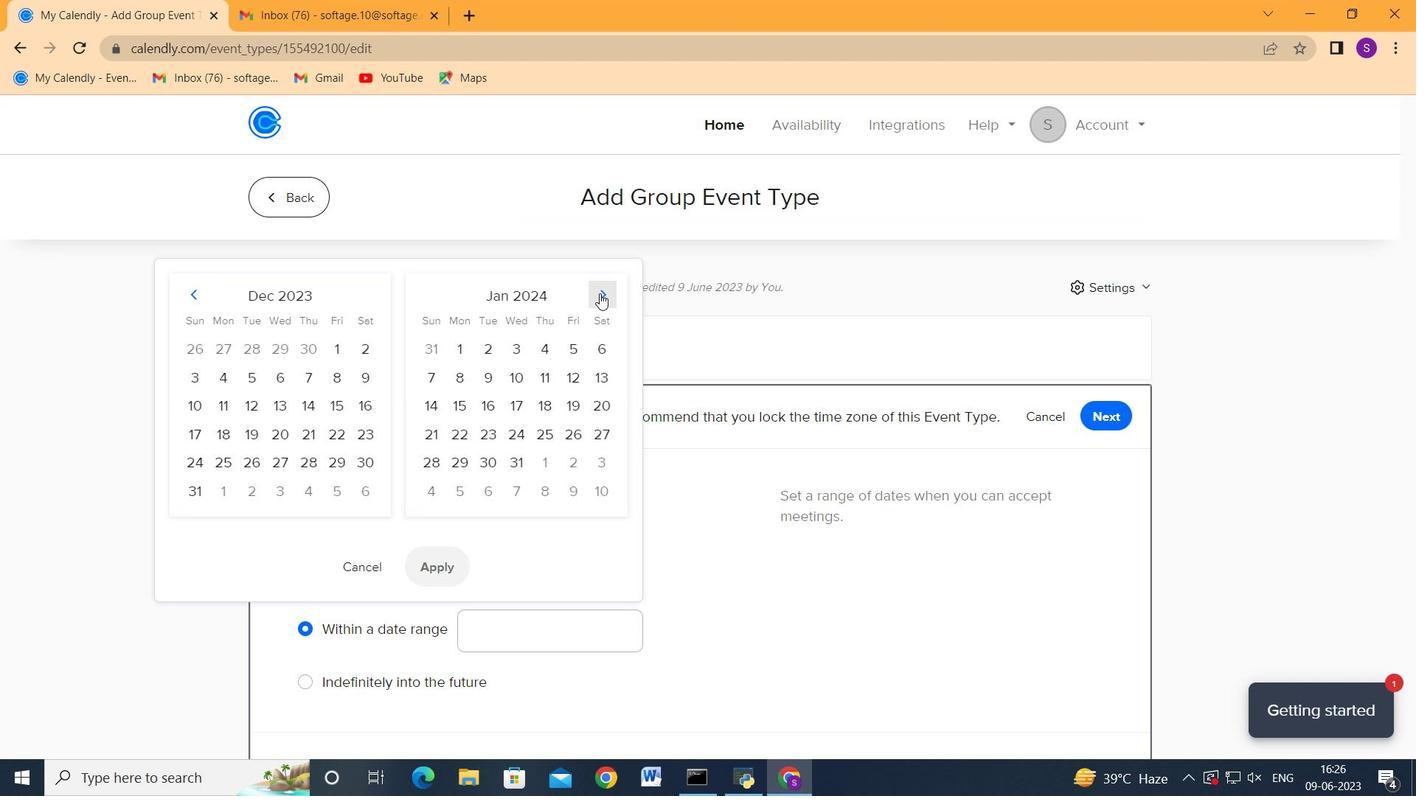 
Action: Mouse pressed left at (602, 294)
Screenshot: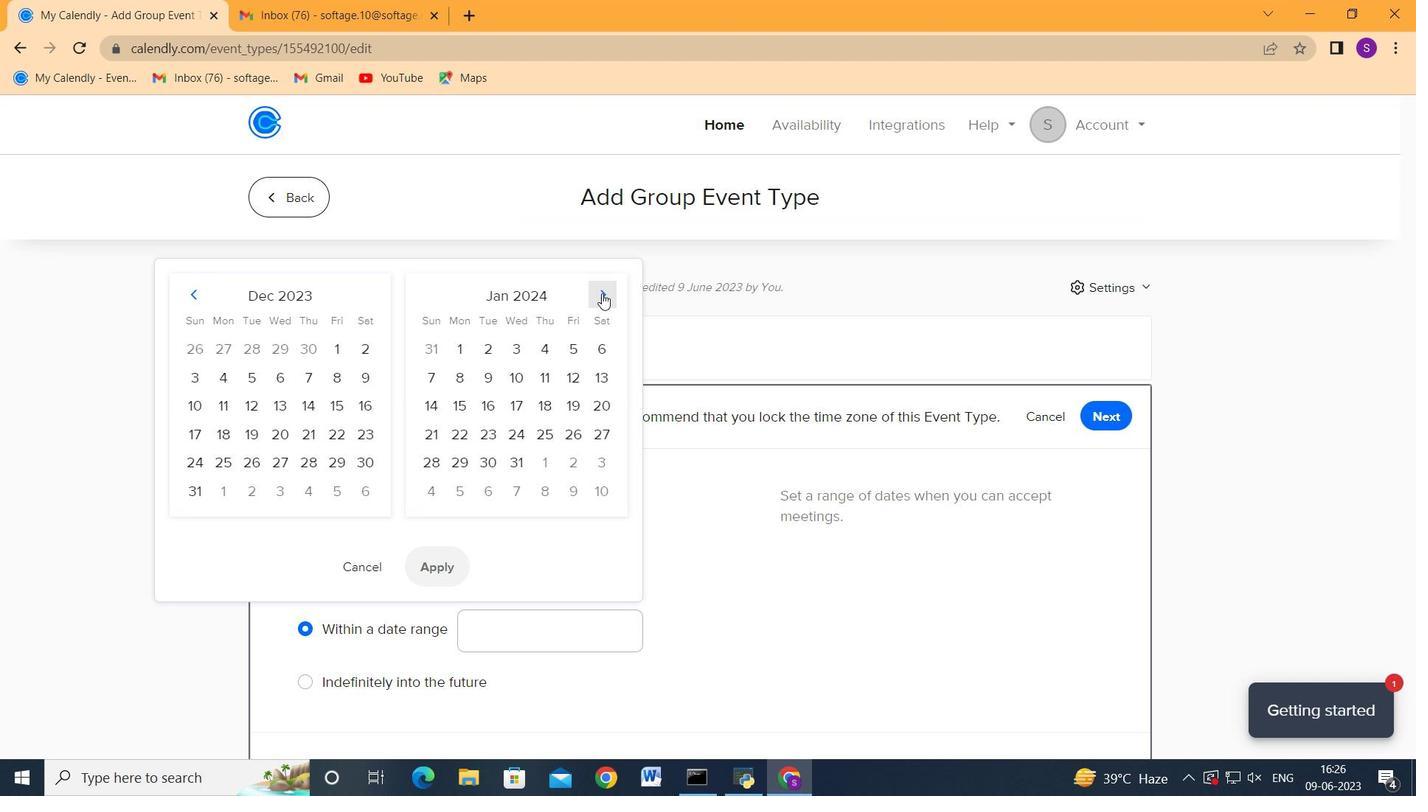 
Action: Mouse pressed left at (602, 294)
Screenshot: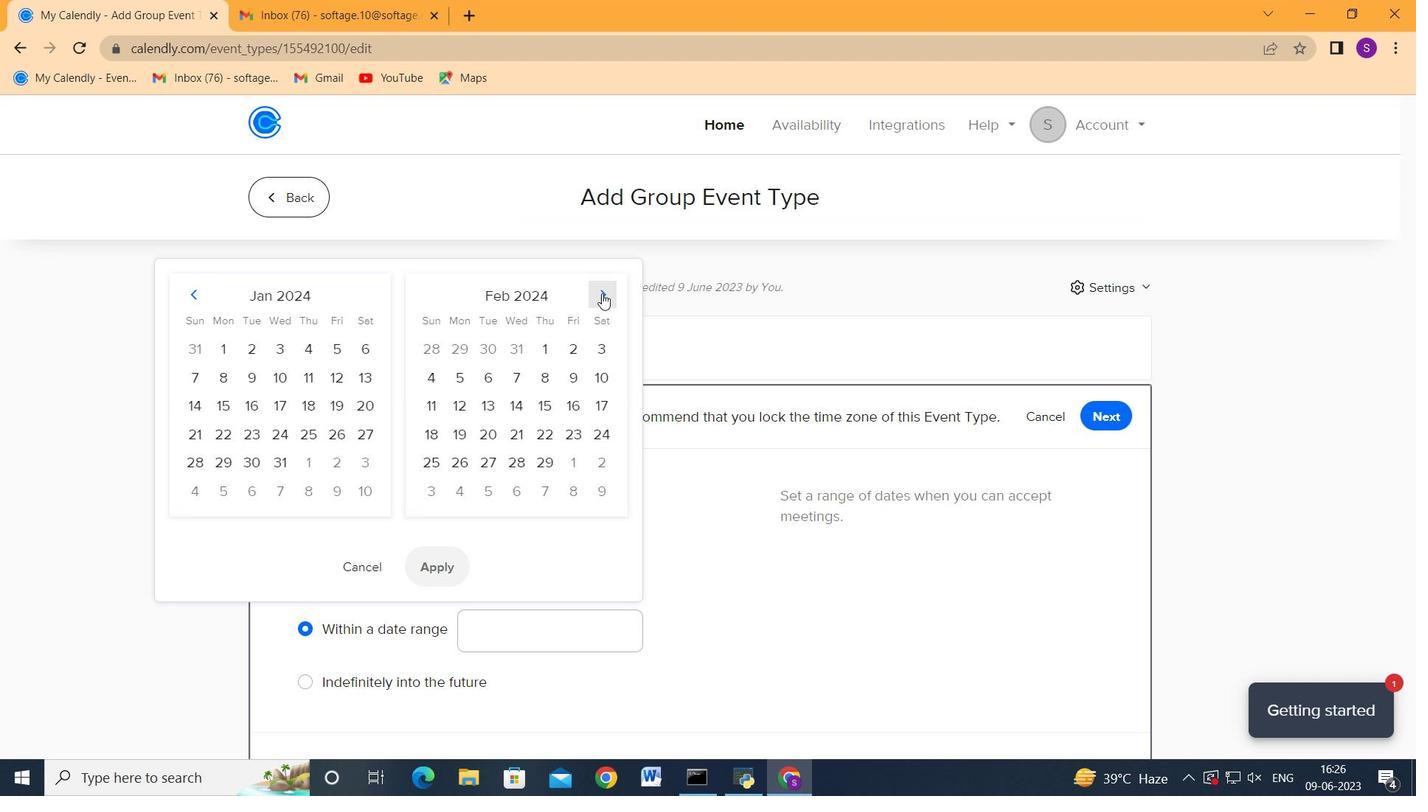 
Action: Mouse moved to (455, 461)
Screenshot: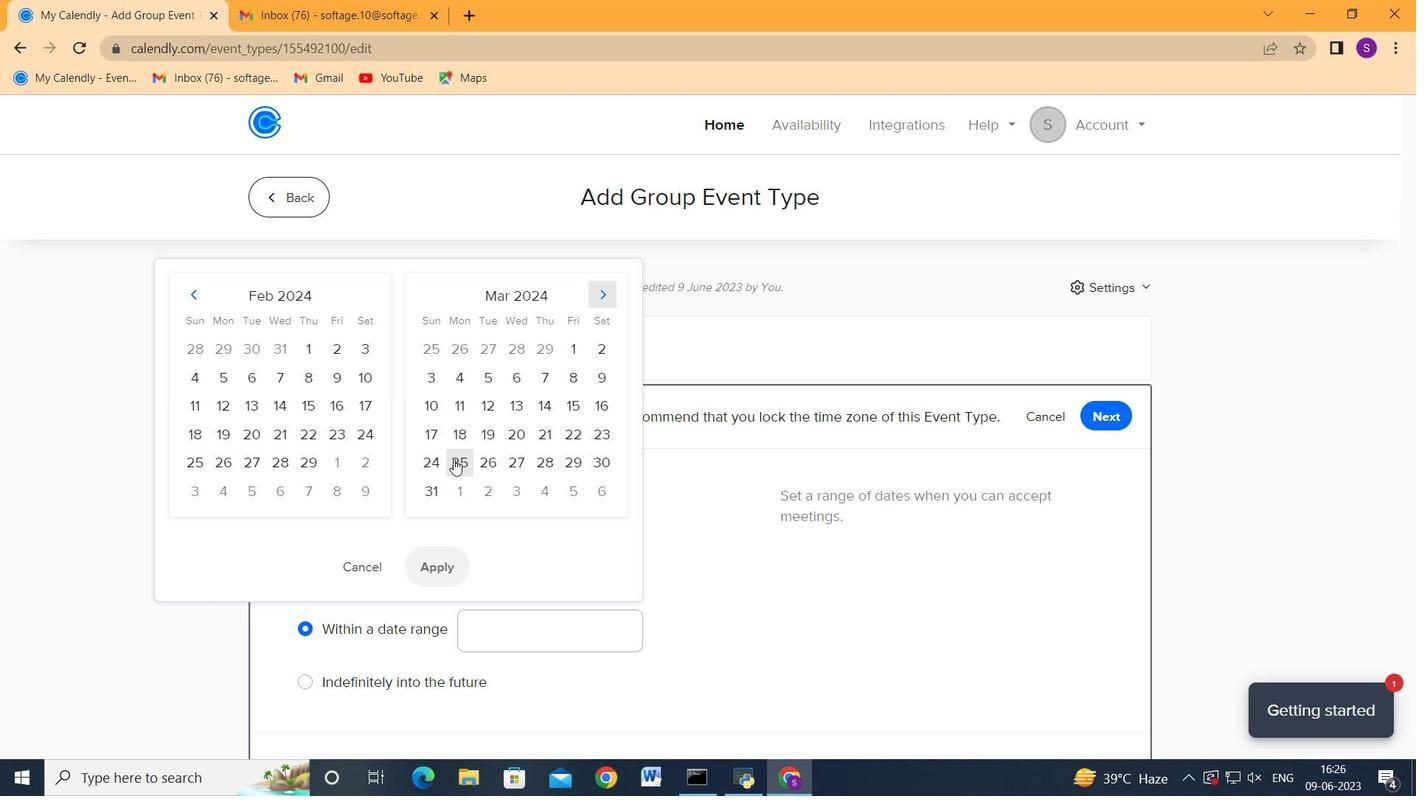 
Action: Mouse pressed left at (455, 461)
Screenshot: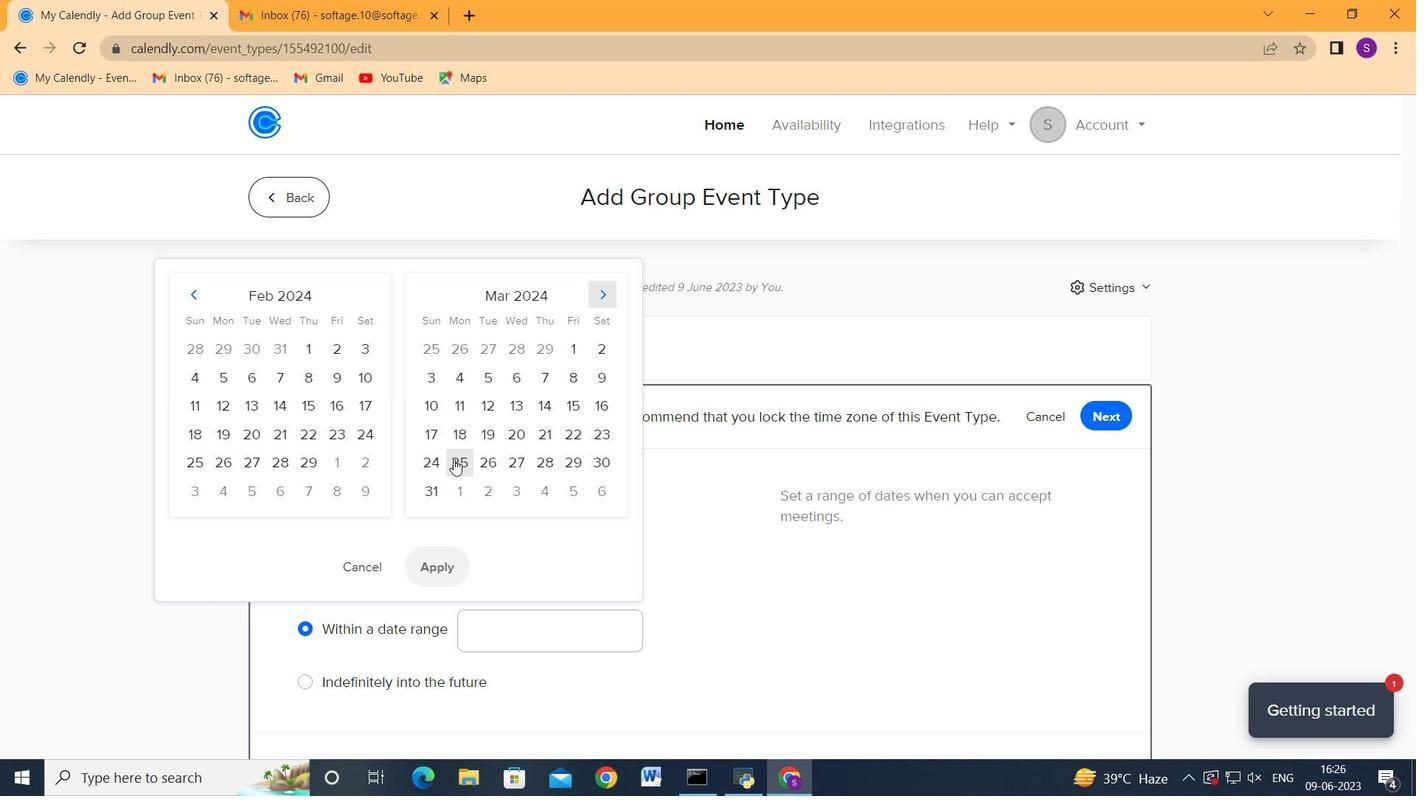 
Action: Mouse moved to (507, 463)
Screenshot: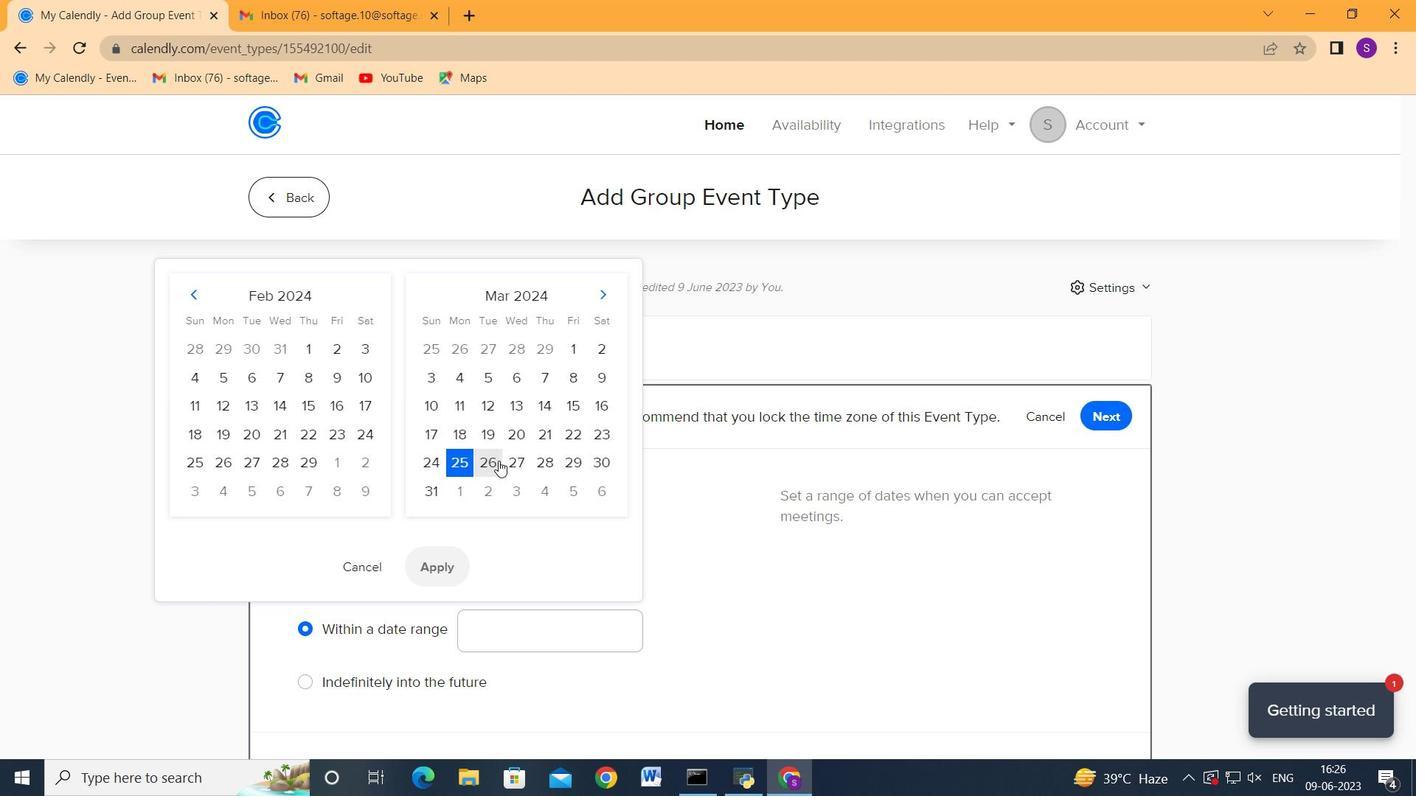 
Action: Mouse pressed left at (507, 463)
Screenshot: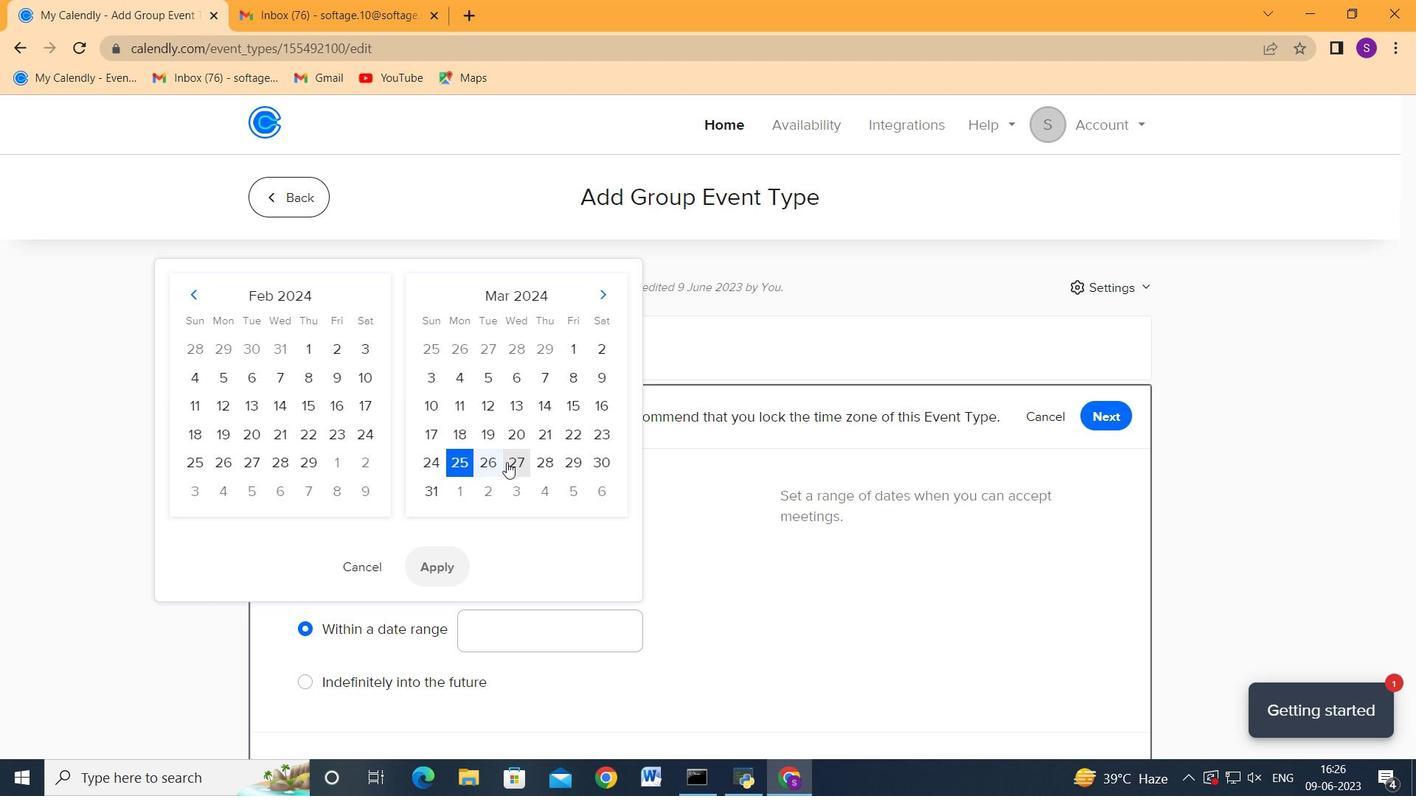 
Action: Mouse moved to (429, 550)
Screenshot: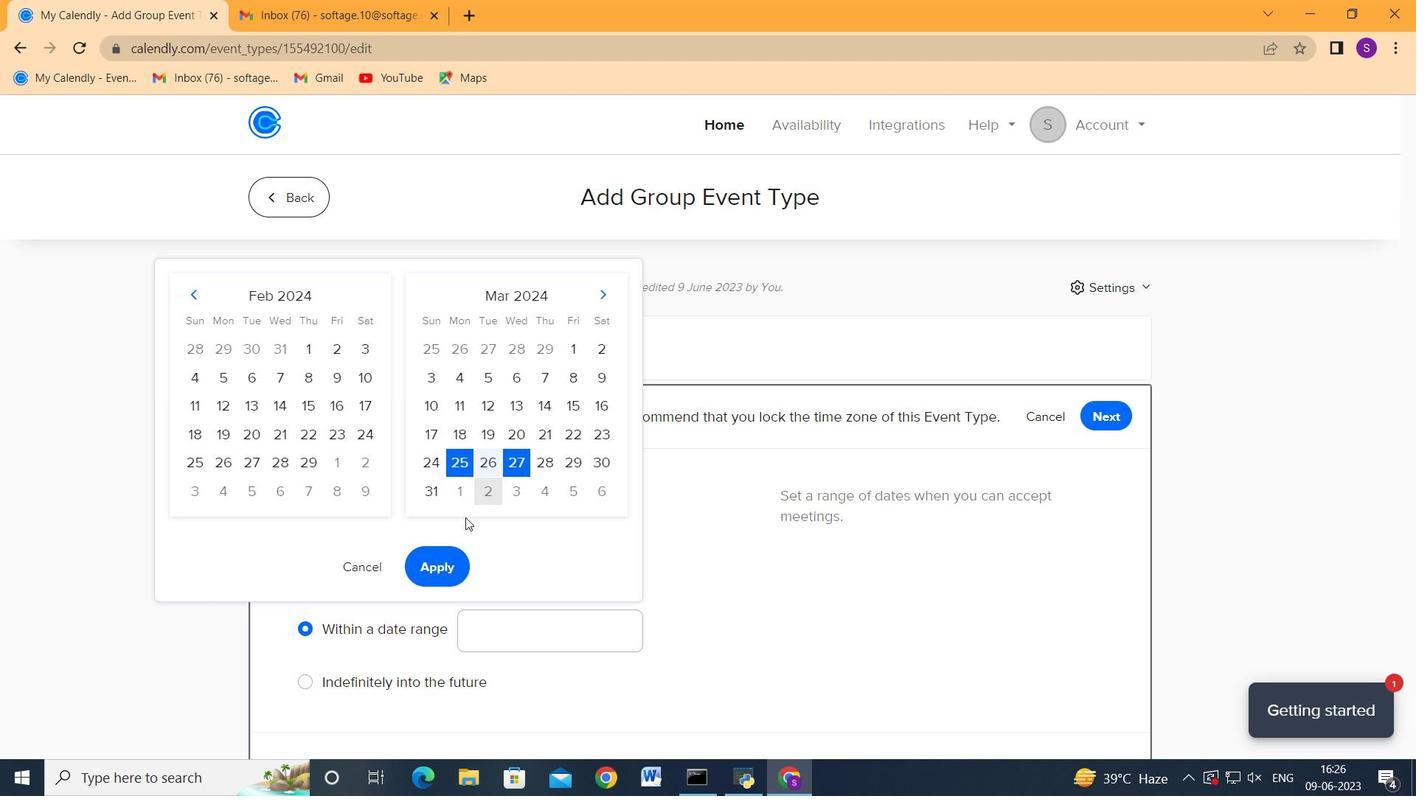 
Action: Mouse pressed left at (429, 550)
Screenshot: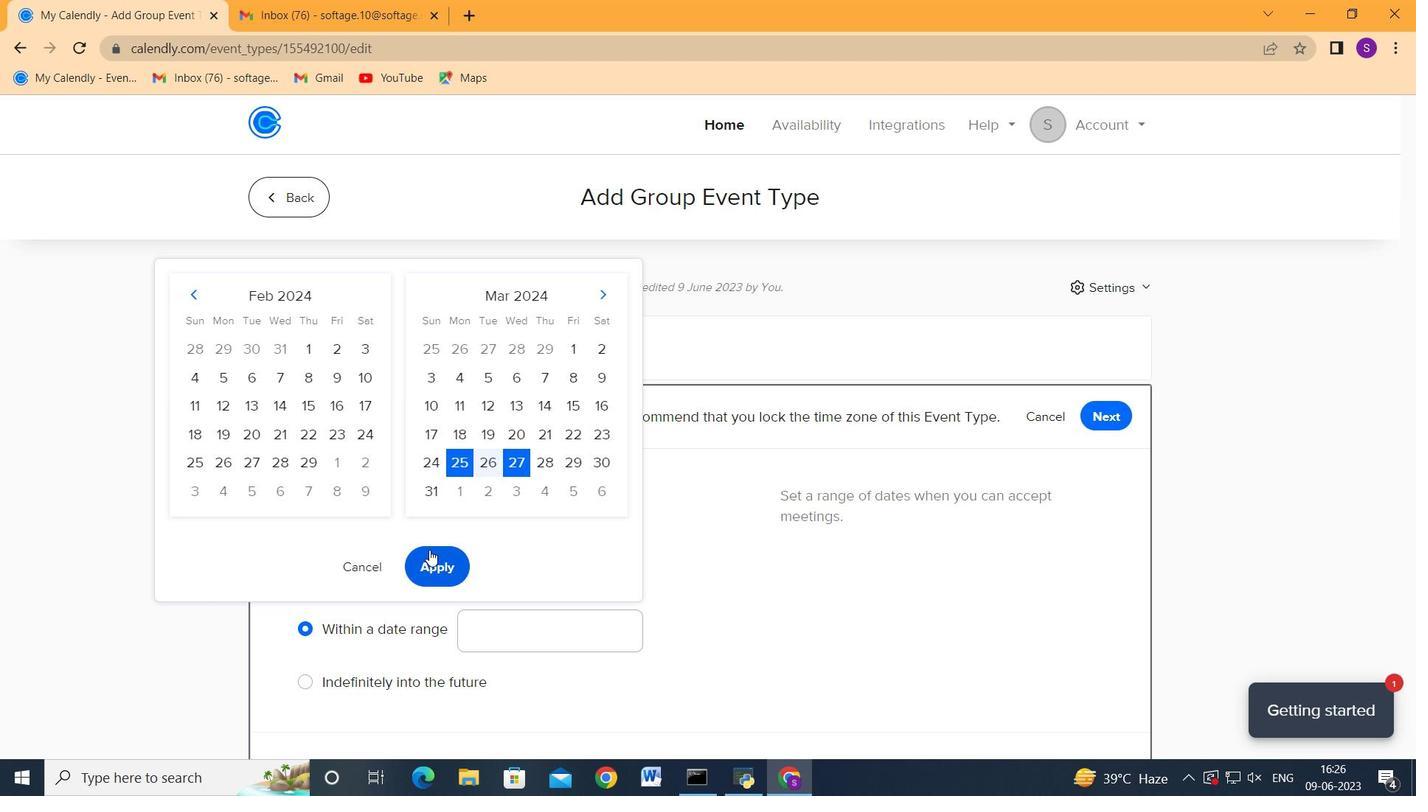
Action: Mouse moved to (738, 466)
Screenshot: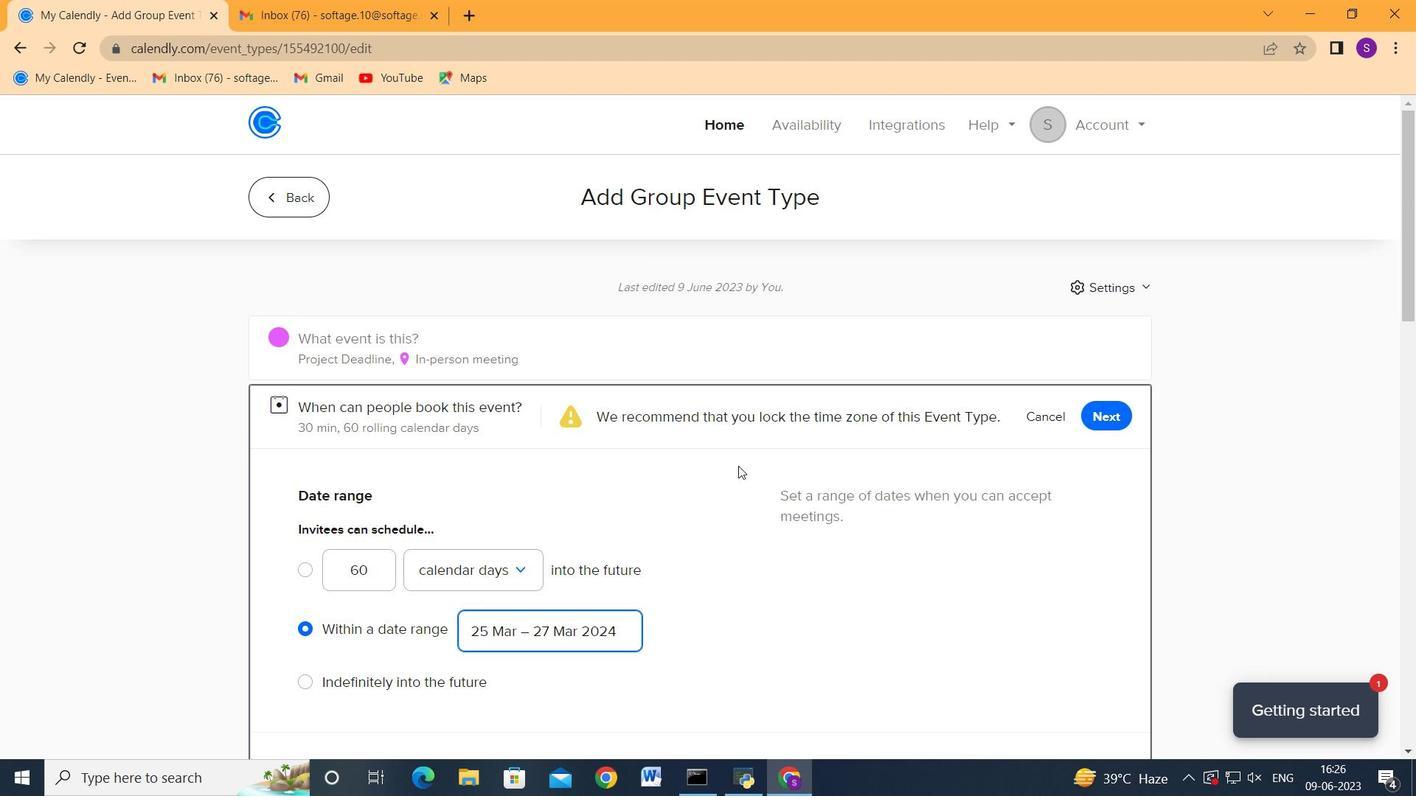 
Action: Mouse scrolled (738, 465) with delta (0, 0)
Screenshot: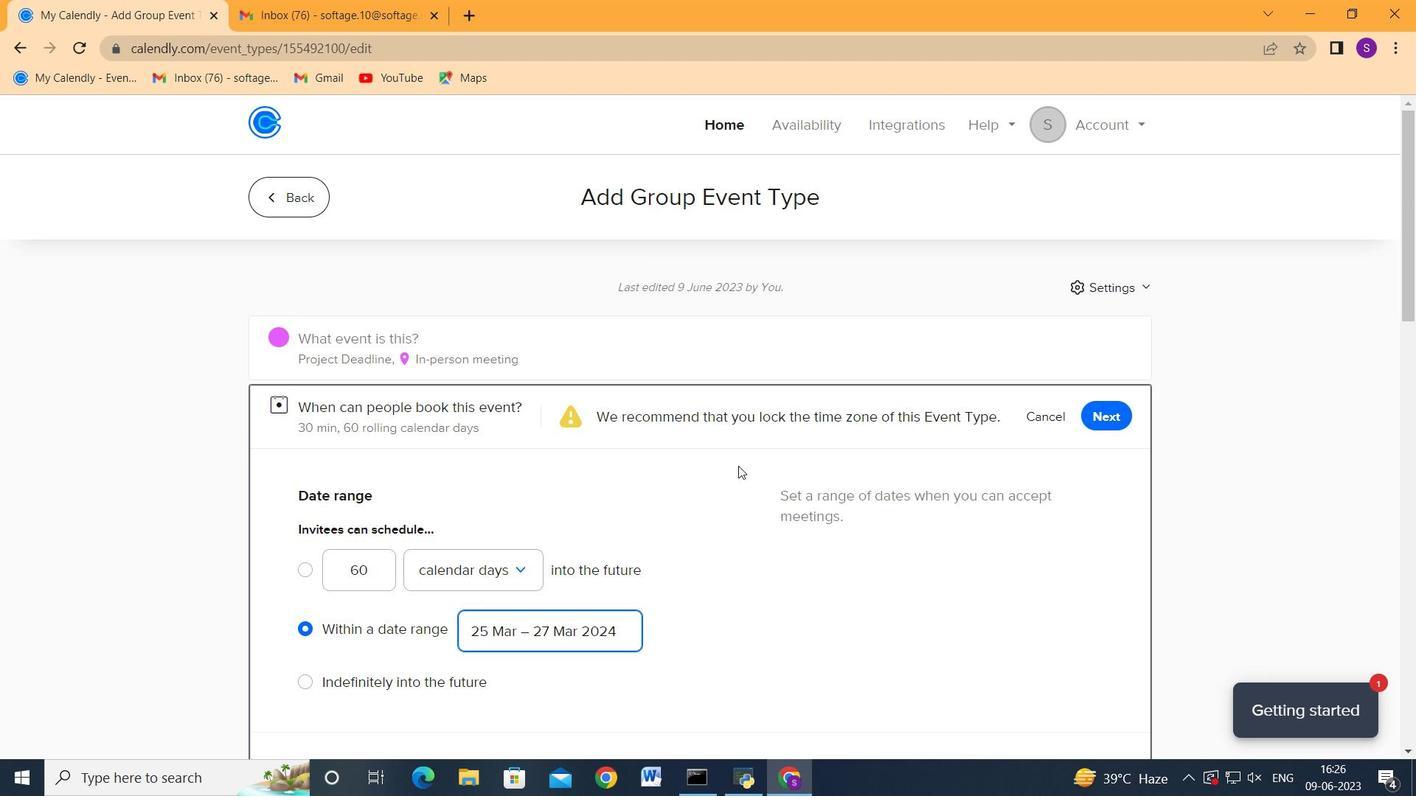 
Action: Mouse scrolled (738, 465) with delta (0, 0)
Screenshot: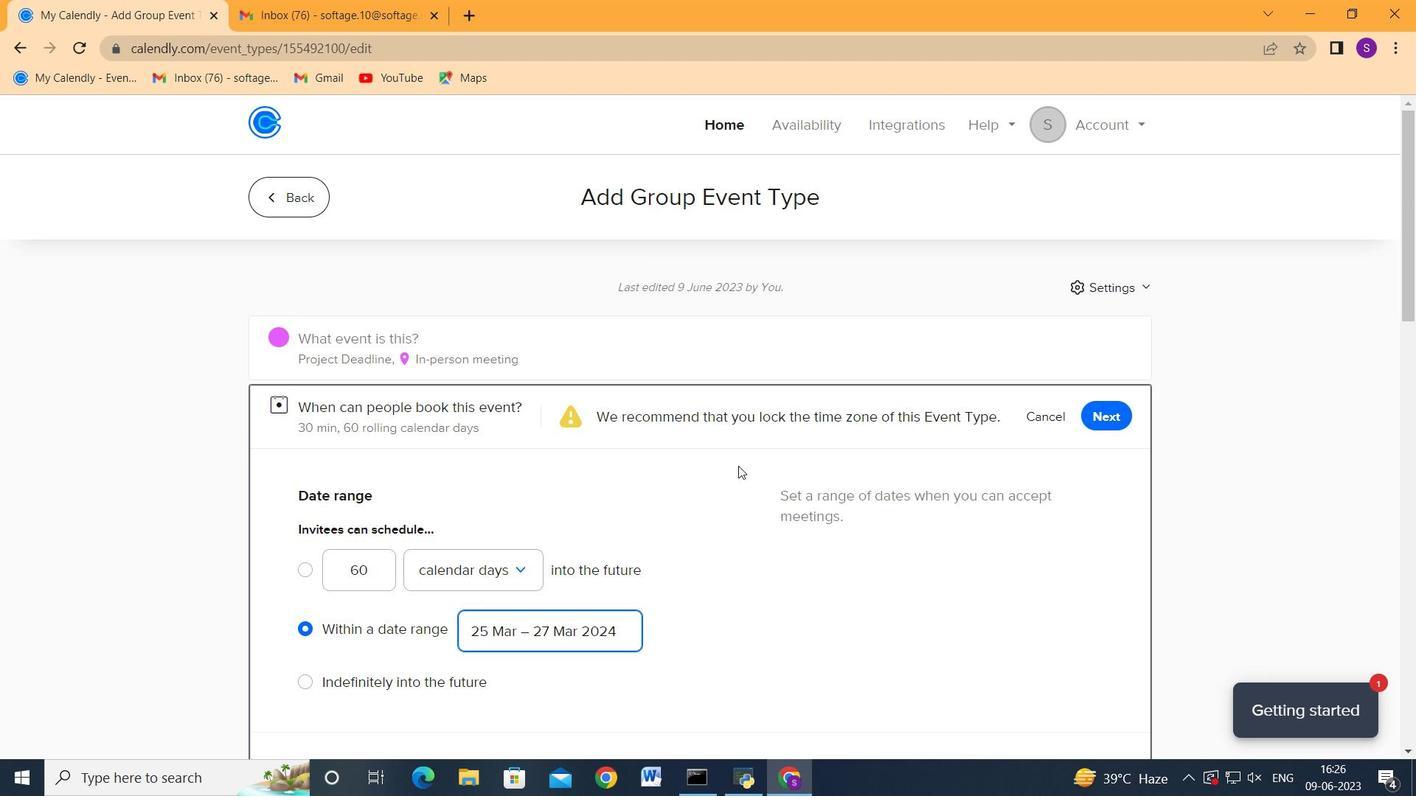
Action: Mouse scrolled (738, 465) with delta (0, 0)
Screenshot: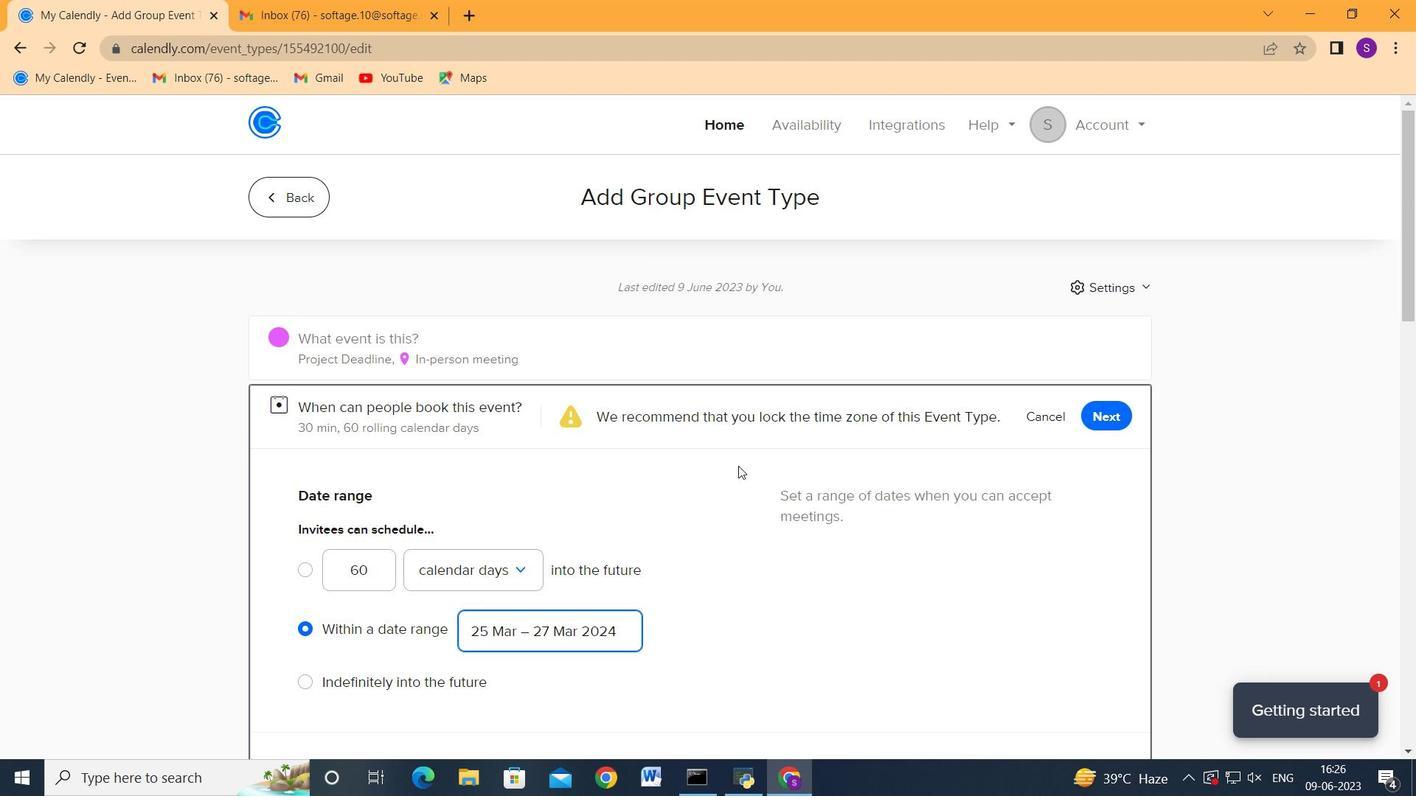 
Action: Mouse scrolled (738, 465) with delta (0, 0)
Screenshot: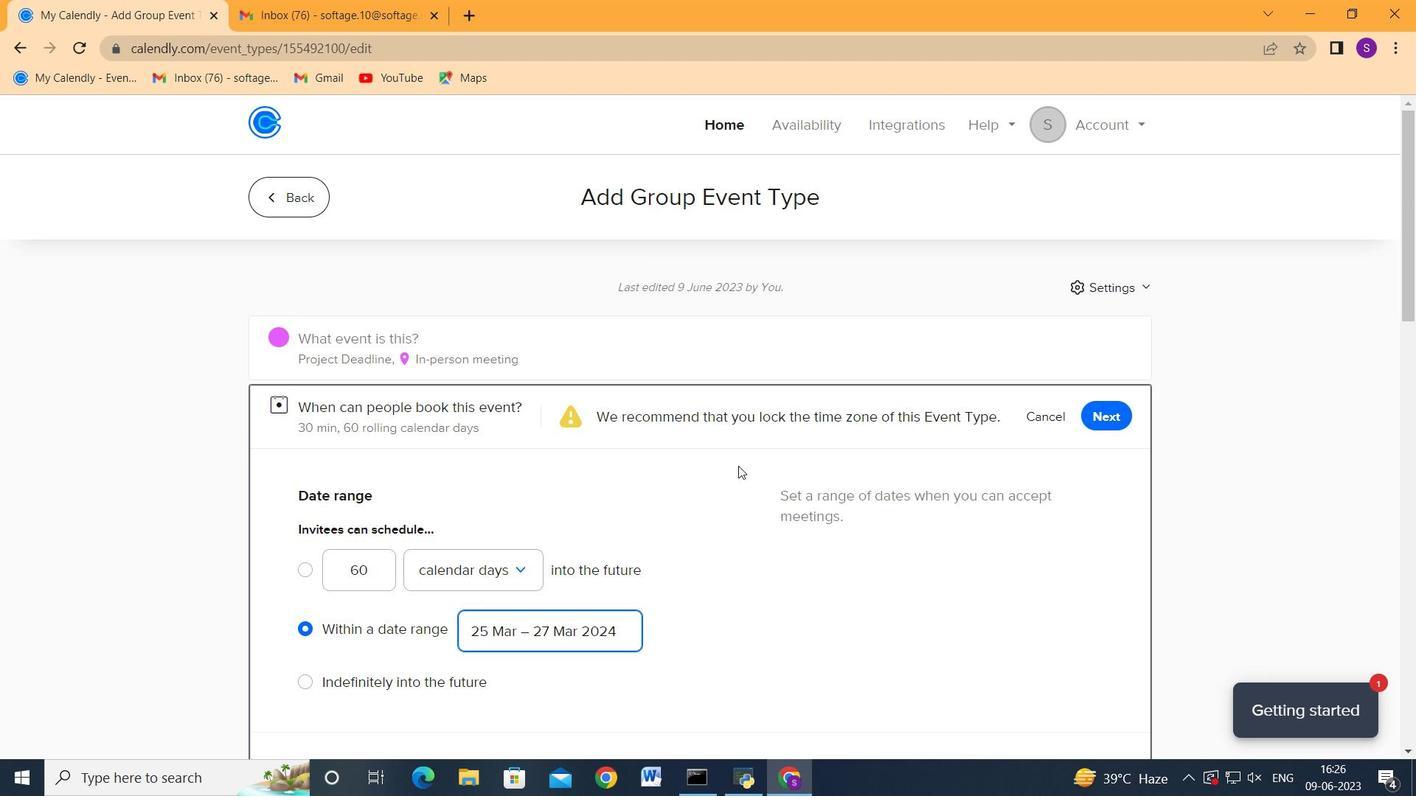 
Action: Mouse scrolled (738, 465) with delta (0, 0)
Screenshot: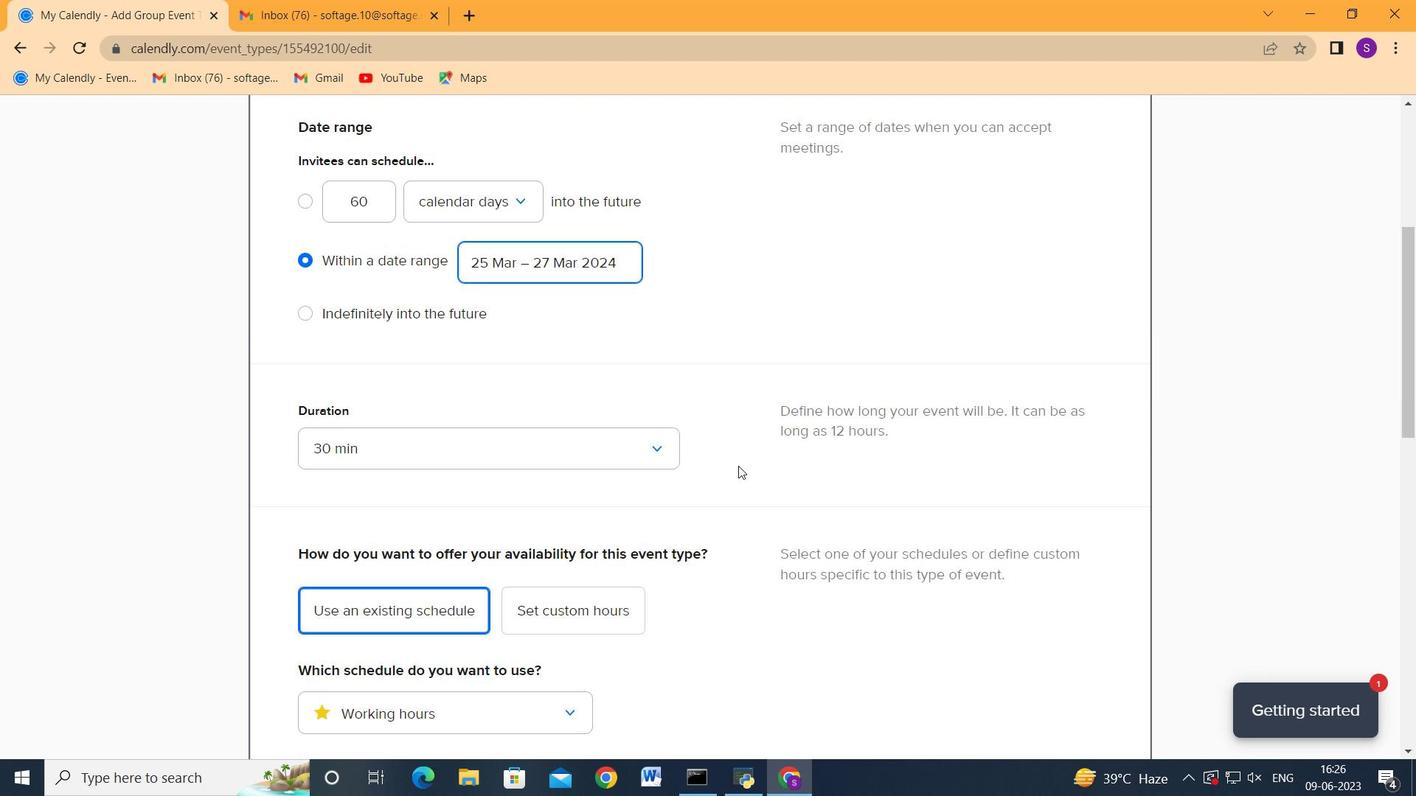 
Action: Mouse scrolled (738, 465) with delta (0, 0)
Screenshot: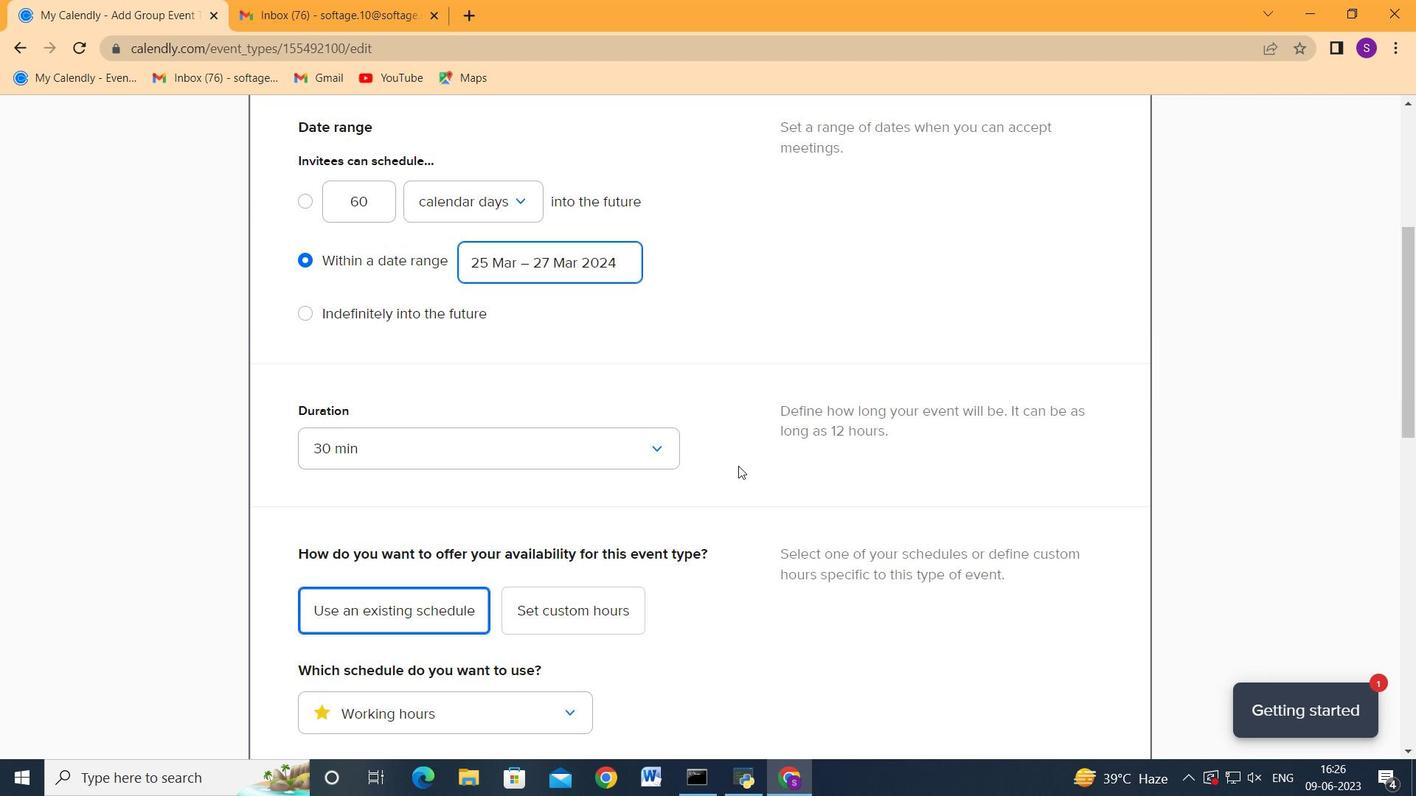 
Action: Mouse scrolled (738, 465) with delta (0, 0)
Screenshot: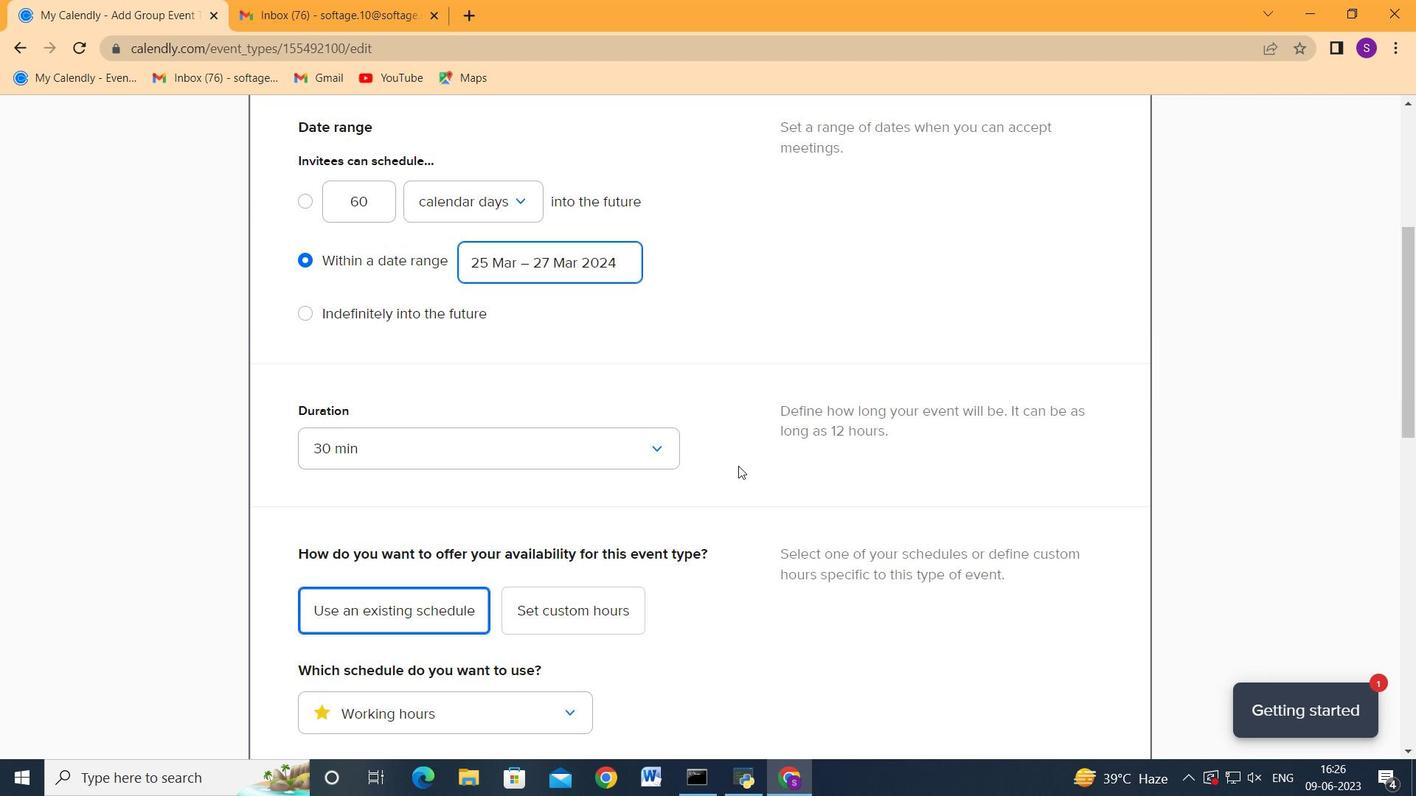 
Action: Mouse scrolled (738, 465) with delta (0, 0)
Screenshot: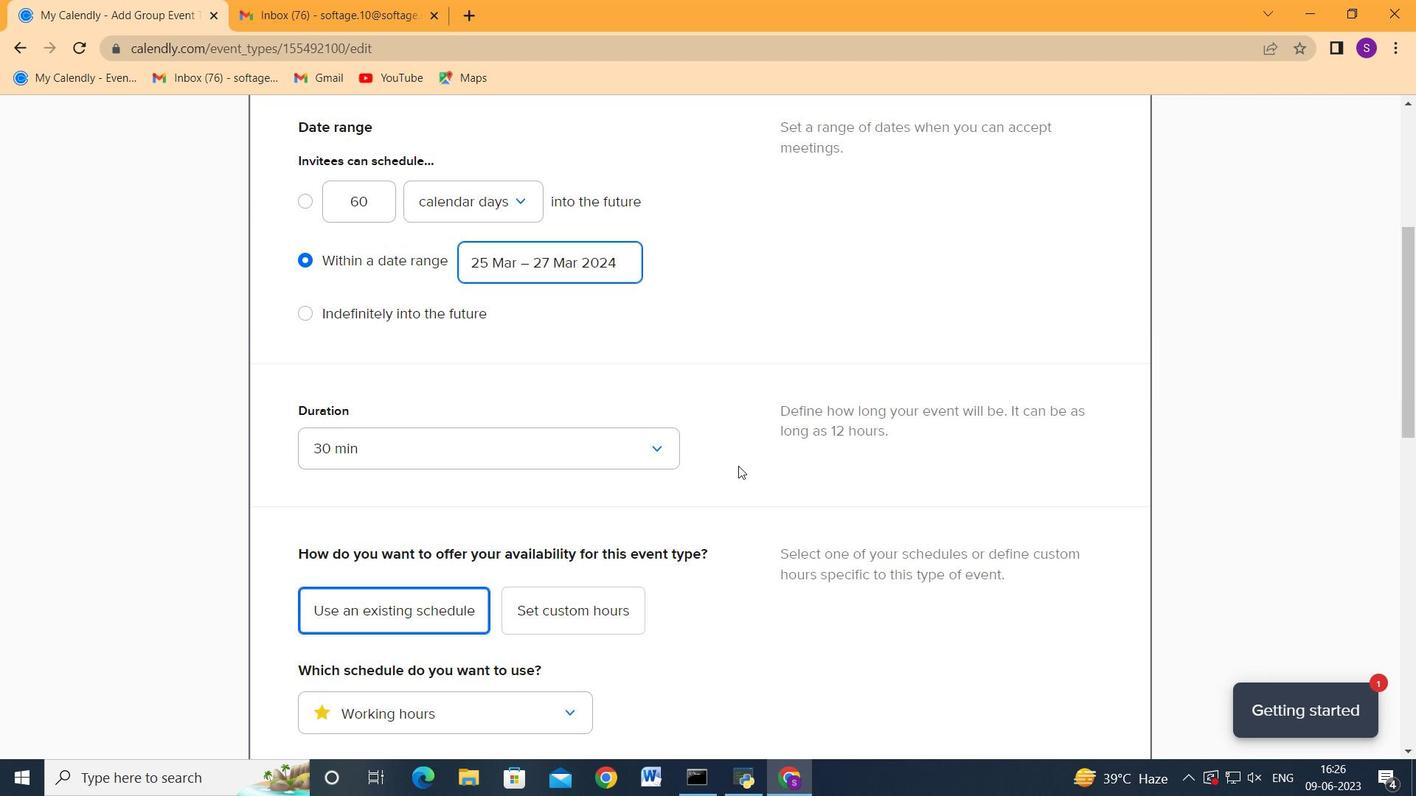 
Action: Mouse scrolled (738, 465) with delta (0, 0)
Screenshot: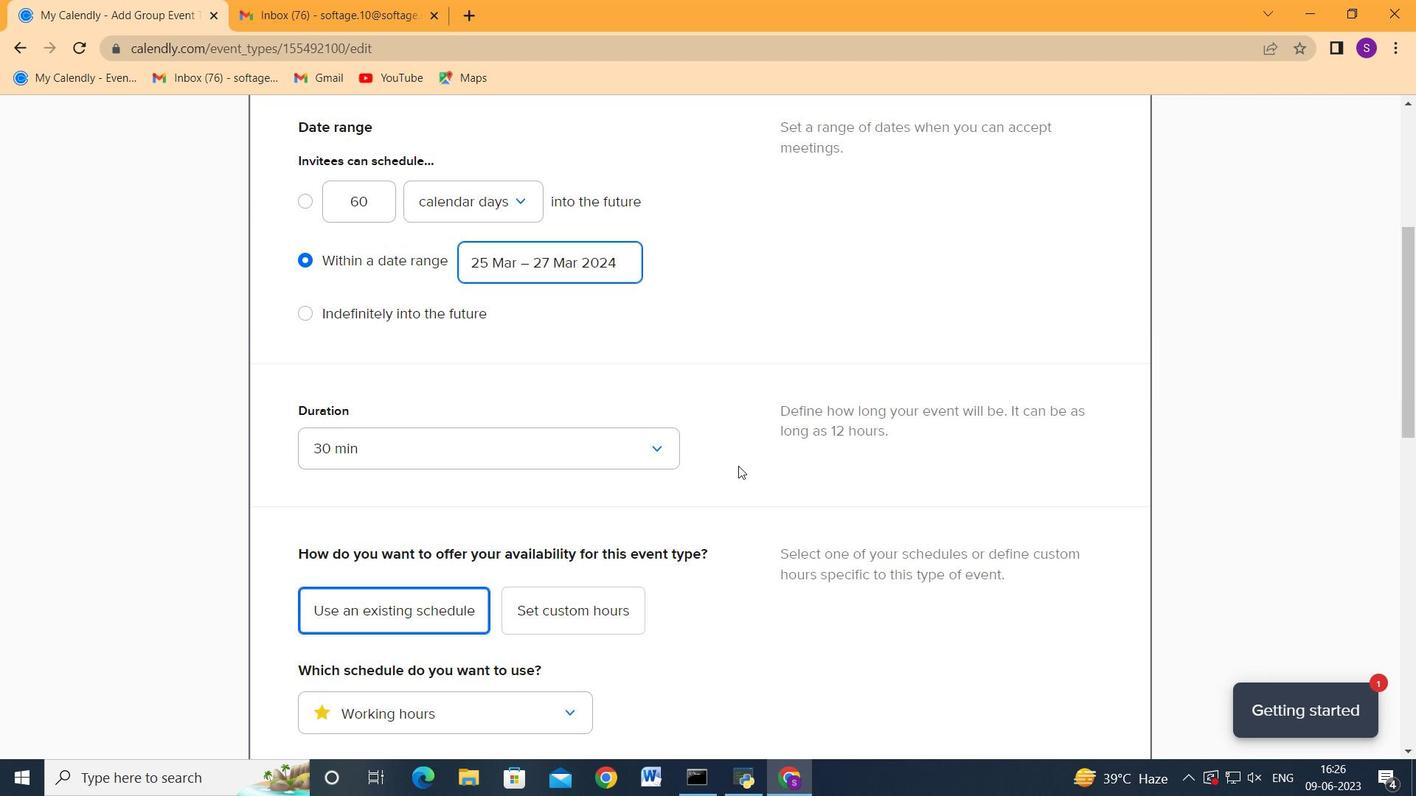 
Action: Mouse scrolled (738, 465) with delta (0, 0)
Screenshot: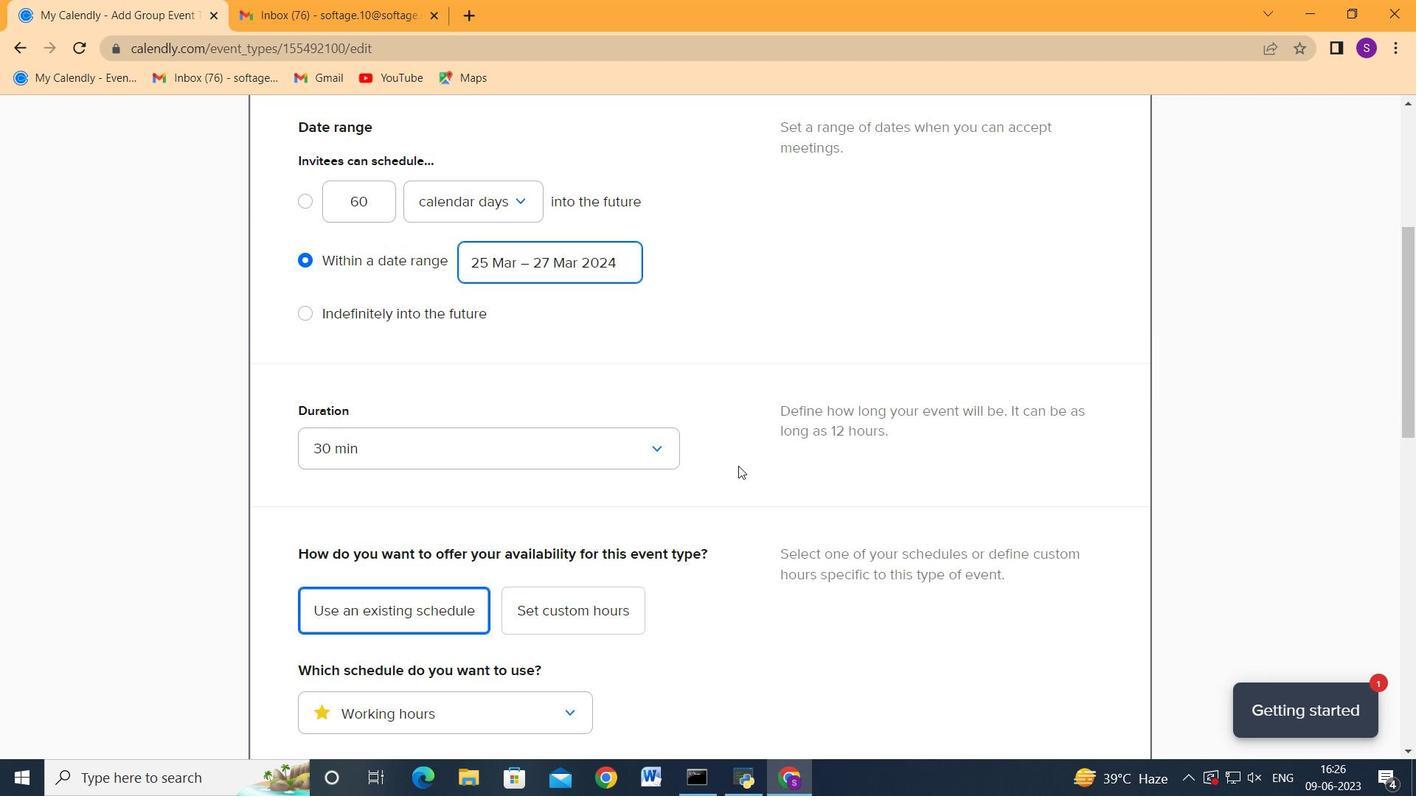 
Action: Mouse scrolled (738, 465) with delta (0, 0)
Screenshot: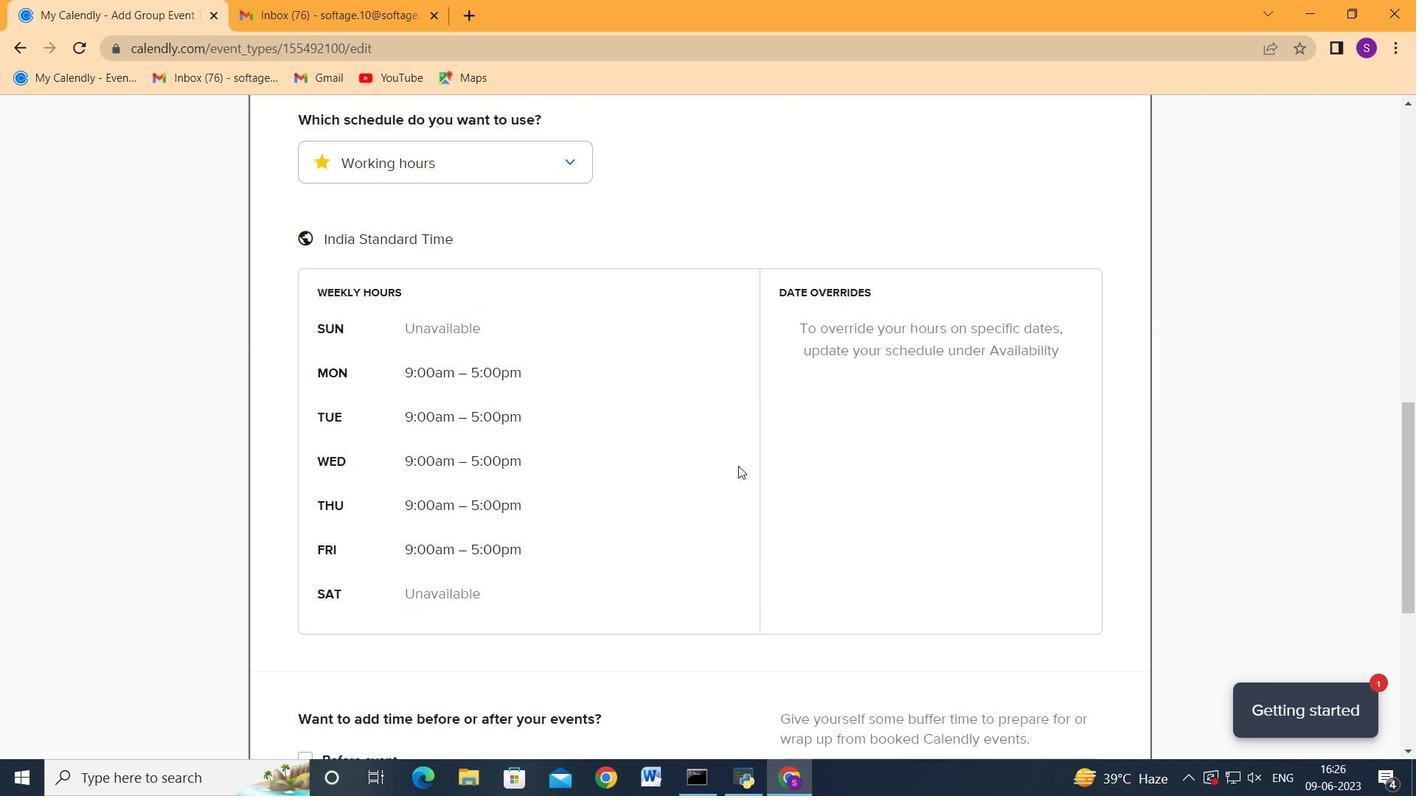 
Action: Mouse scrolled (738, 465) with delta (0, 0)
Screenshot: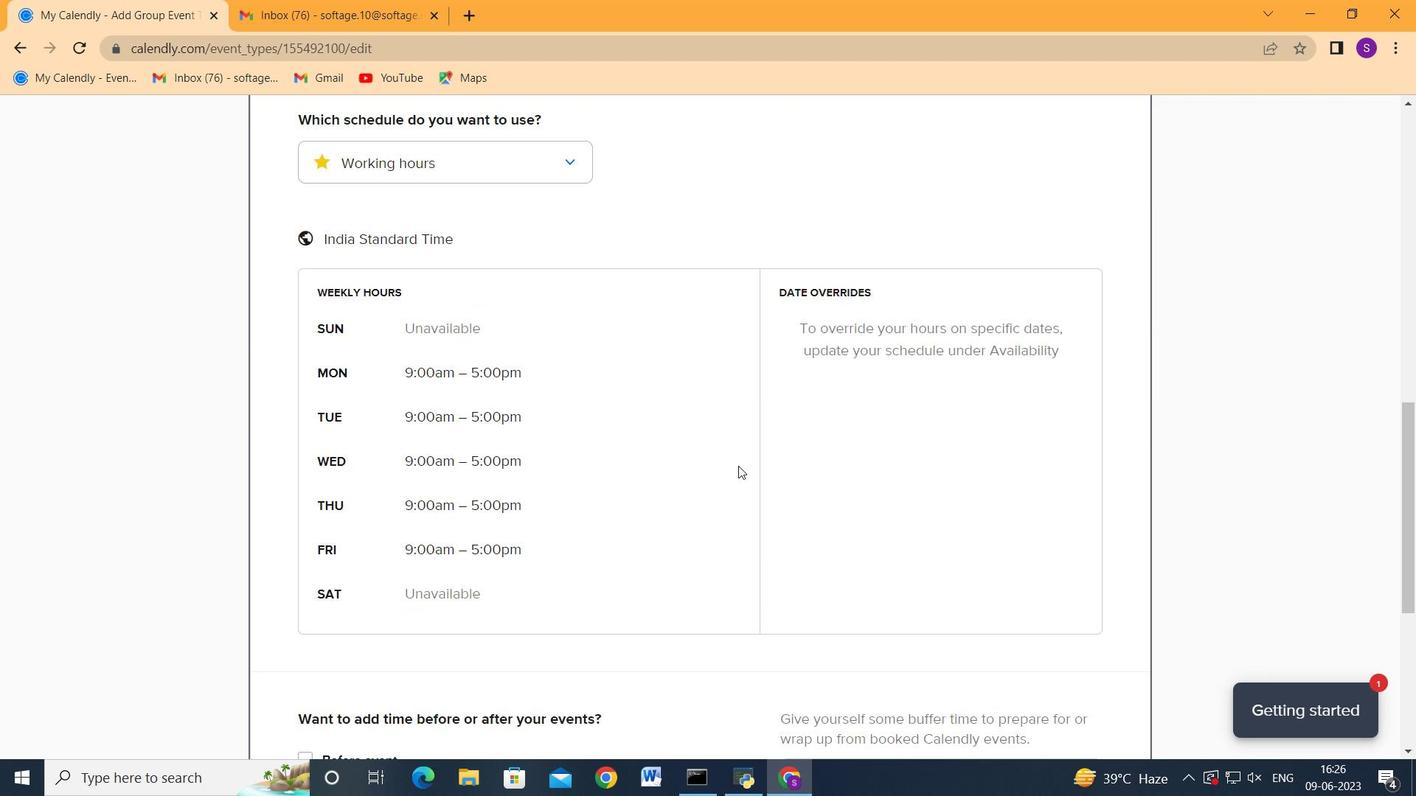 
Action: Mouse scrolled (738, 465) with delta (0, 0)
Screenshot: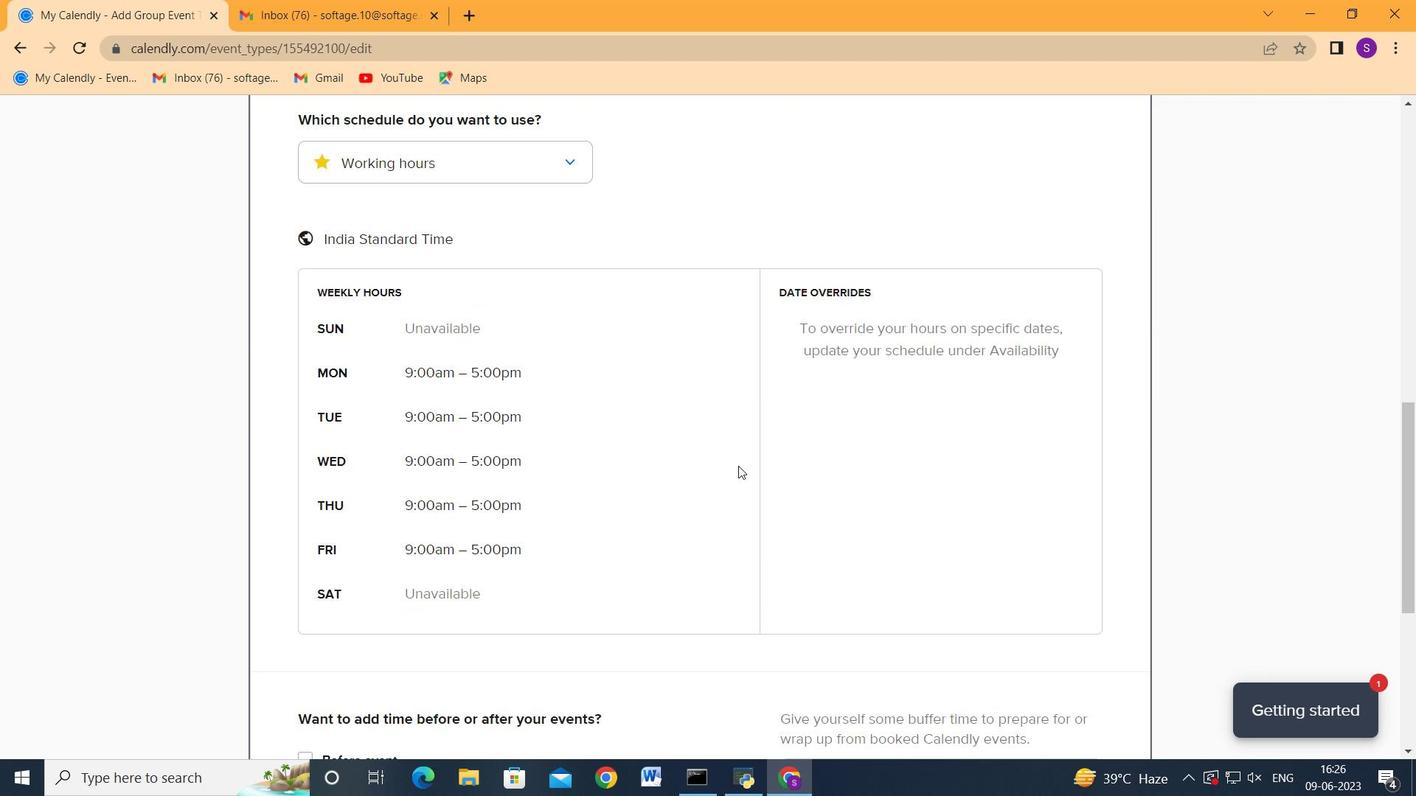 
Action: Mouse scrolled (738, 465) with delta (0, 0)
Screenshot: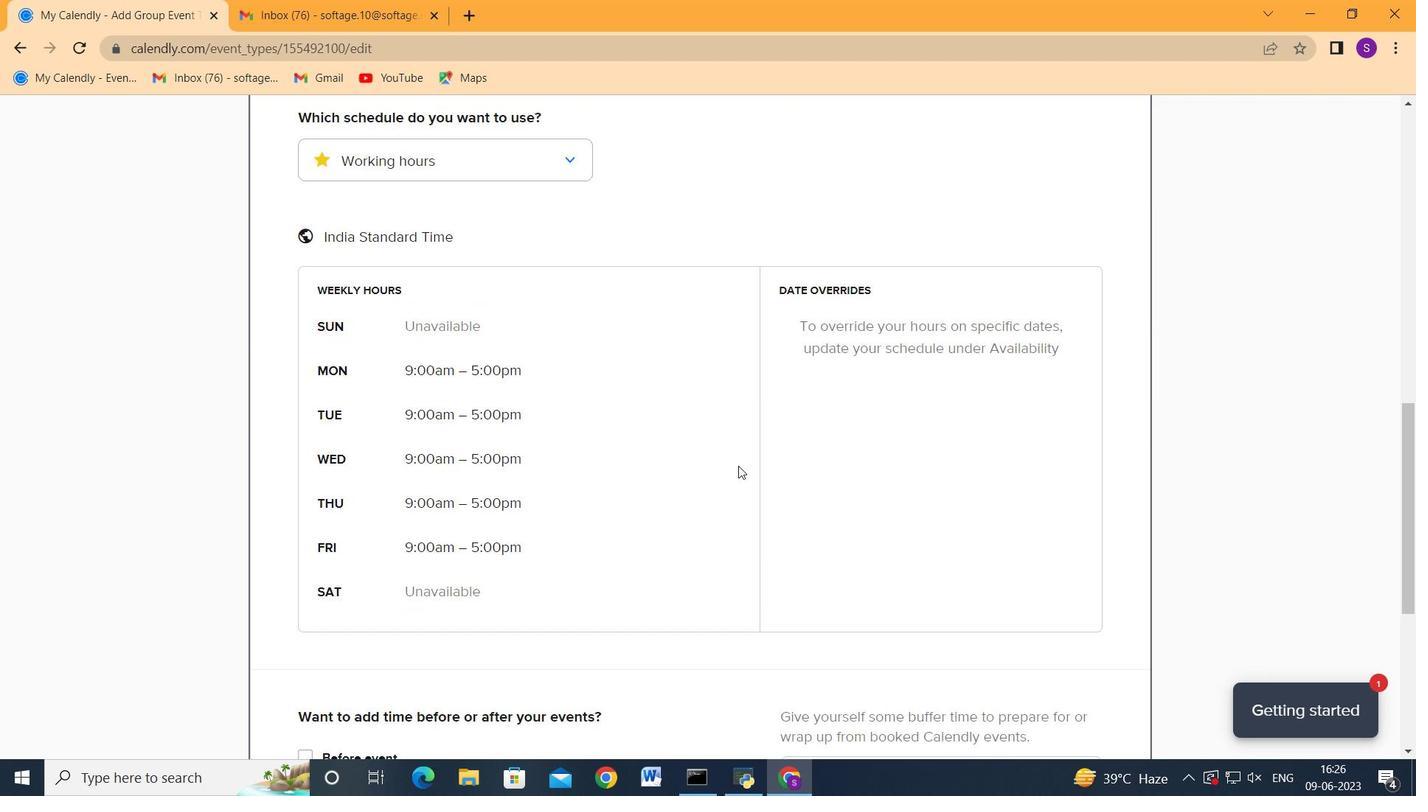 
Action: Mouse scrolled (738, 465) with delta (0, 0)
Screenshot: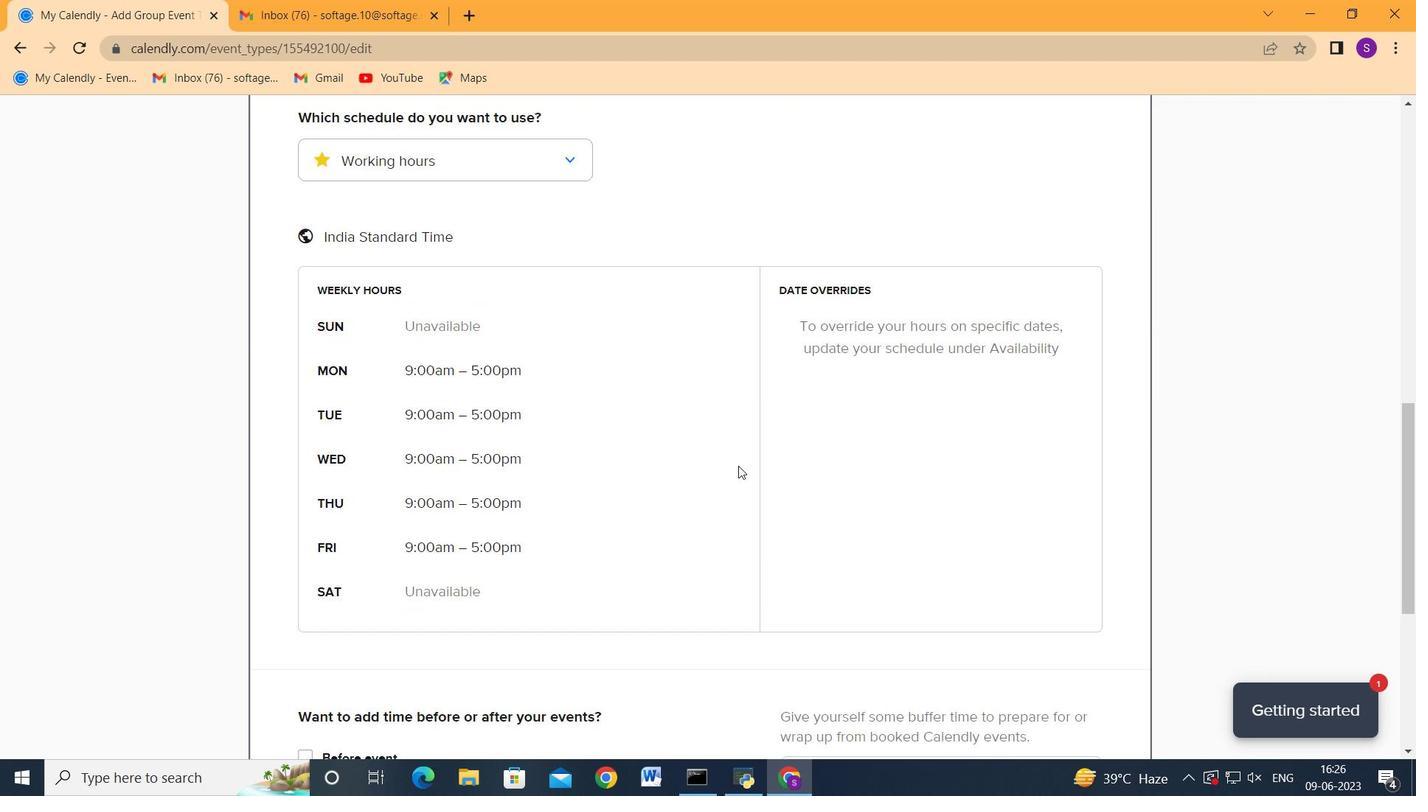 
Action: Mouse moved to (833, 499)
Screenshot: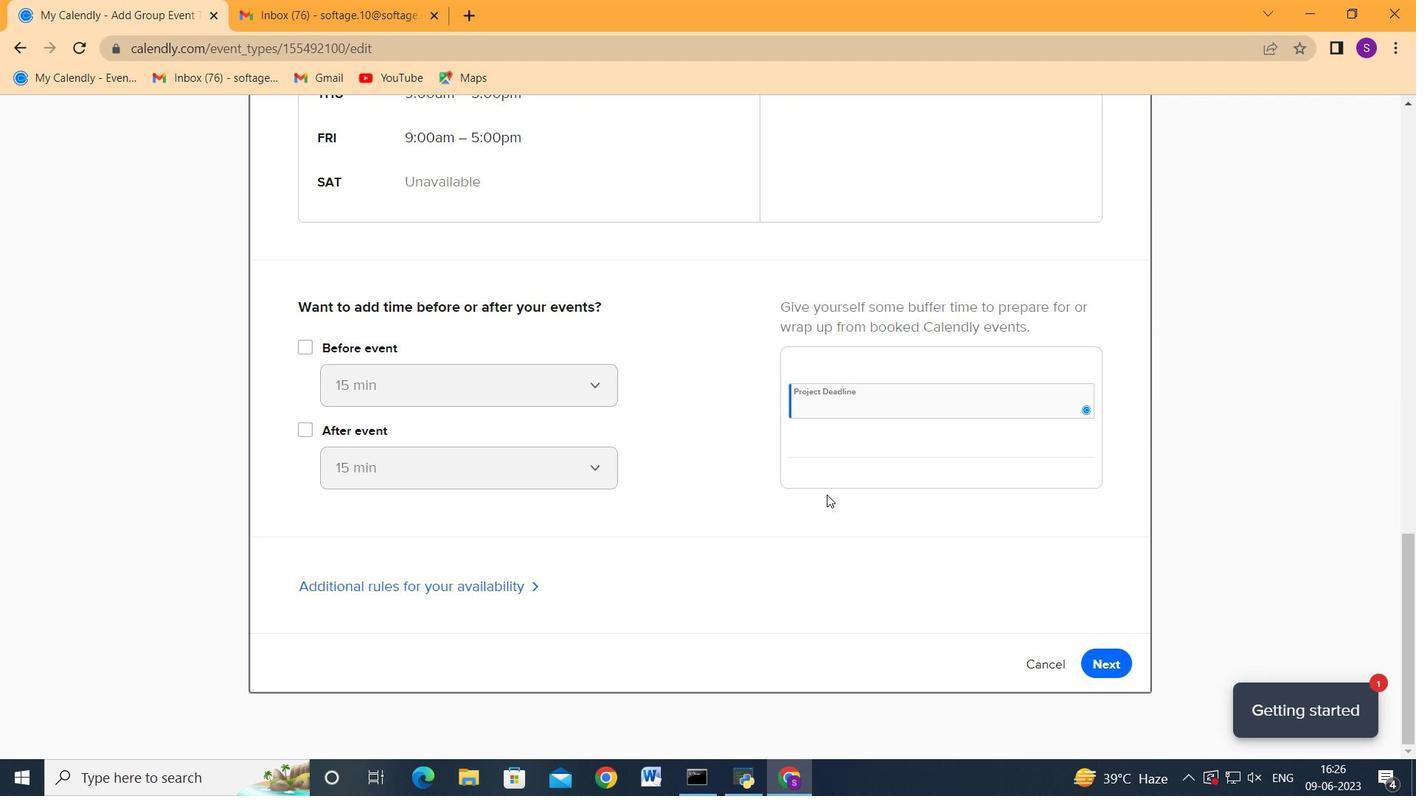
Action: Mouse scrolled (833, 498) with delta (0, 0)
Screenshot: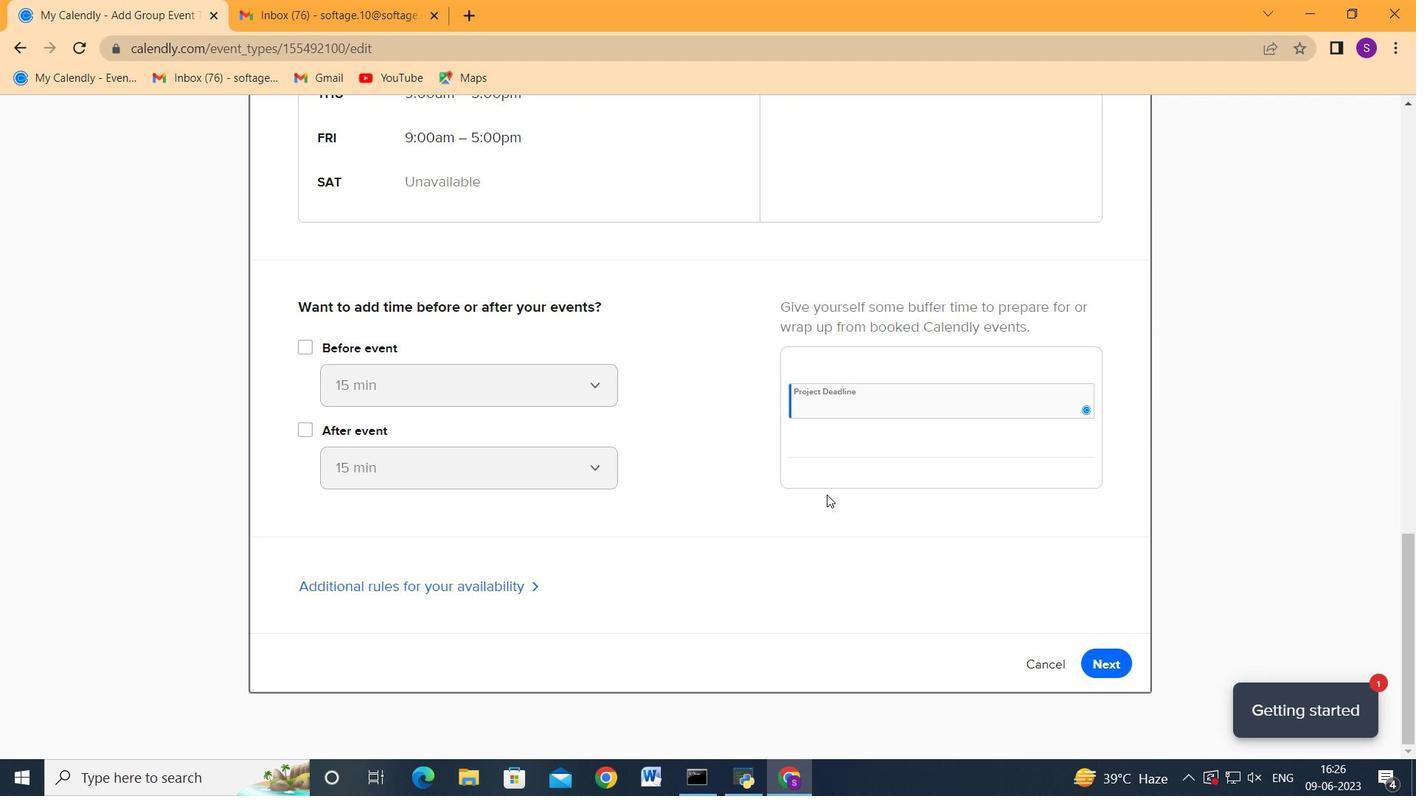 
Action: Mouse moved to (834, 500)
Screenshot: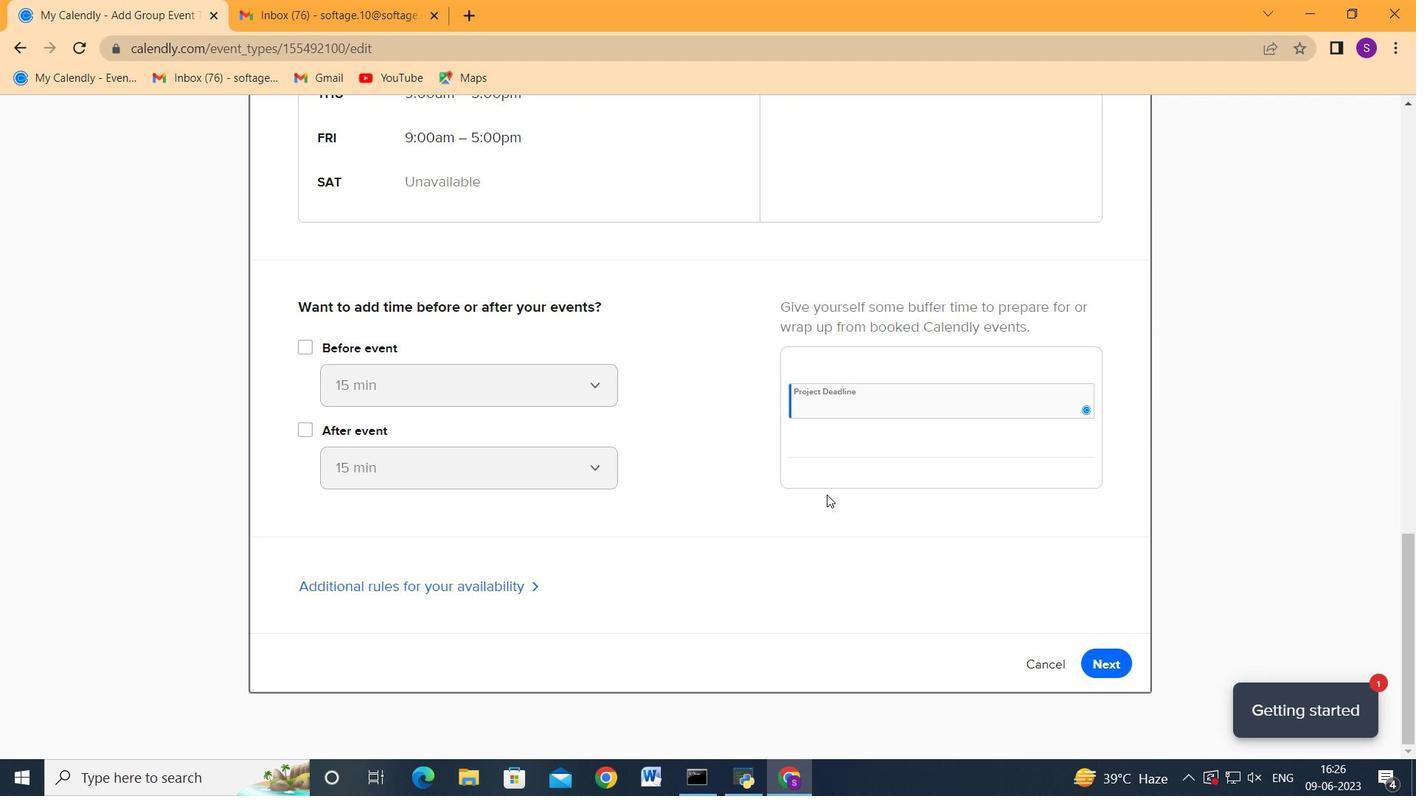 
Action: Mouse scrolled (834, 499) with delta (0, 0)
Screenshot: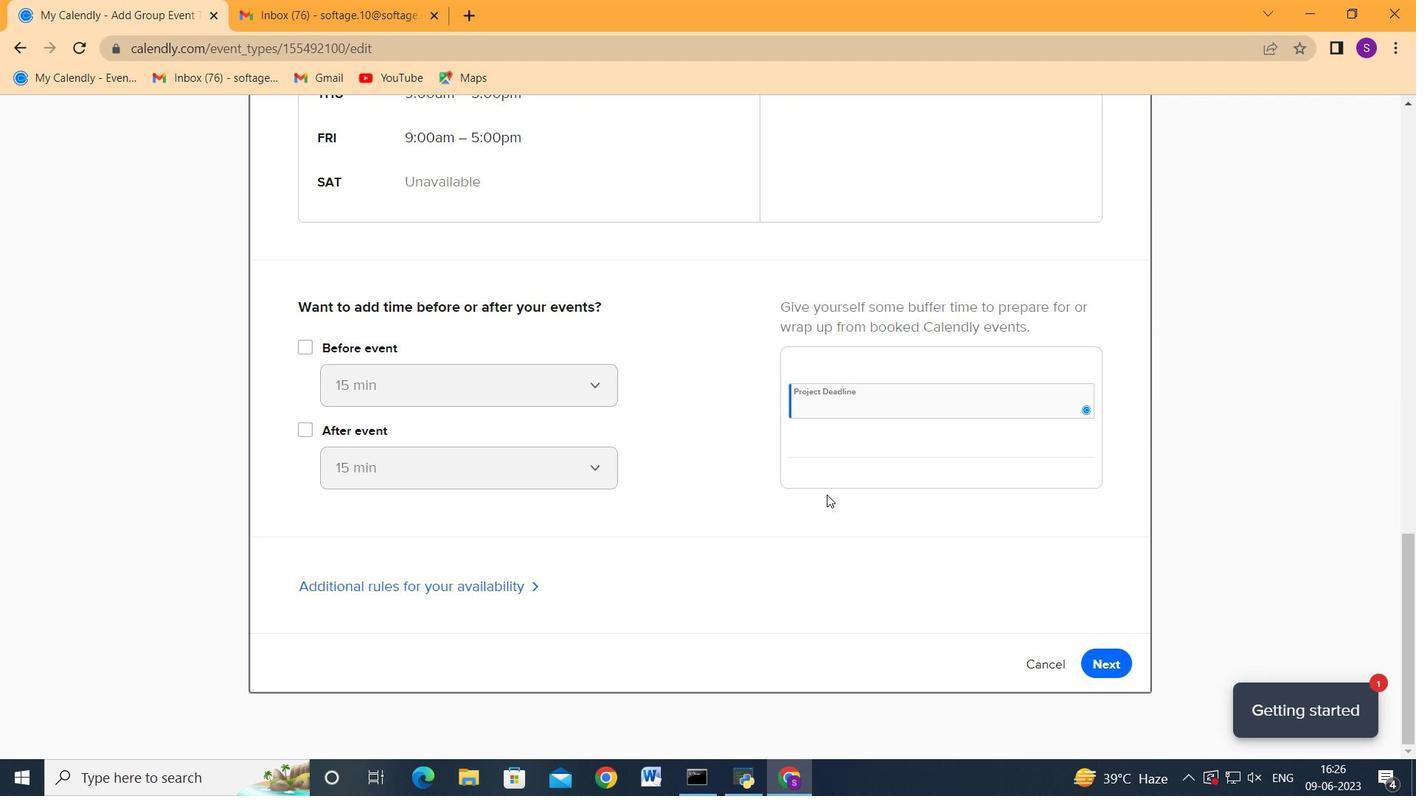 
Action: Mouse moved to (835, 502)
Screenshot: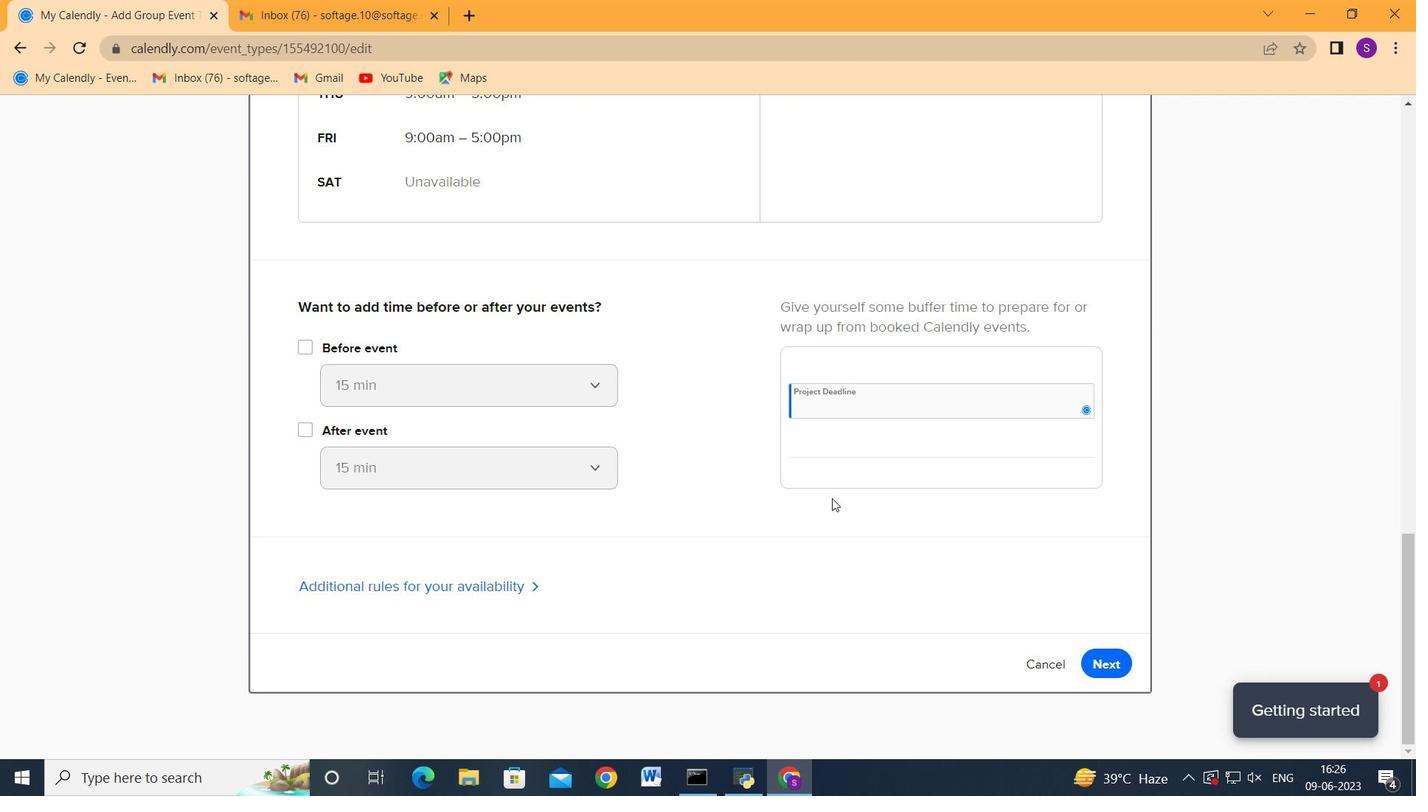 
Action: Mouse scrolled (835, 501) with delta (0, 0)
Screenshot: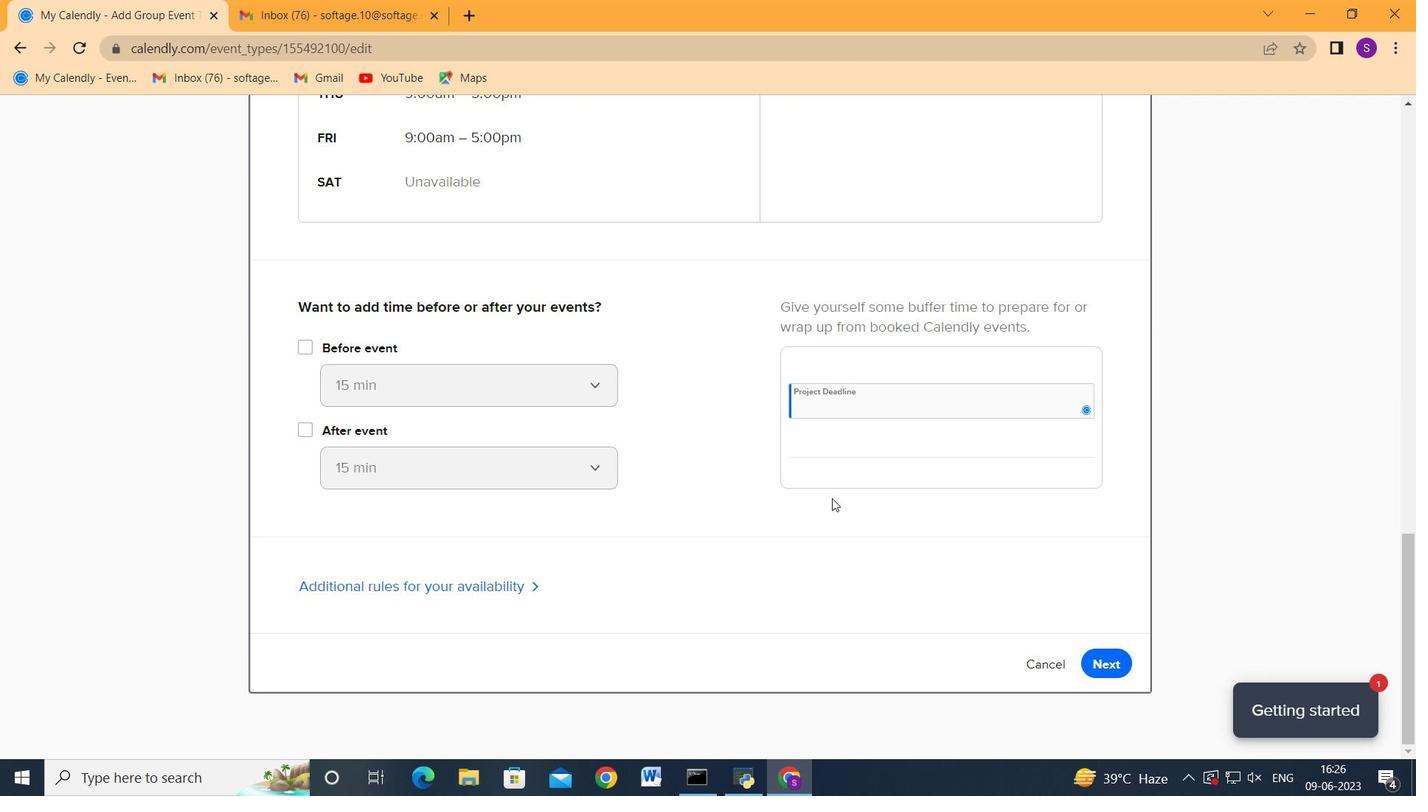 
Action: Mouse moved to (1103, 661)
Screenshot: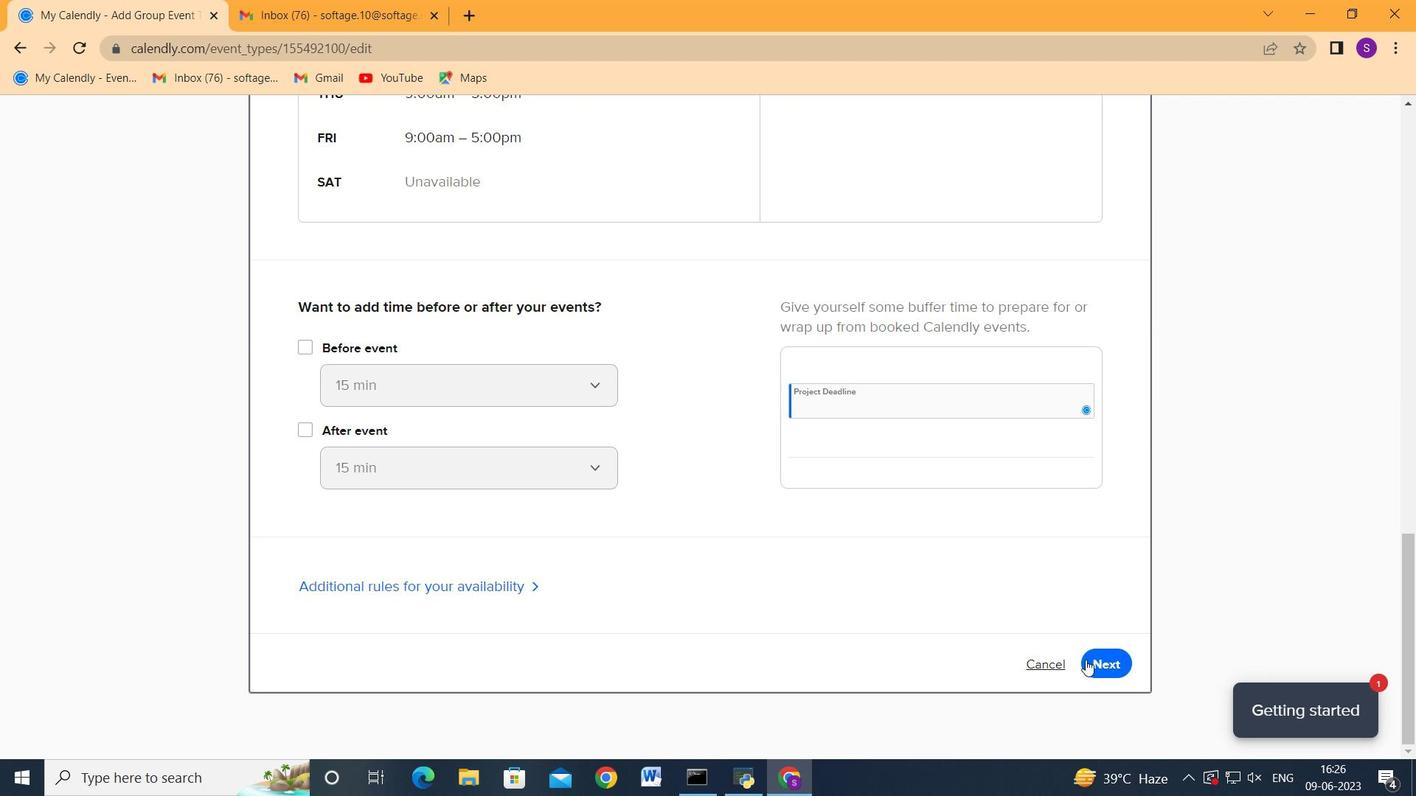 
Action: Mouse pressed left at (1103, 661)
Screenshot: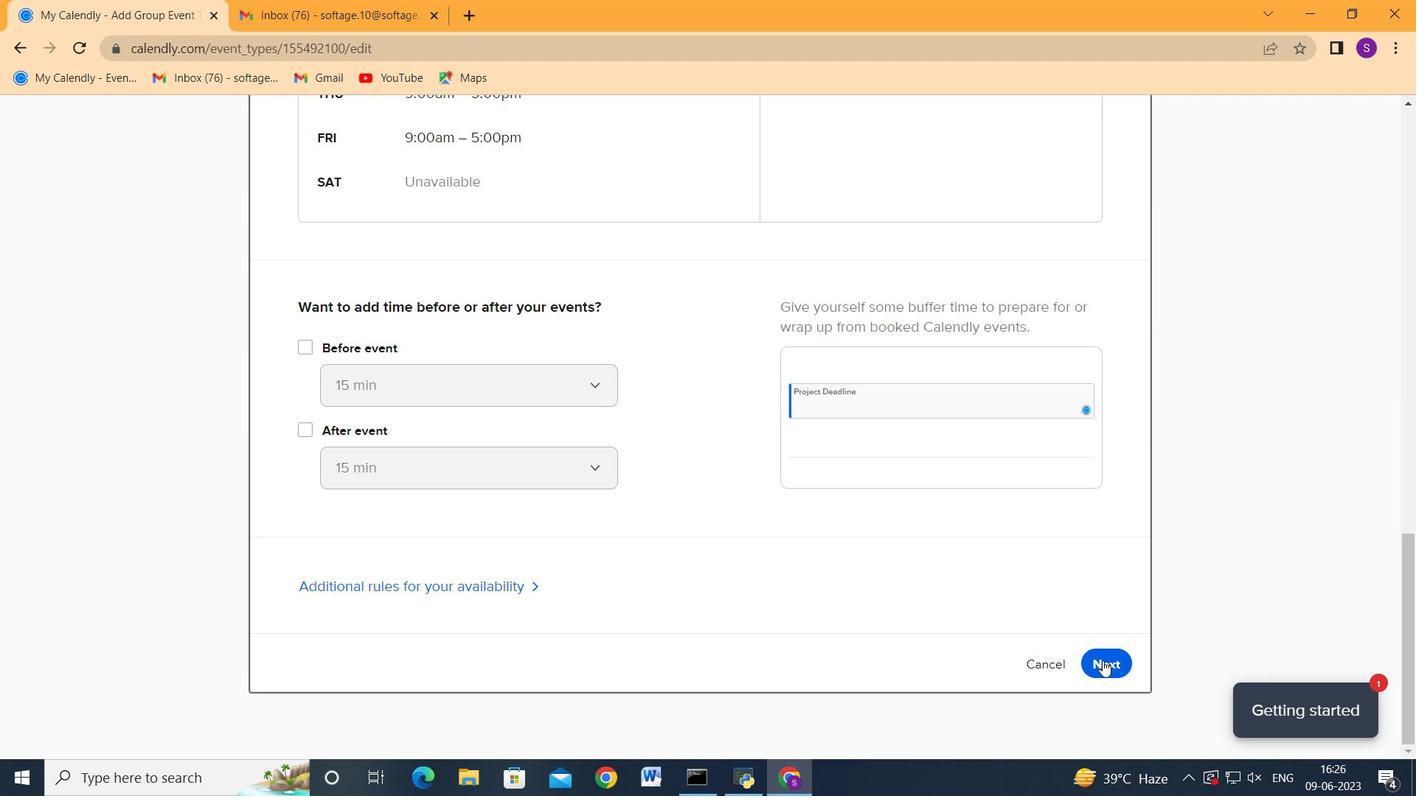 
Action: Mouse moved to (605, 460)
Screenshot: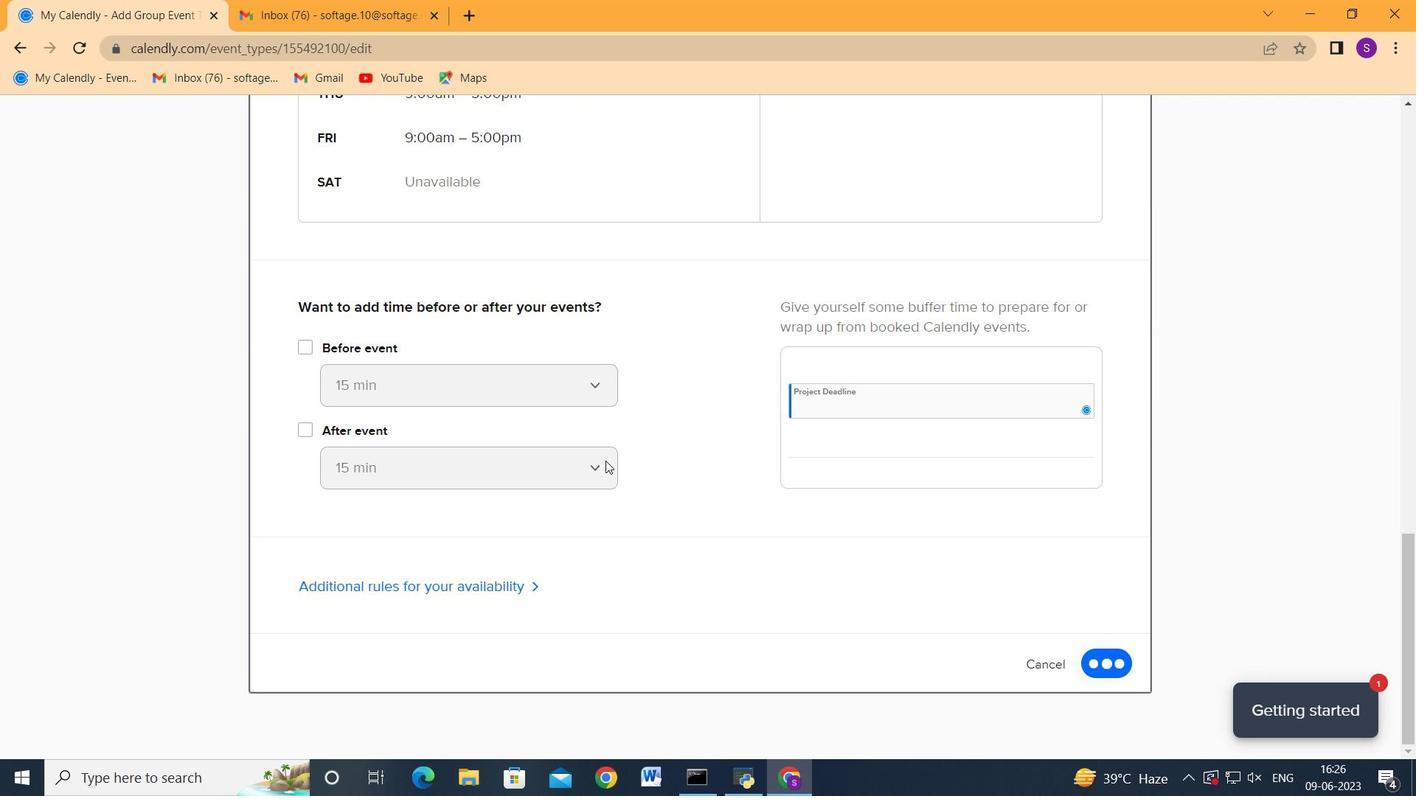 
Action: Mouse scrolled (605, 461) with delta (0, 0)
Screenshot: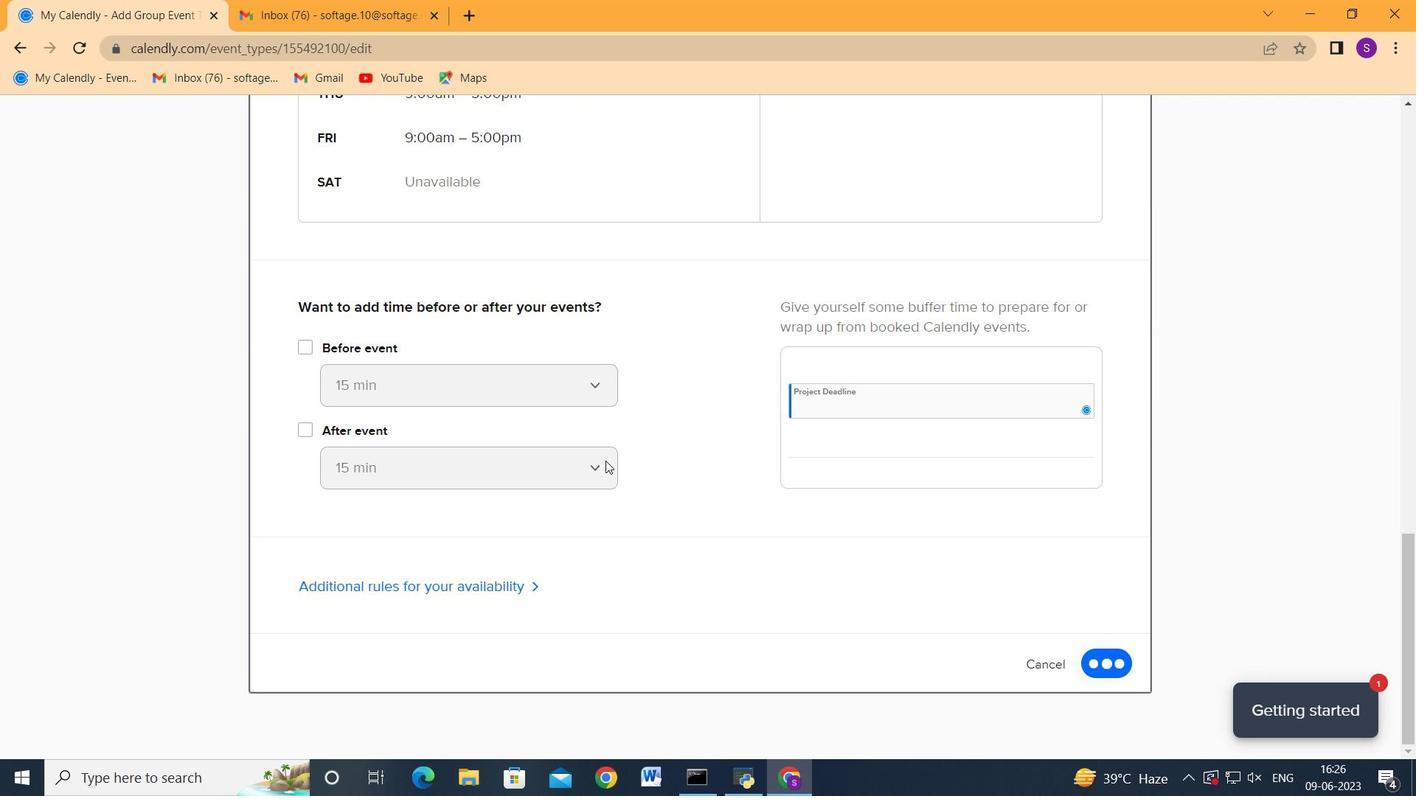 
Action: Mouse scrolled (605, 461) with delta (0, 0)
Screenshot: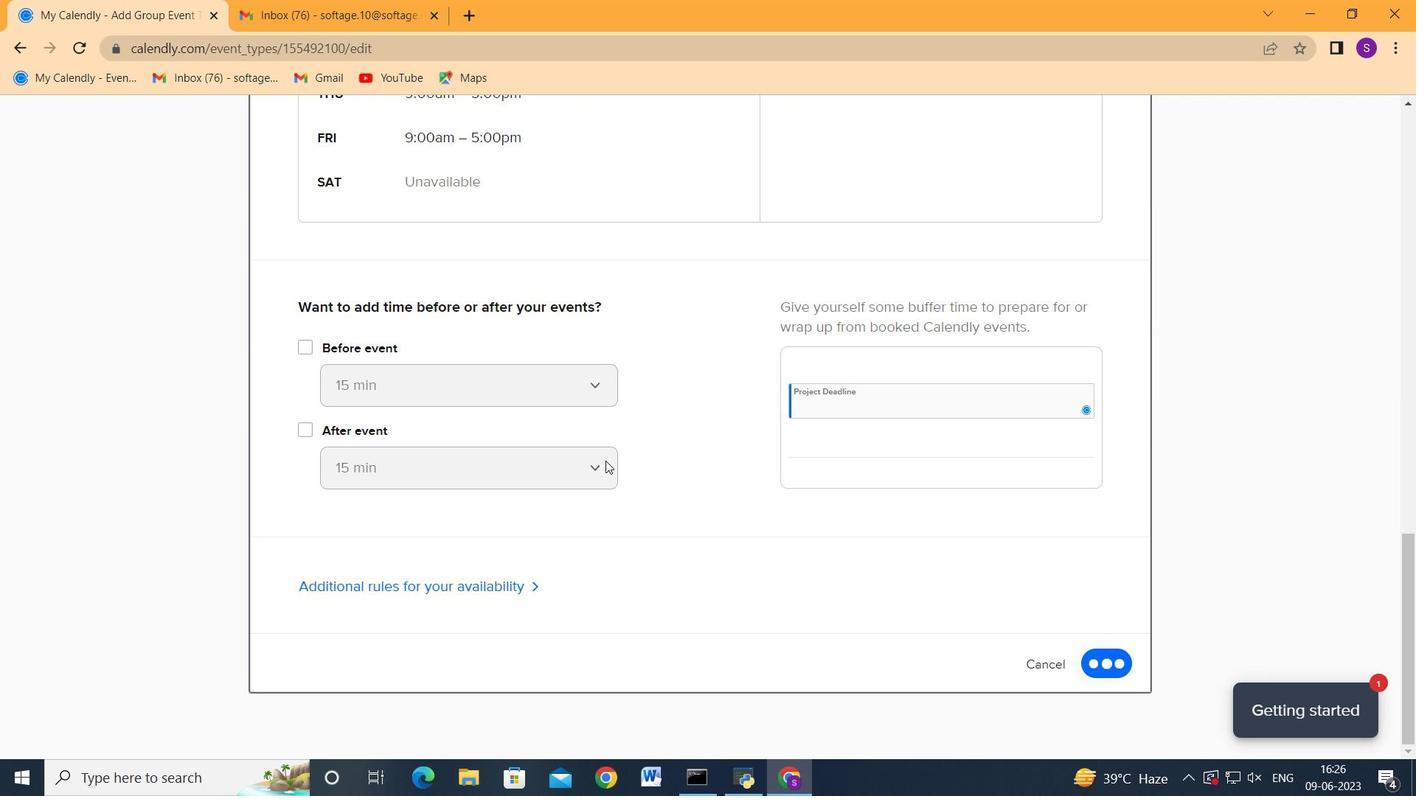 
Action: Mouse scrolled (605, 461) with delta (0, 0)
Screenshot: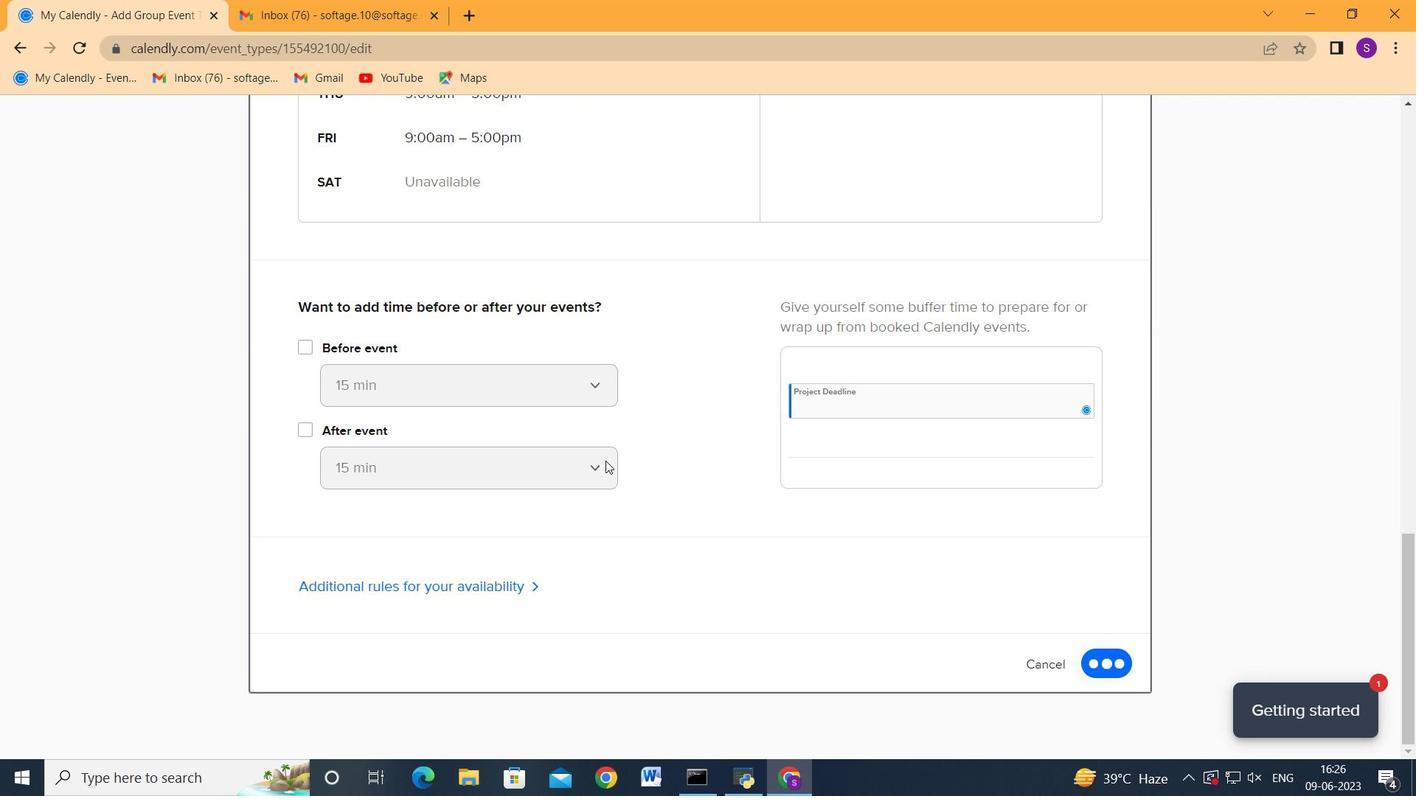 
Action: Mouse scrolled (605, 461) with delta (0, 0)
Screenshot: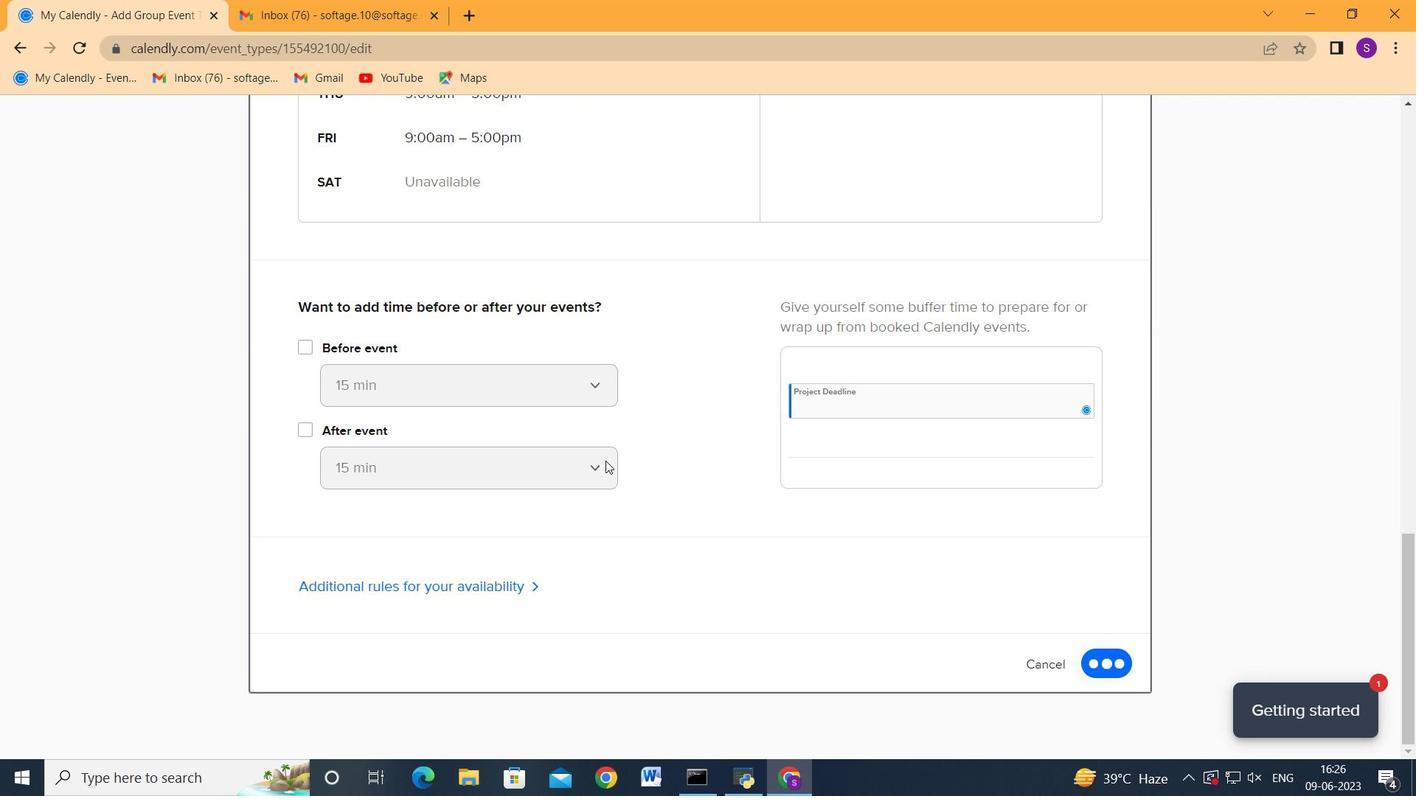 
Action: Mouse scrolled (605, 461) with delta (0, 0)
Screenshot: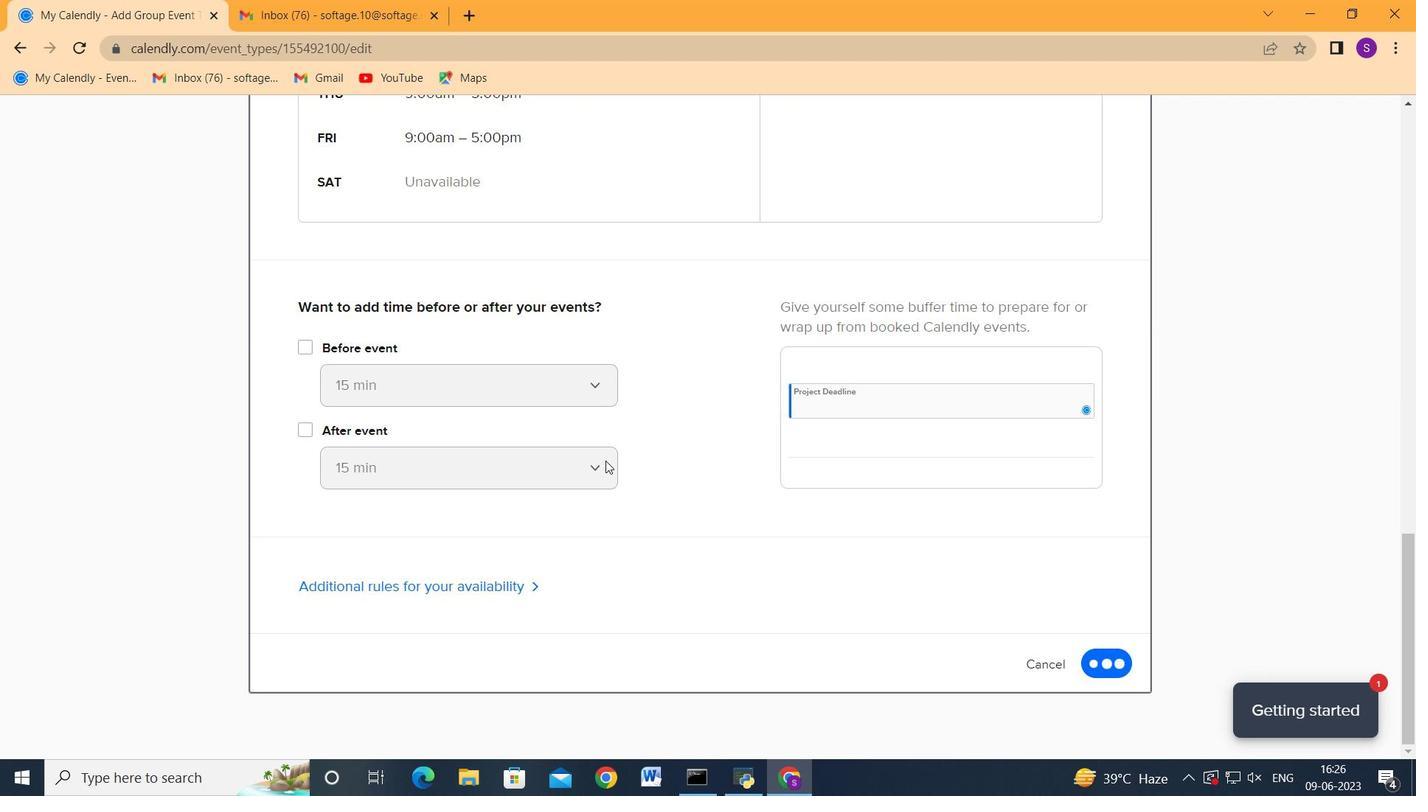 
Action: Mouse scrolled (605, 461) with delta (0, 0)
Screenshot: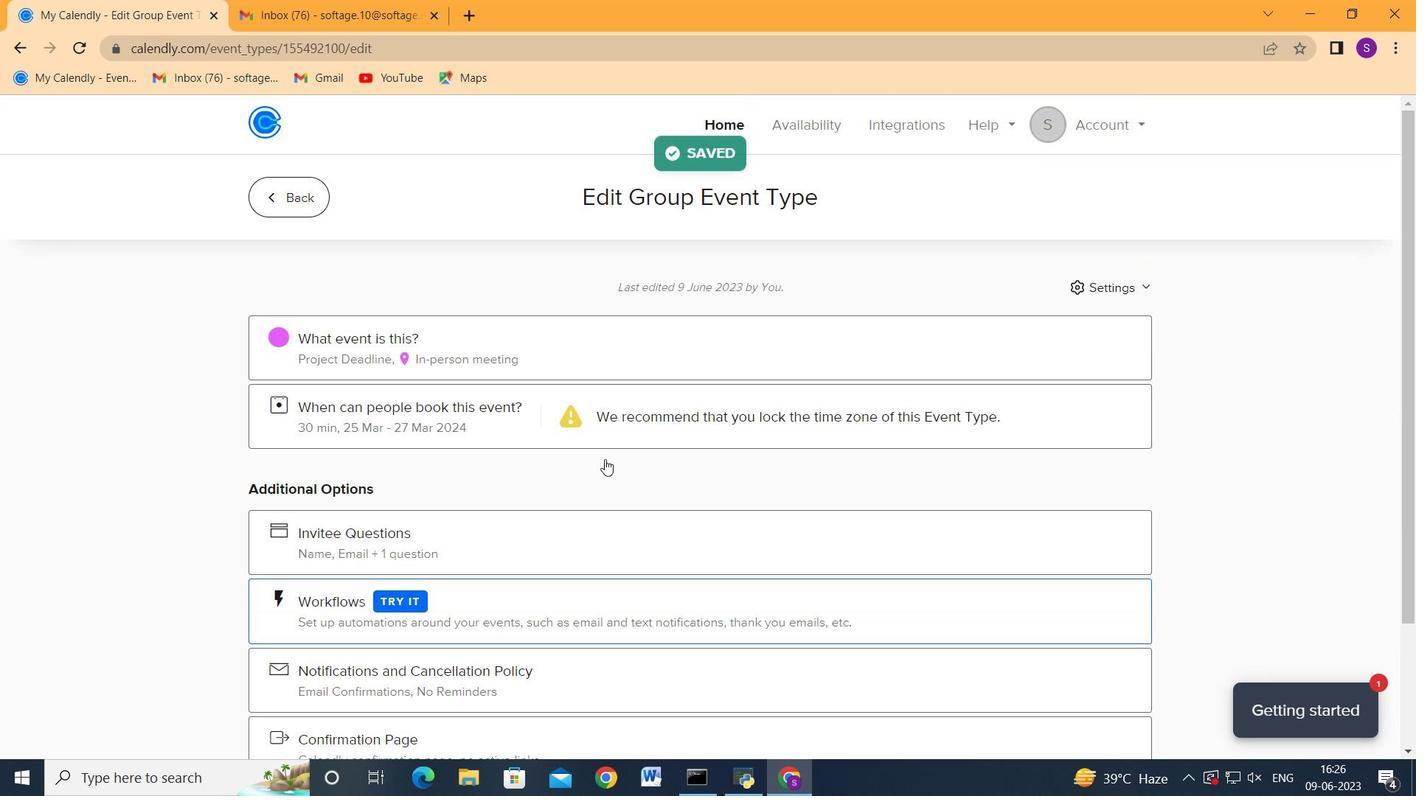 
Action: Mouse scrolled (605, 461) with delta (0, 0)
Screenshot: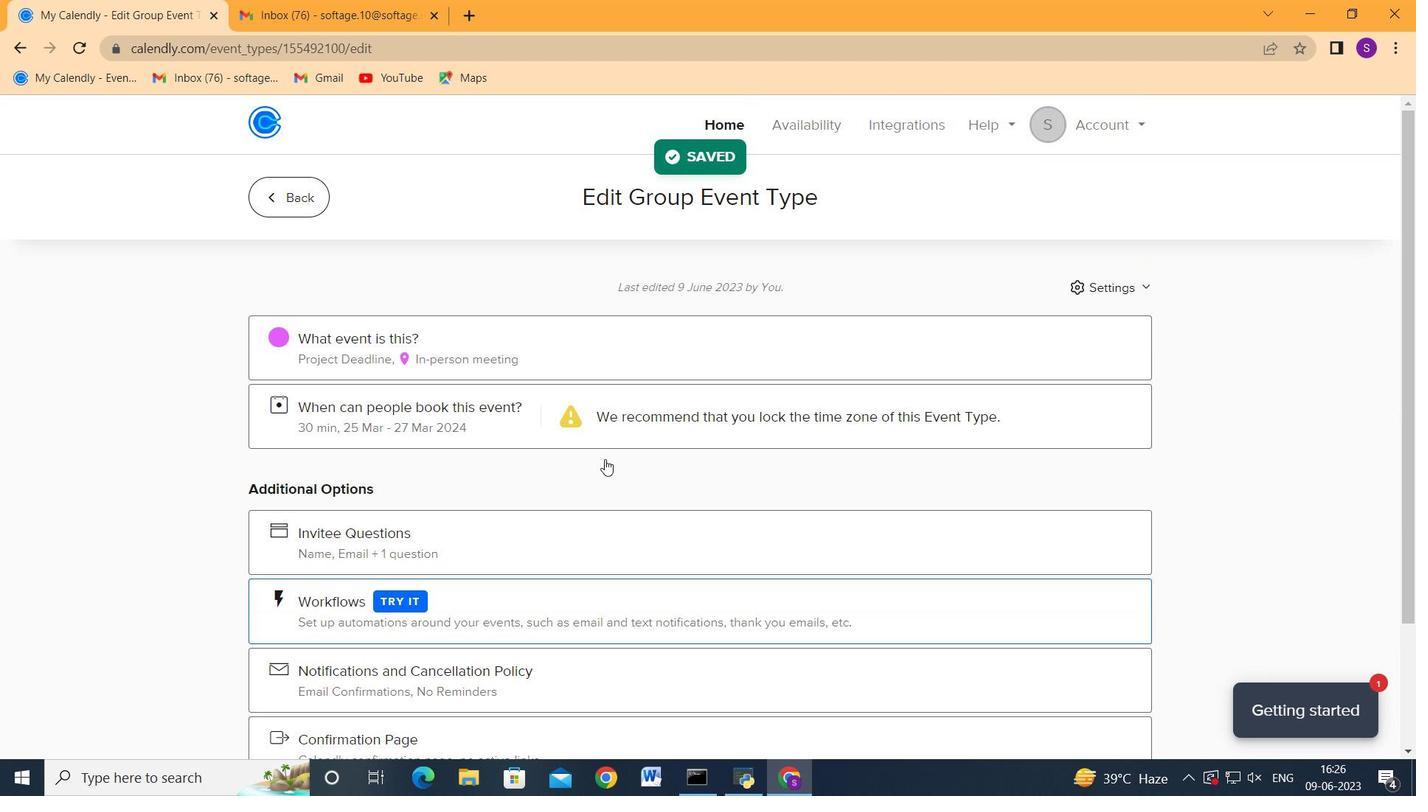 
Action: Mouse scrolled (605, 461) with delta (0, 0)
Screenshot: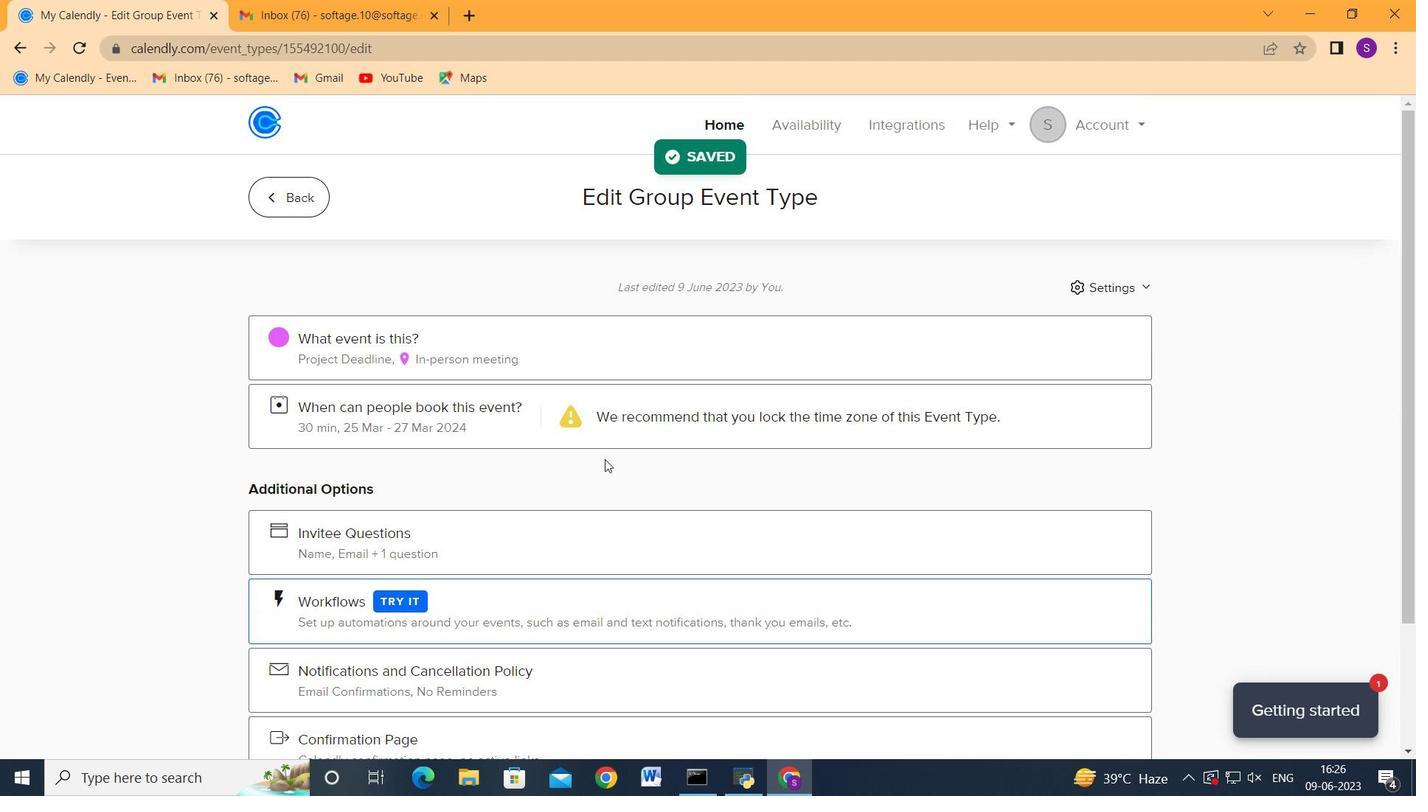 
Action: Mouse moved to (1099, 203)
Screenshot: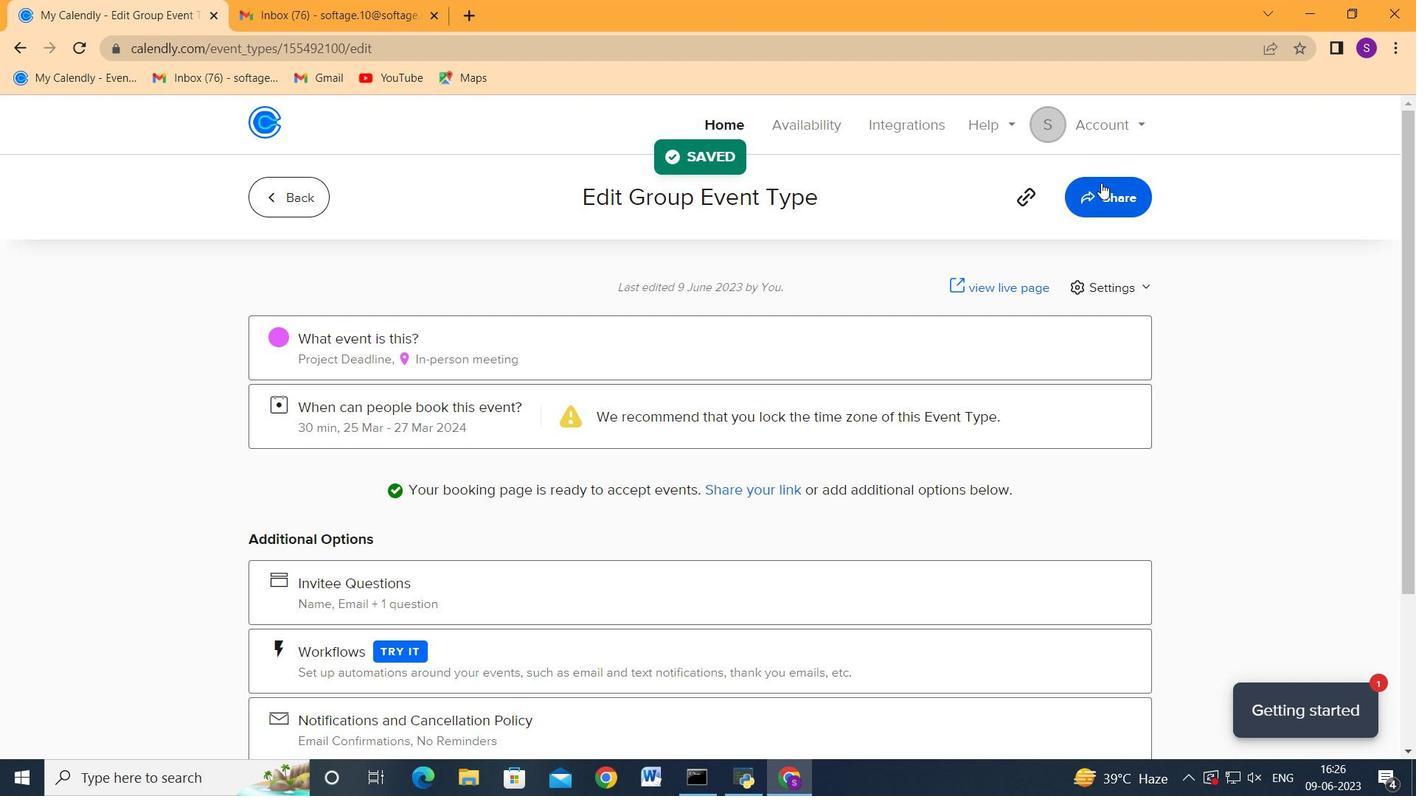 
Action: Mouse pressed left at (1099, 203)
Screenshot: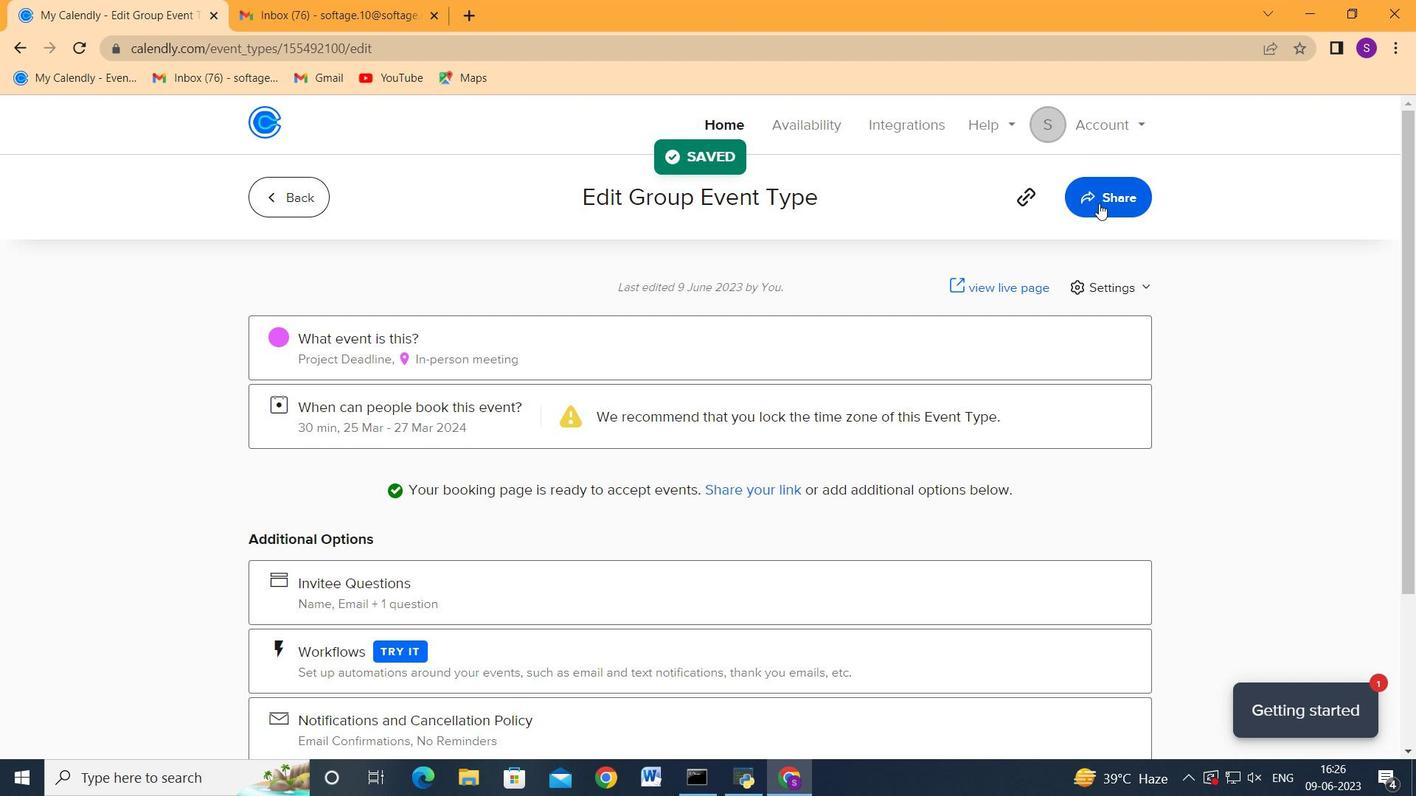 
Action: Mouse moved to (933, 355)
Screenshot: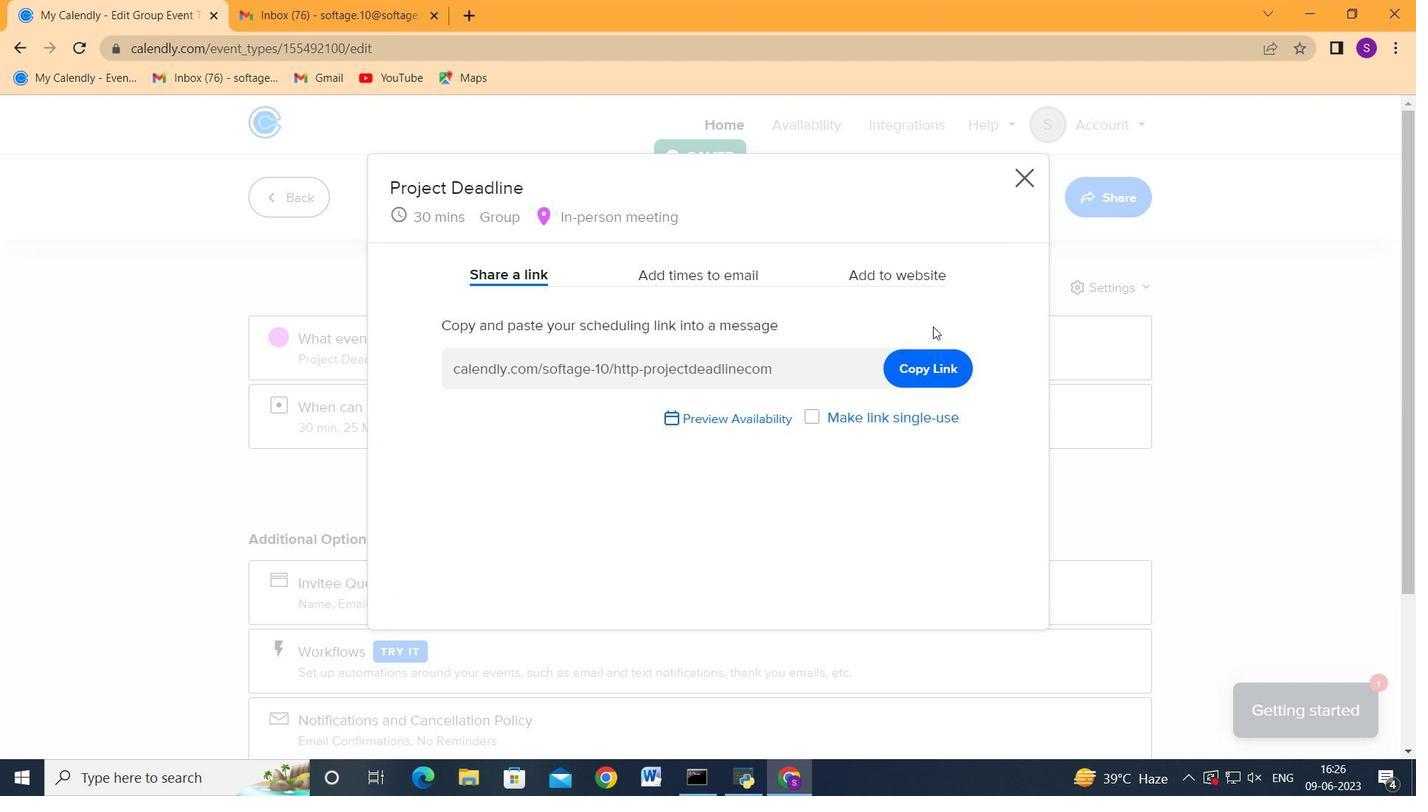 
Action: Mouse pressed left at (933, 355)
Screenshot: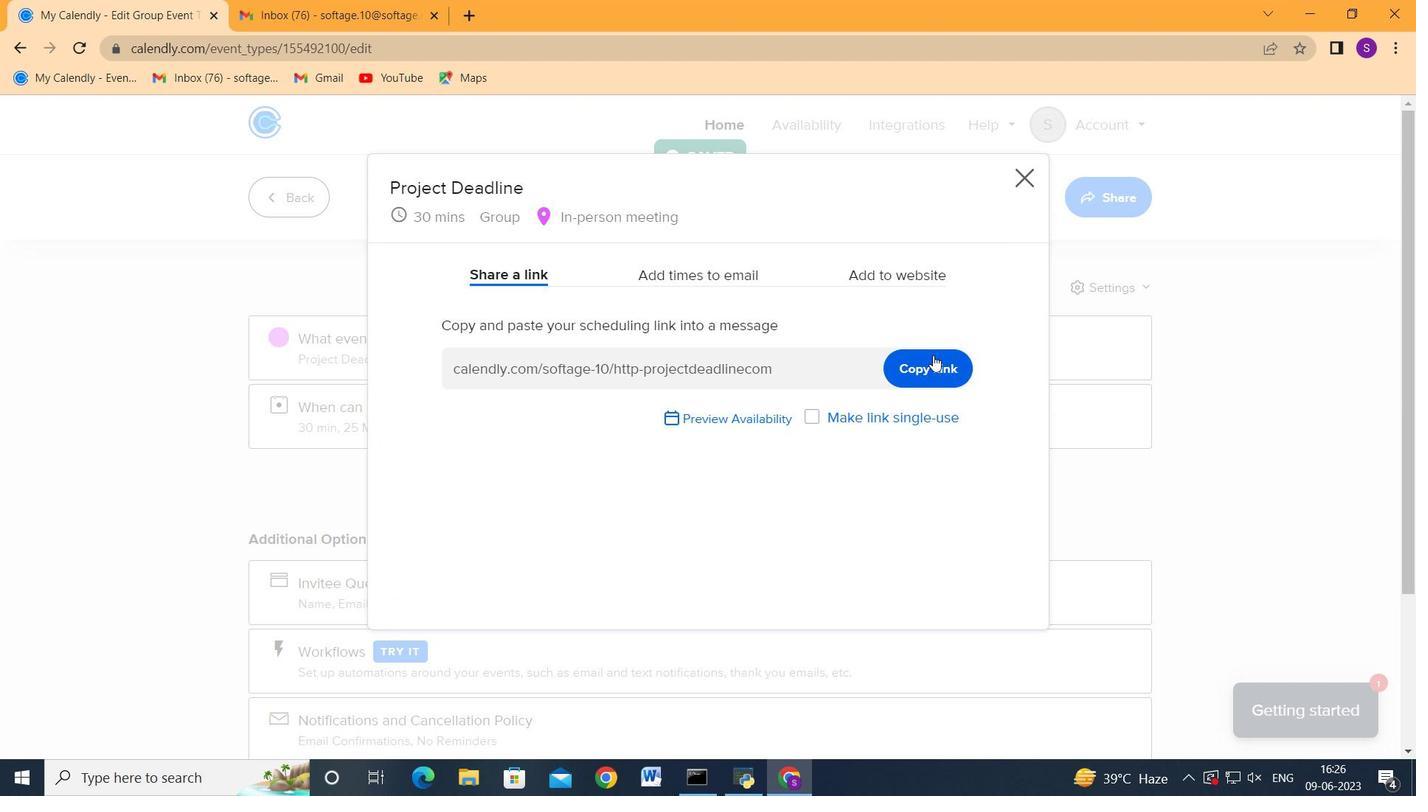 
Action: Mouse moved to (277, 0)
Screenshot: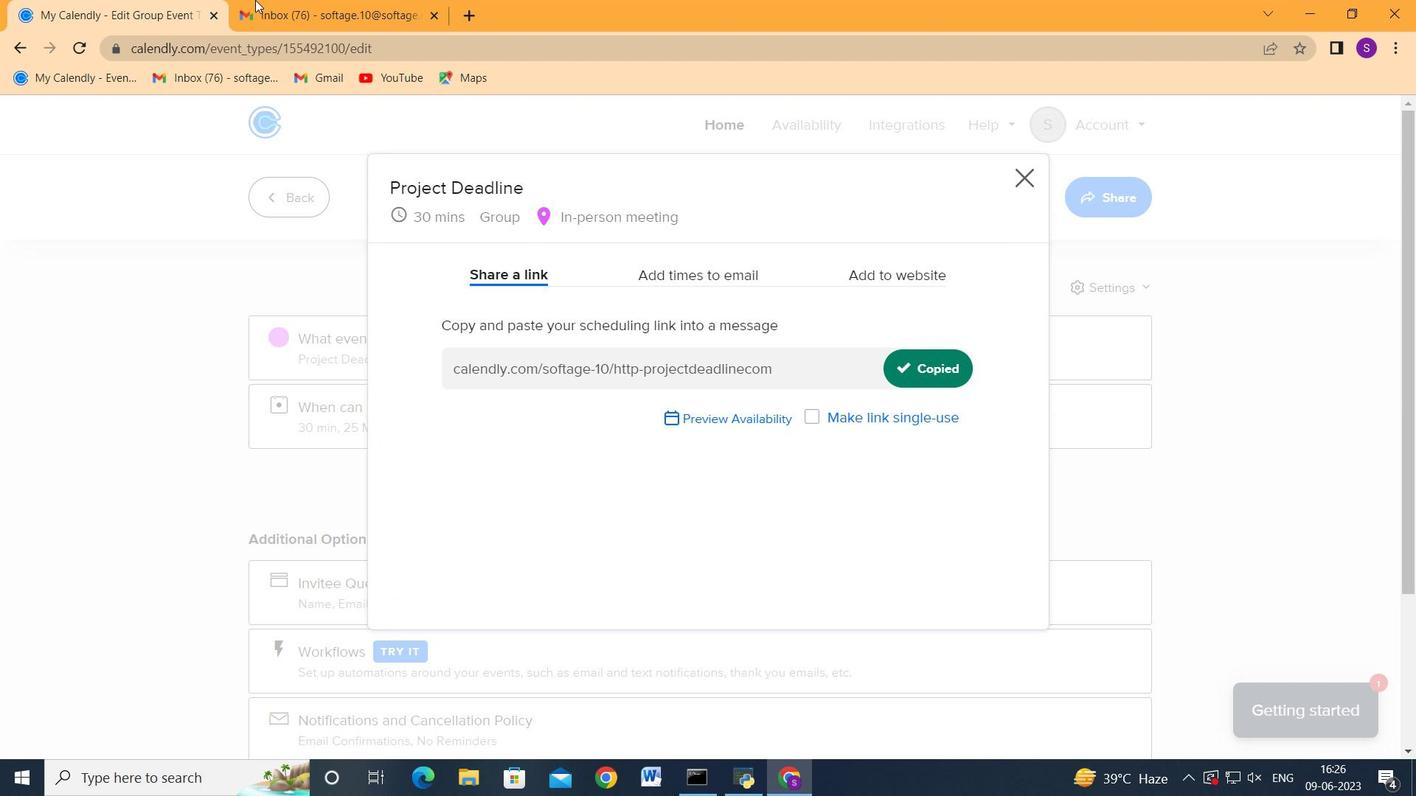 
Action: Mouse pressed left at (277, 0)
Screenshot: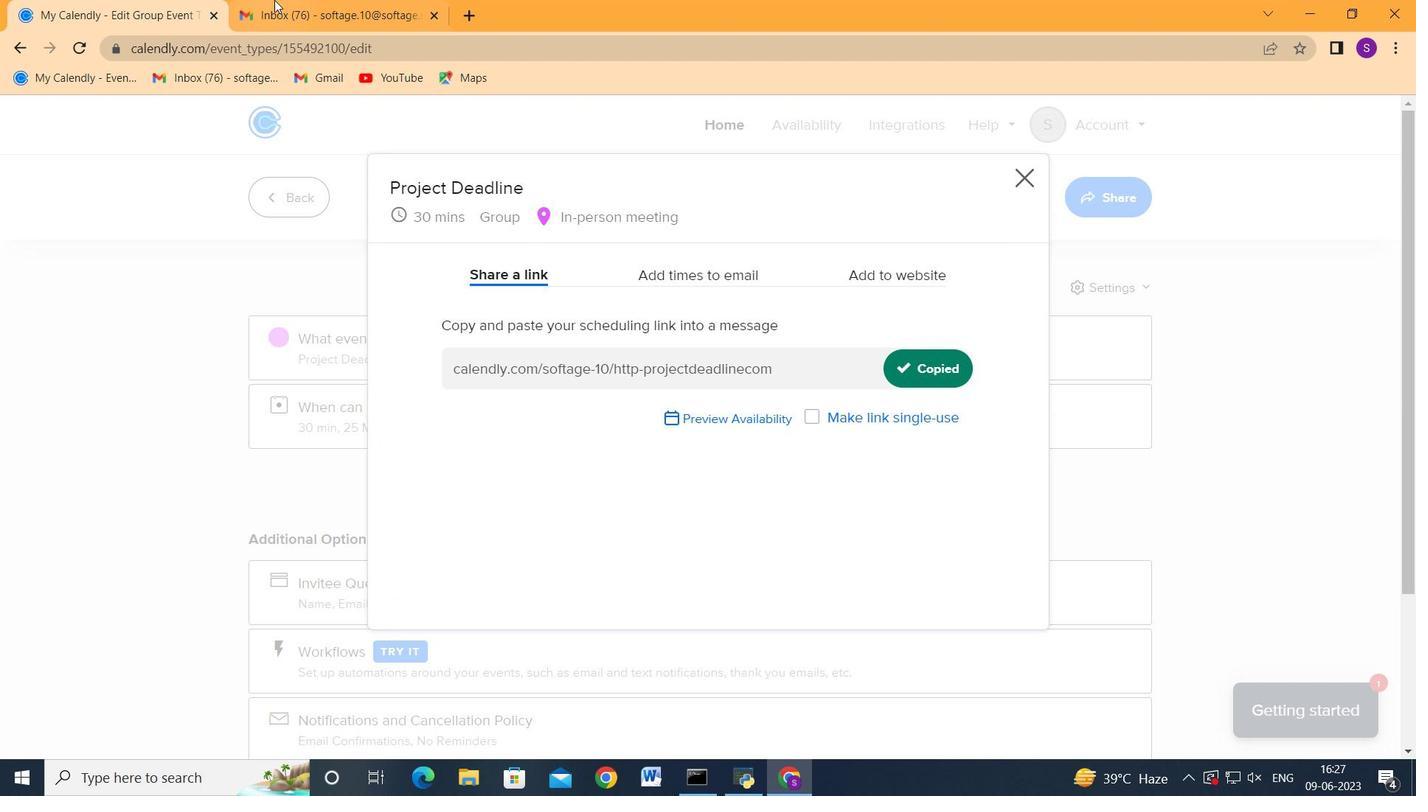 
Action: Mouse moved to (162, 230)
Screenshot: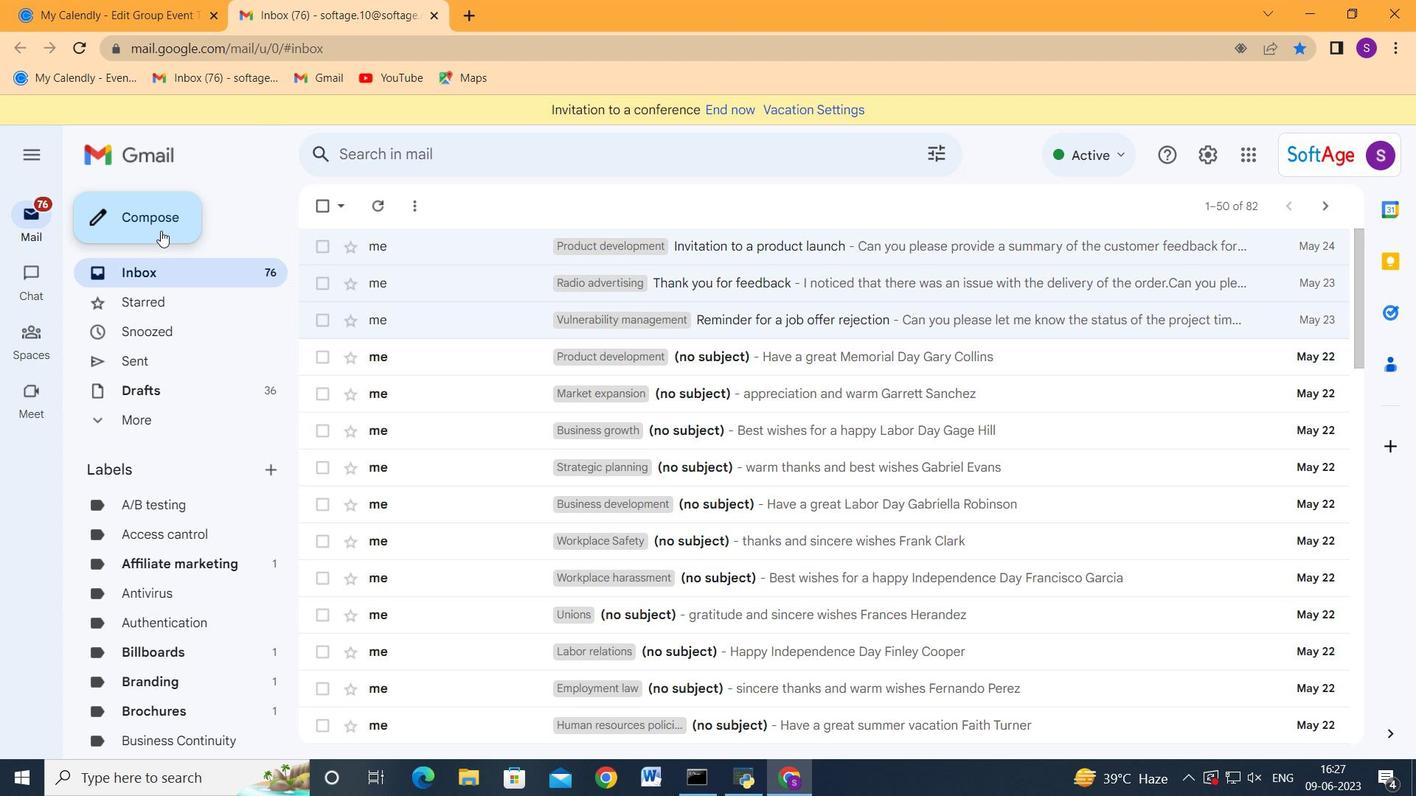 
Action: Mouse pressed left at (162, 230)
Screenshot: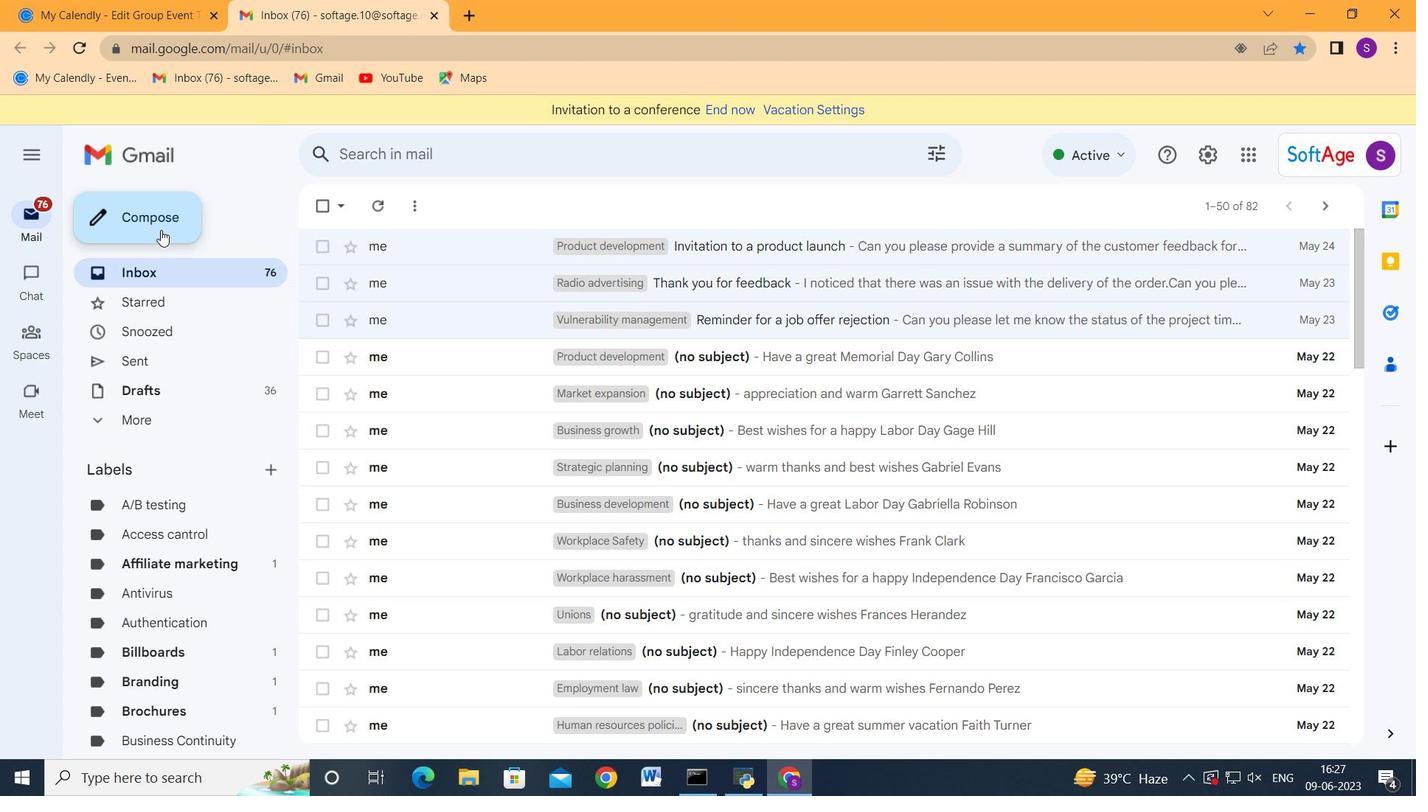 
Action: Mouse moved to (1056, 332)
Screenshot: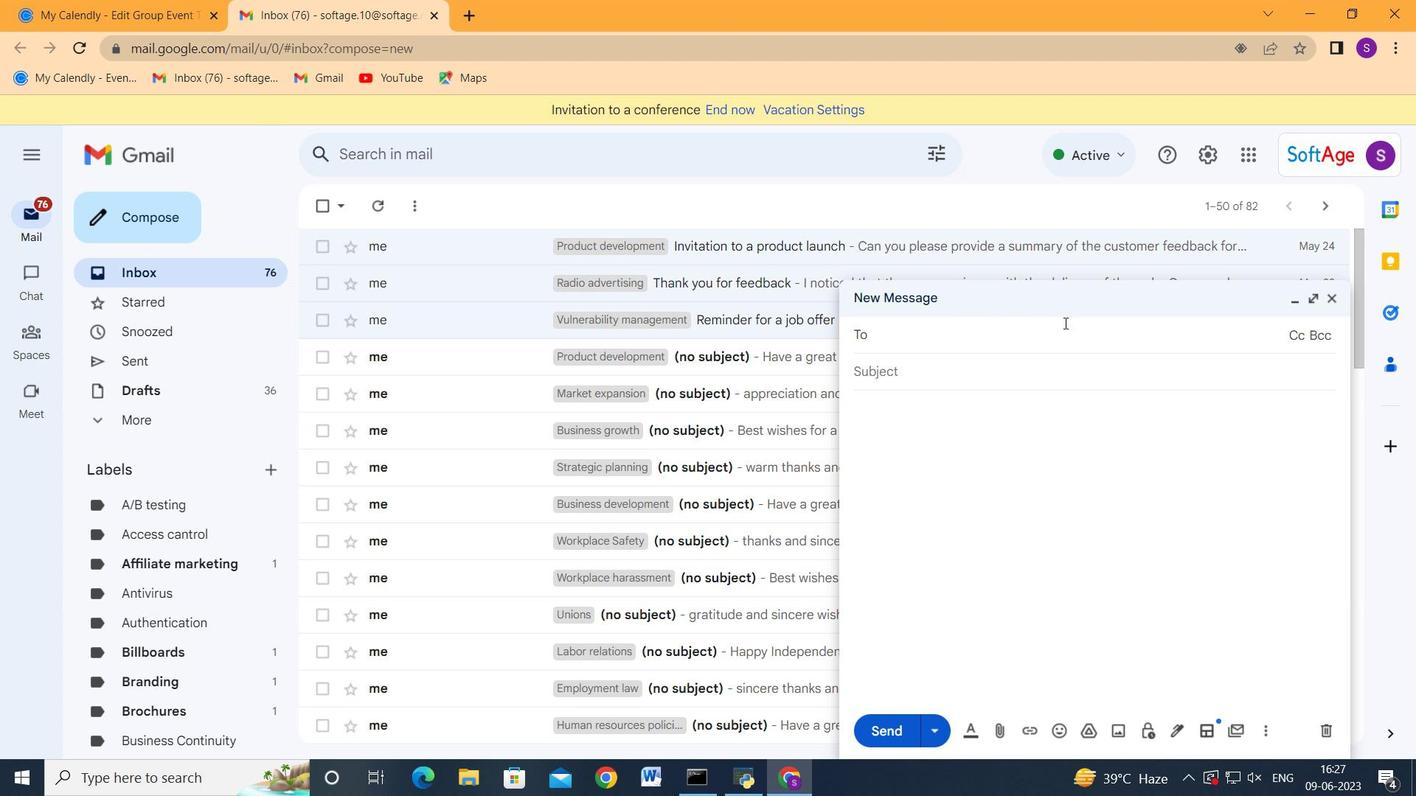 
Action: Key pressed softage.4<Key.shift_r>@softage.net<Key.enter>softage.ne<Key.backspace><Key.backspace>52<Key.shift_r><Key.backspace><Key.shift_r>@softage.net<Key.enter><Key.tab><Key.tab><Key.shift>ctrl+V
Screenshot: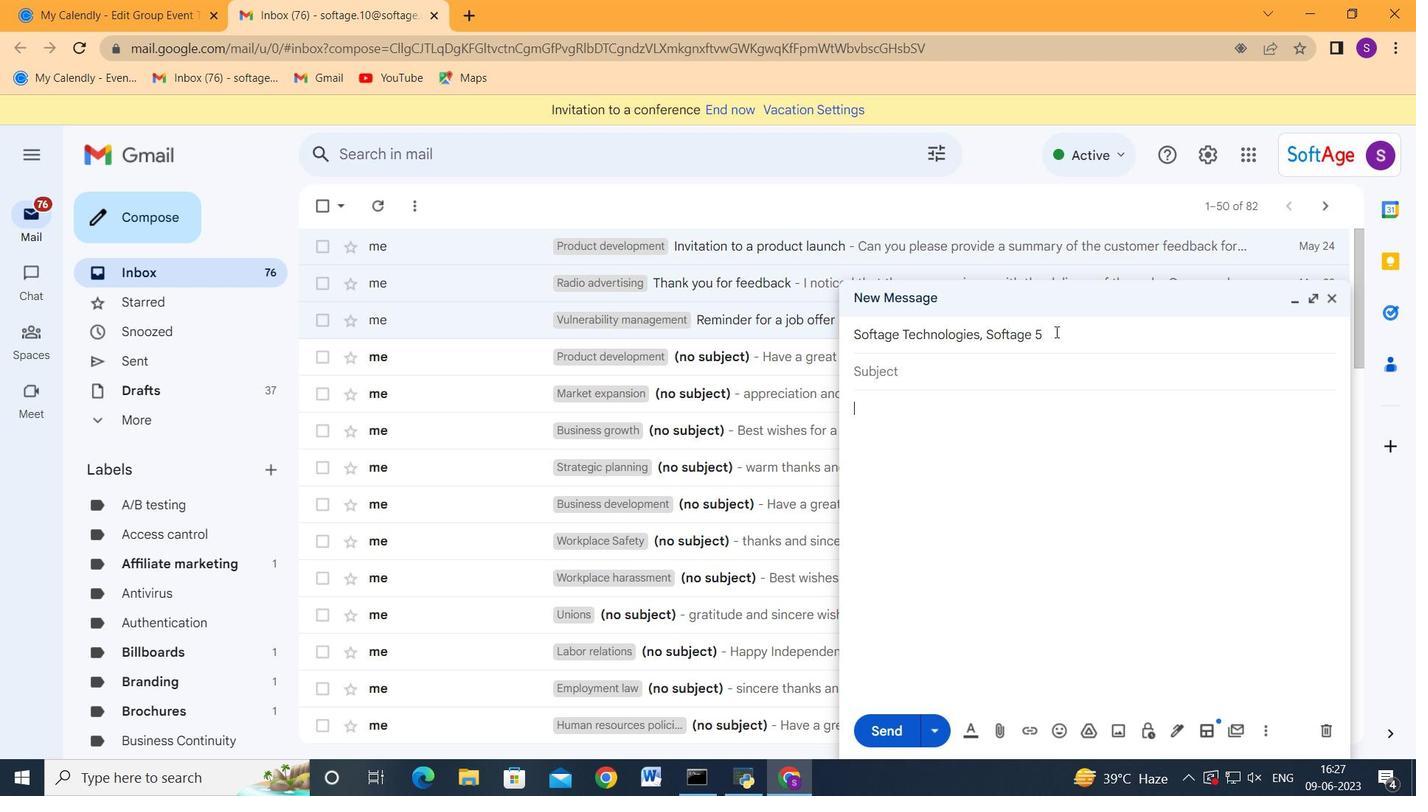 
Action: Mouse moved to (891, 719)
Screenshot: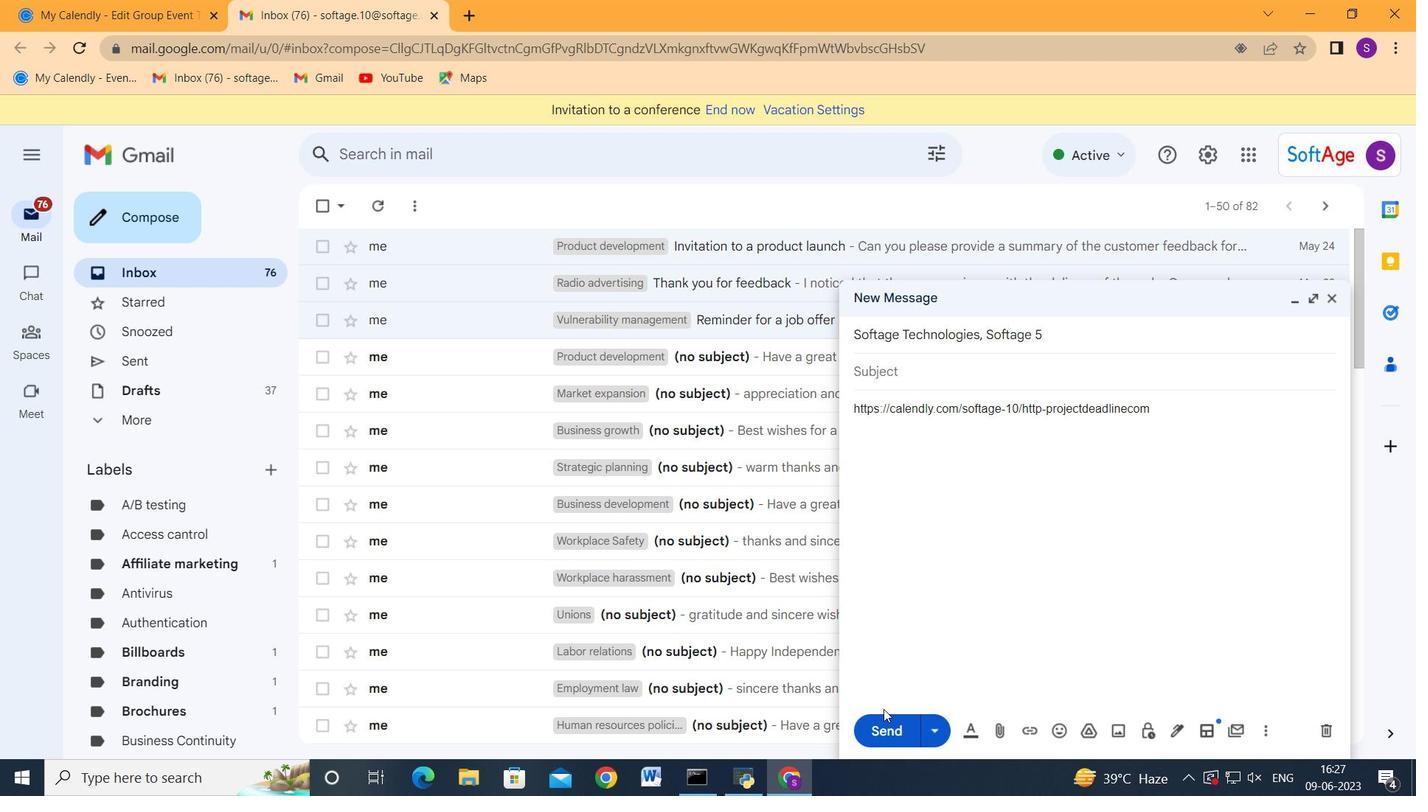 
Action: Mouse pressed left at (891, 719)
Screenshot: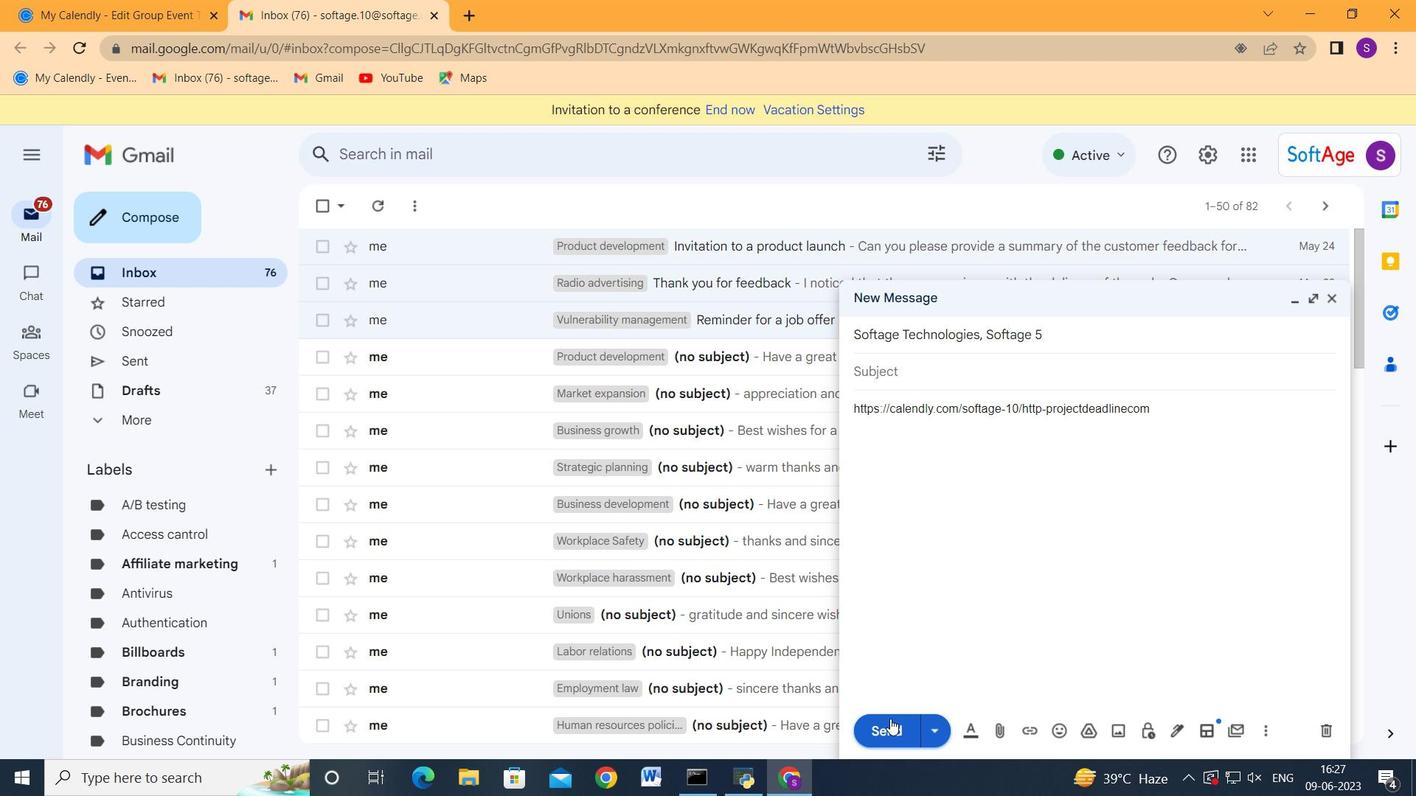 
Action: Mouse moved to (898, 639)
Screenshot: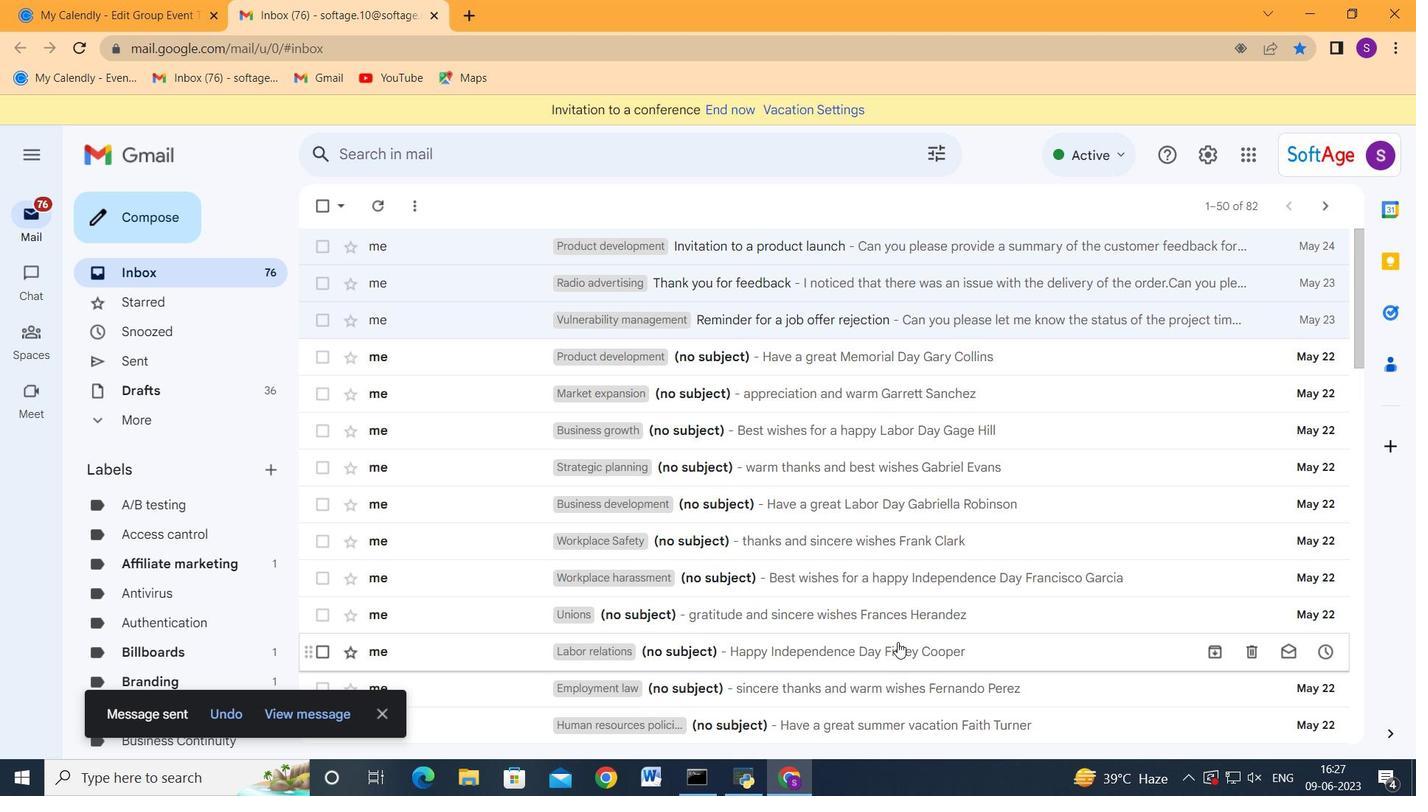 
